 Task: Compose an email with the signature Haven Turner with the subject Confirmation of a call and the message We have identified an issue with the software and are working to fix it. from softage.8@softage.net to softage.4@softage.net Select the numbered list and change the font typography to strikethroughSelect the numbered list and remove the font typography strikethrough Send the email. Finally, move the email from Sent Items to the label Cycling
Action: Mouse moved to (577, 104)
Screenshot: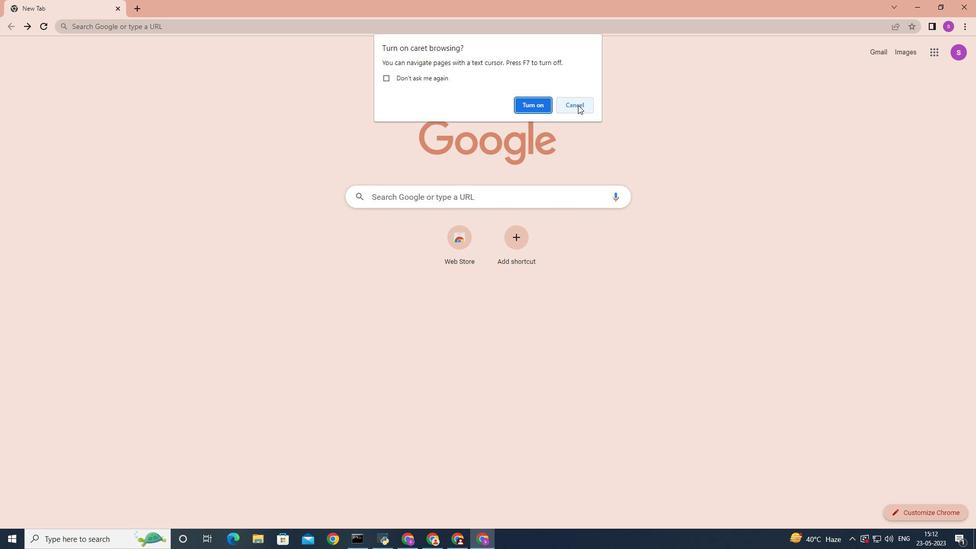 
Action: Mouse pressed left at (577, 104)
Screenshot: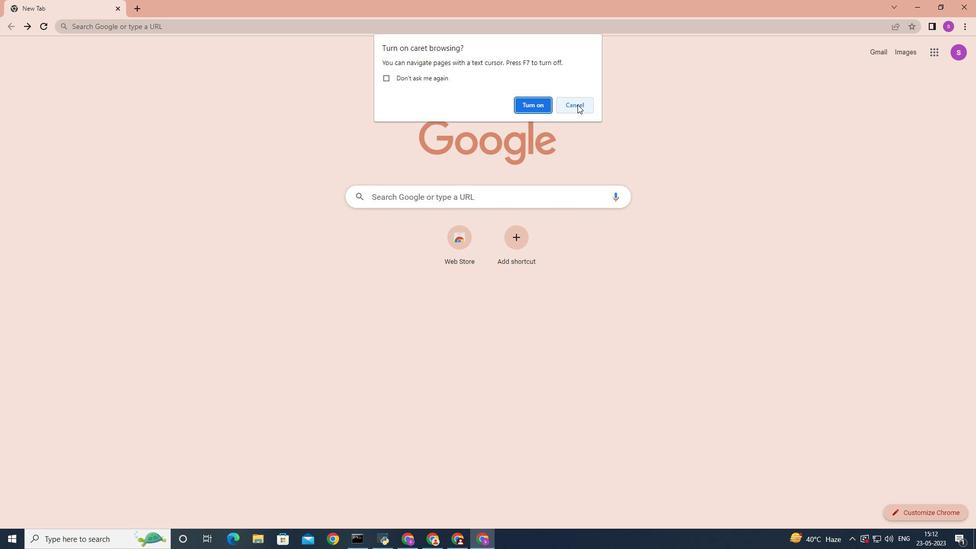 
Action: Mouse moved to (929, 50)
Screenshot: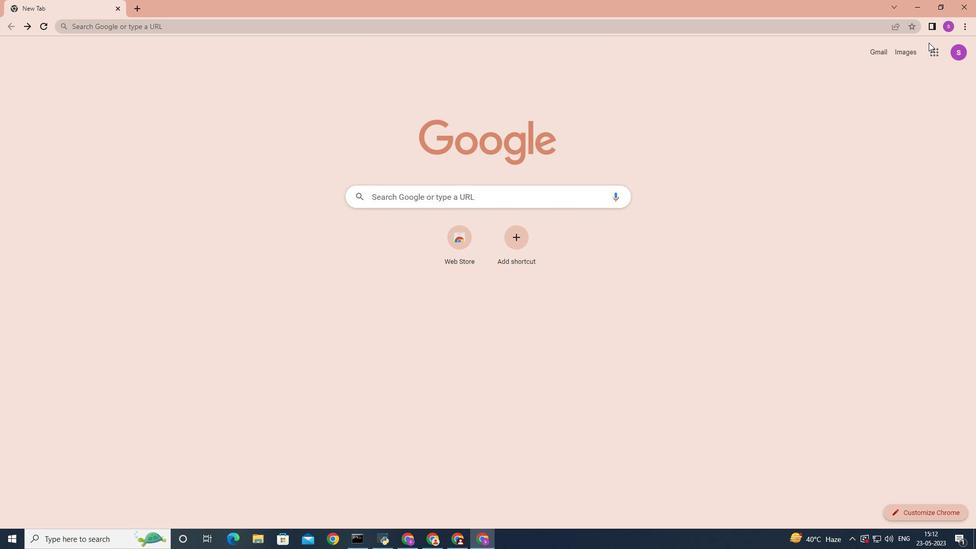 
Action: Mouse pressed left at (929, 50)
Screenshot: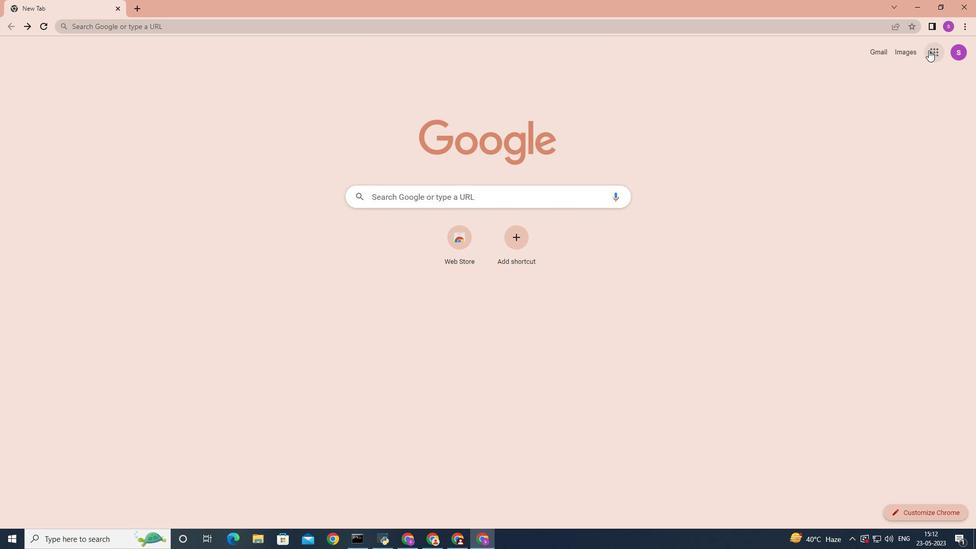 
Action: Mouse moved to (883, 99)
Screenshot: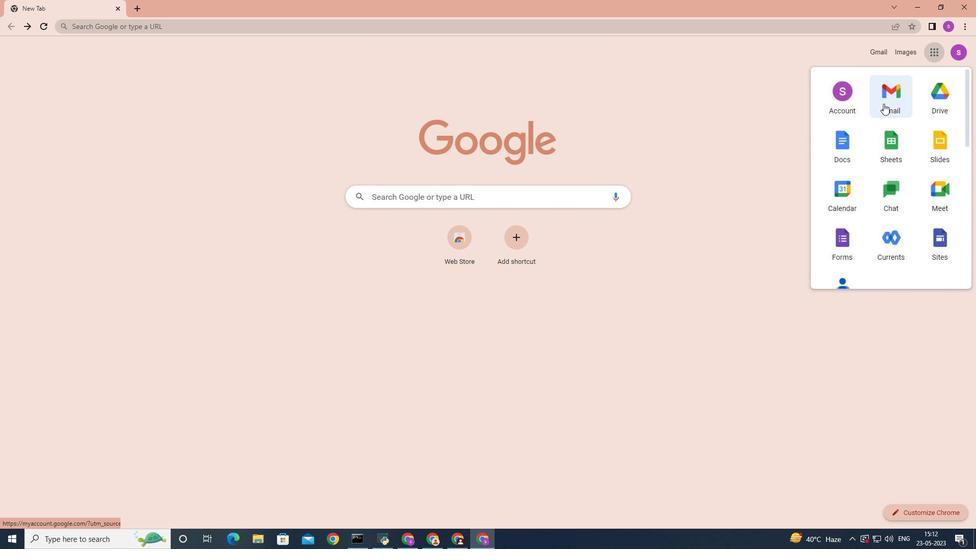 
Action: Mouse pressed left at (883, 99)
Screenshot: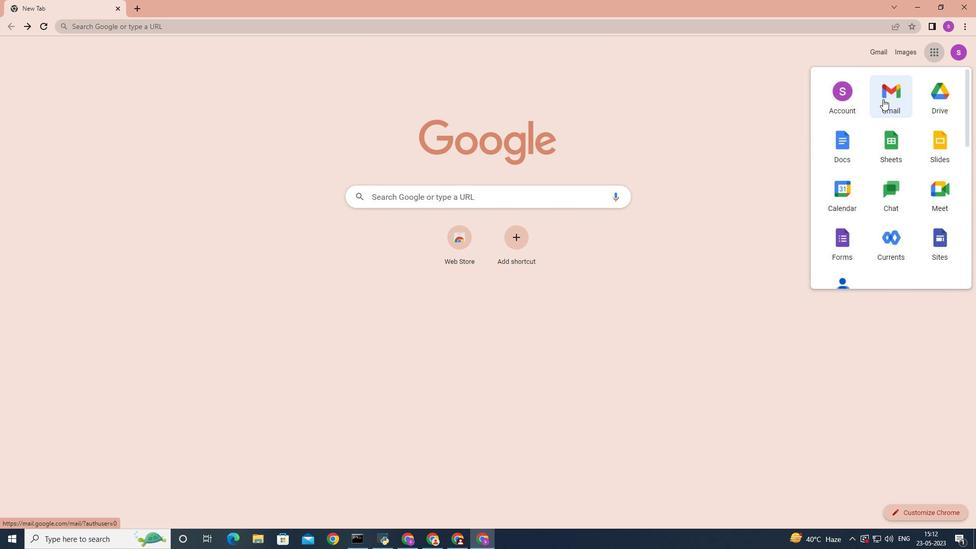 
Action: Mouse moved to (859, 54)
Screenshot: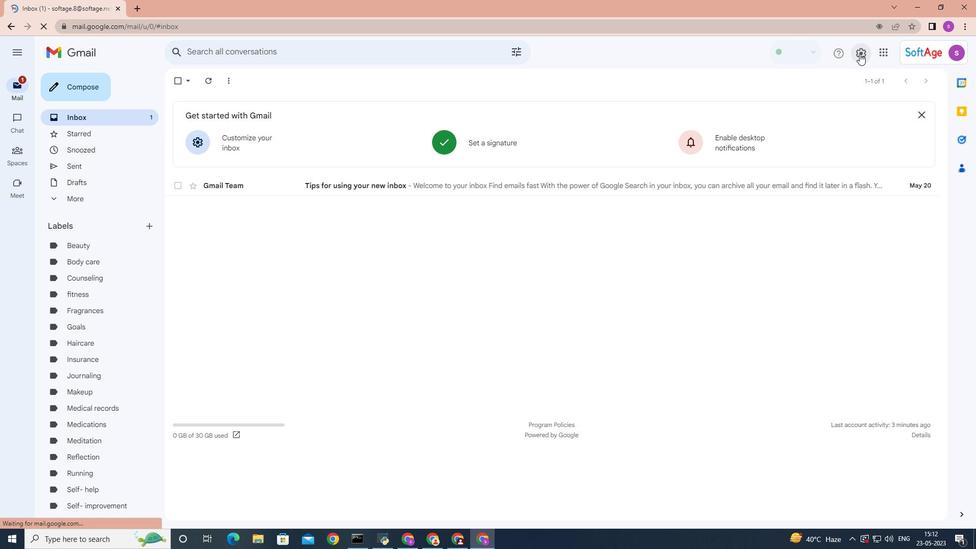 
Action: Mouse pressed left at (859, 54)
Screenshot: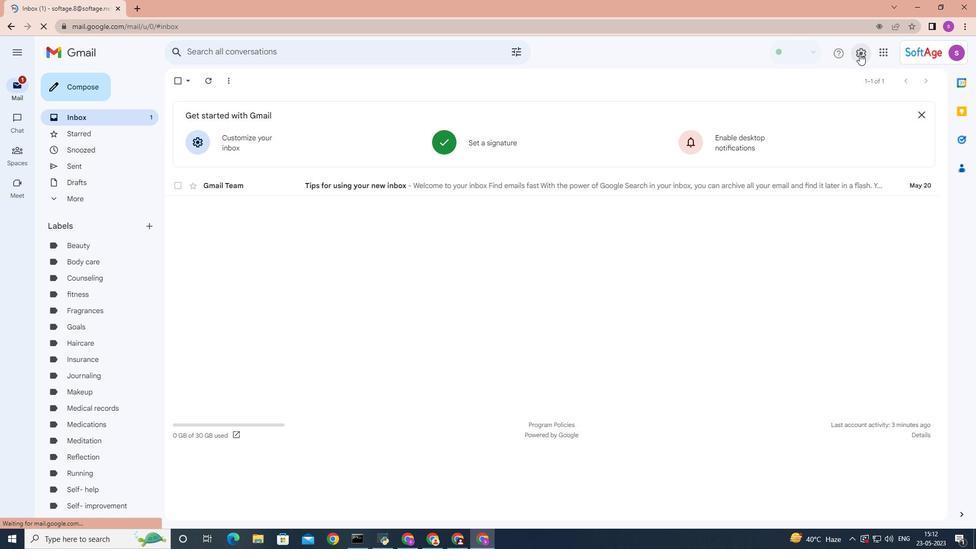 
Action: Mouse moved to (891, 100)
Screenshot: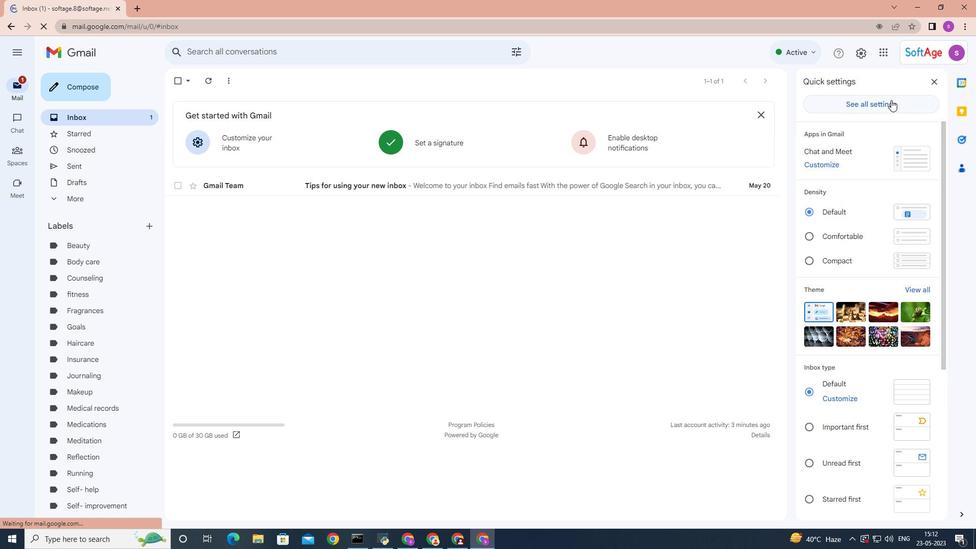
Action: Mouse pressed left at (891, 100)
Screenshot: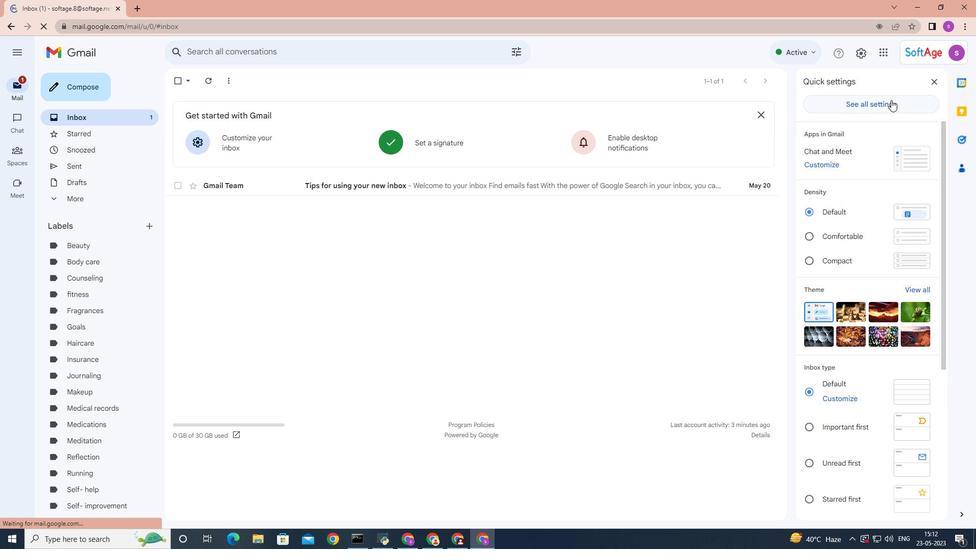 
Action: Mouse moved to (723, 198)
Screenshot: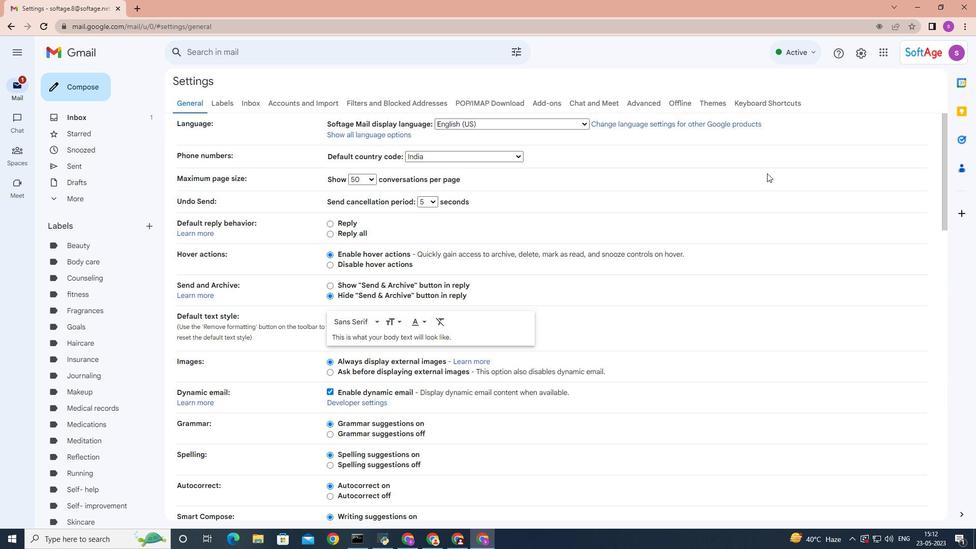 
Action: Mouse scrolled (723, 198) with delta (0, 0)
Screenshot: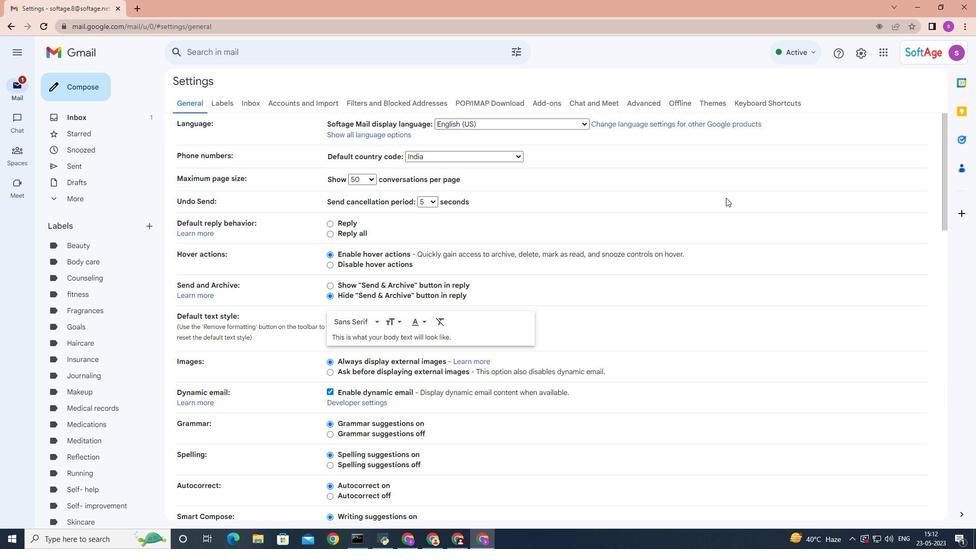 
Action: Mouse scrolled (723, 198) with delta (0, 0)
Screenshot: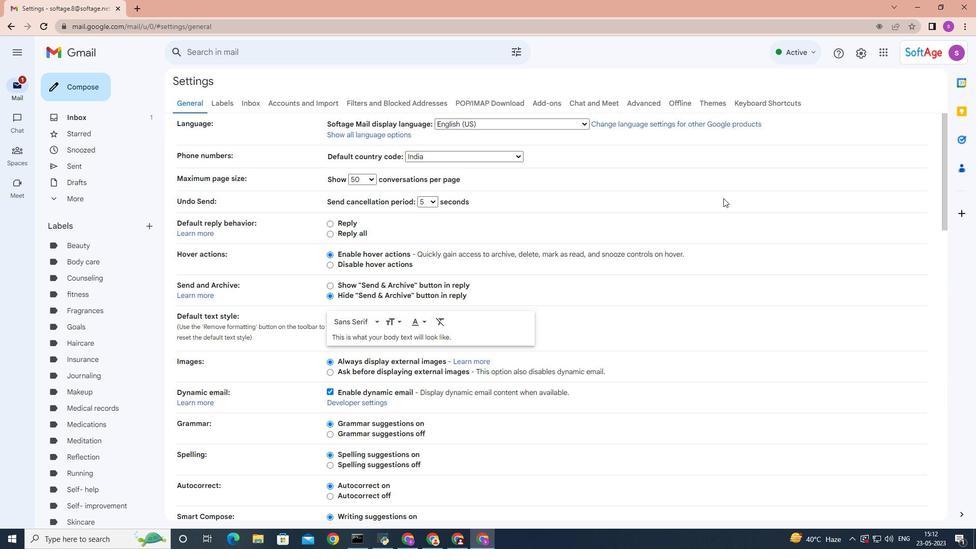 
Action: Mouse moved to (723, 198)
Screenshot: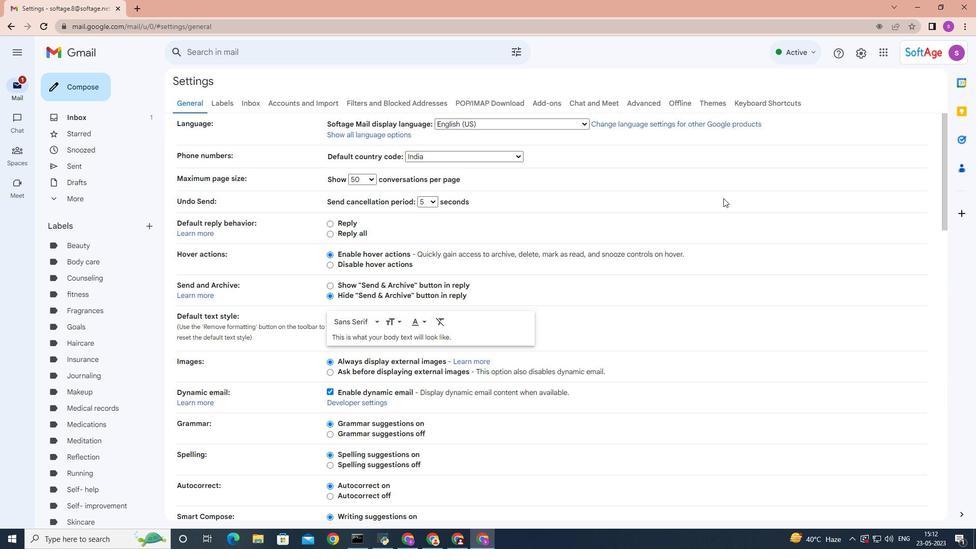 
Action: Mouse scrolled (723, 198) with delta (0, 0)
Screenshot: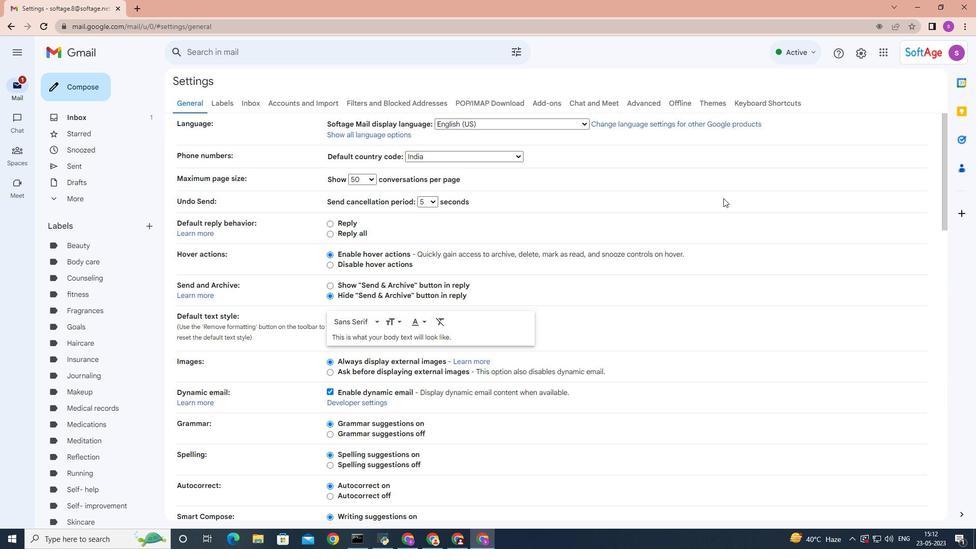 
Action: Mouse moved to (722, 198)
Screenshot: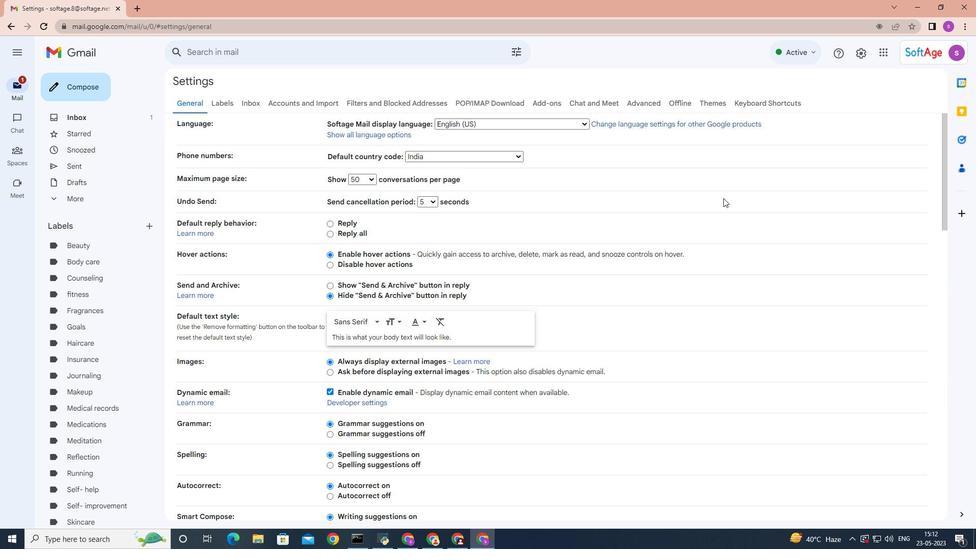 
Action: Mouse scrolled (722, 198) with delta (0, 0)
Screenshot: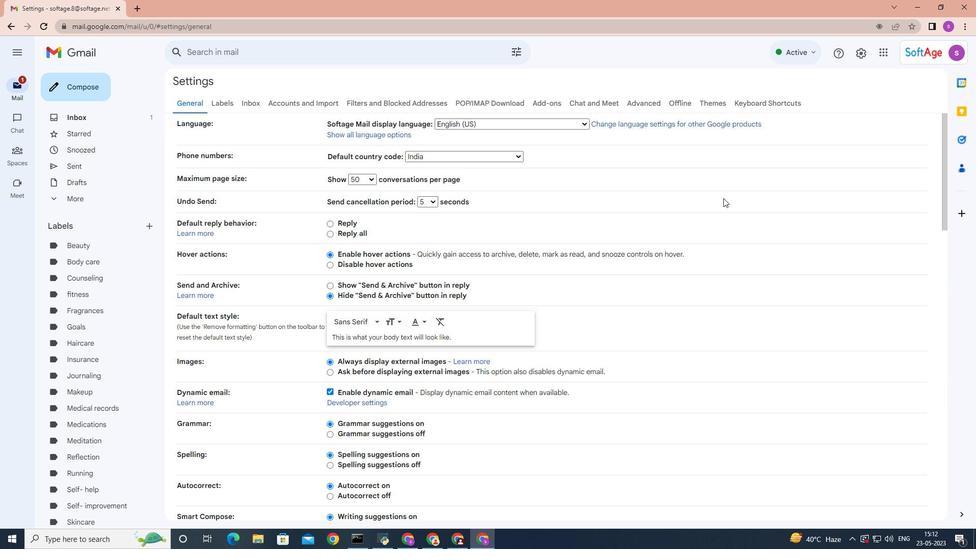 
Action: Mouse moved to (721, 198)
Screenshot: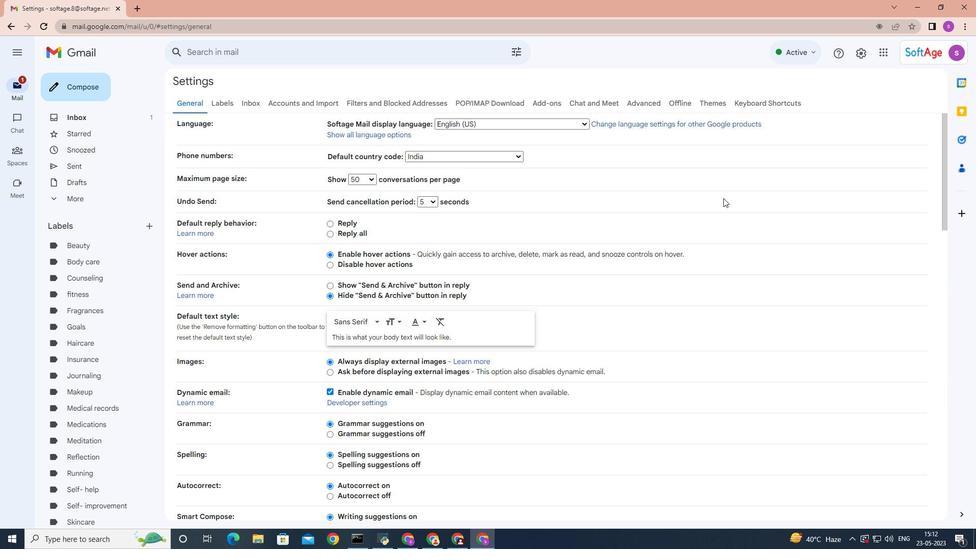 
Action: Mouse scrolled (722, 198) with delta (0, 0)
Screenshot: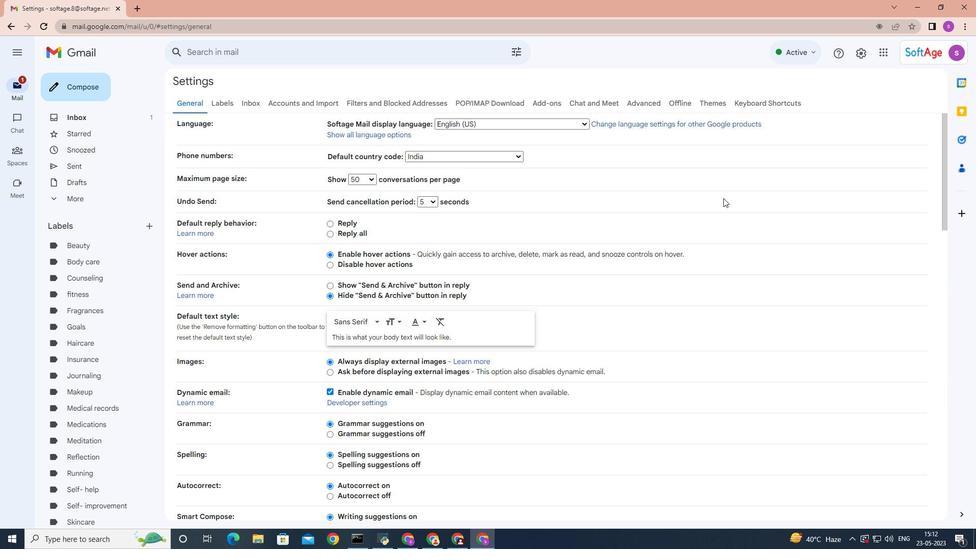 
Action: Mouse moved to (717, 198)
Screenshot: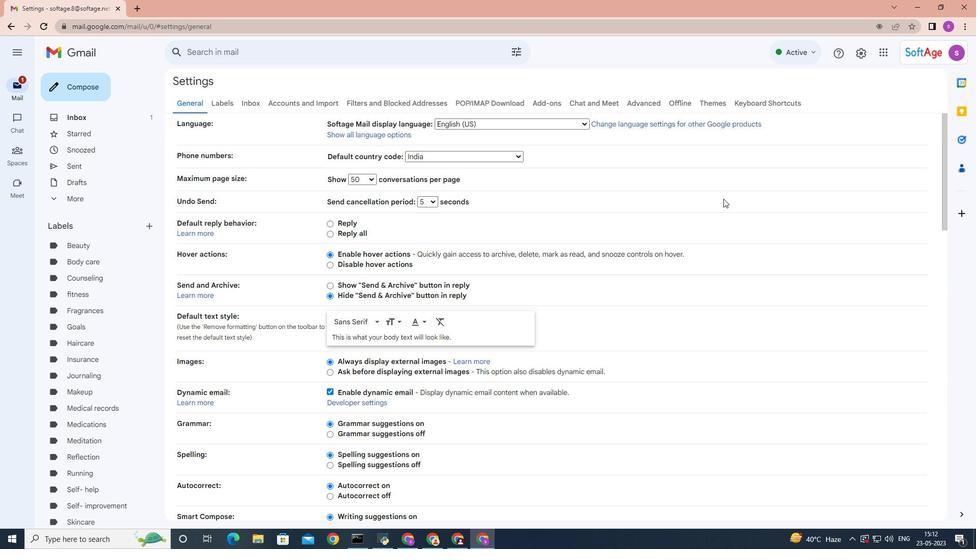 
Action: Mouse scrolled (717, 197) with delta (0, 0)
Screenshot: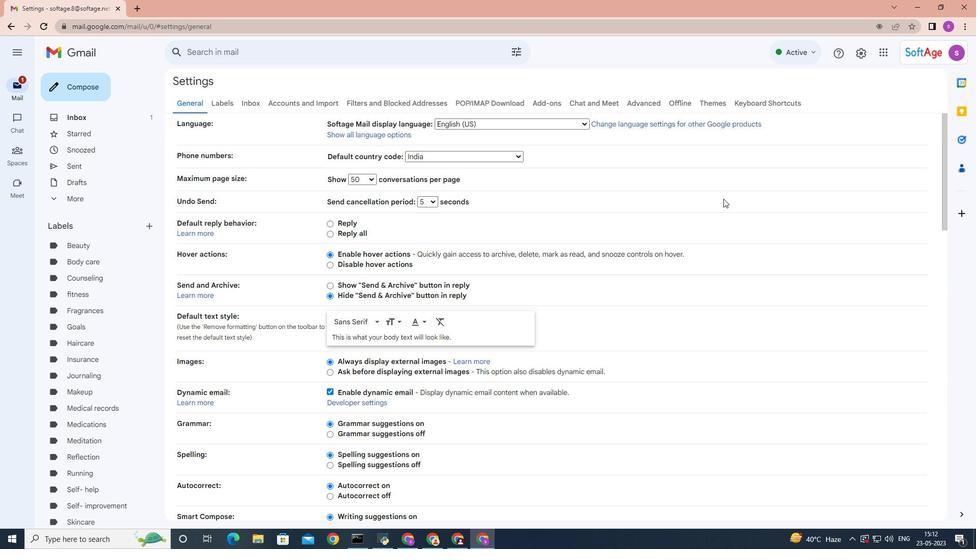 
Action: Mouse moved to (712, 196)
Screenshot: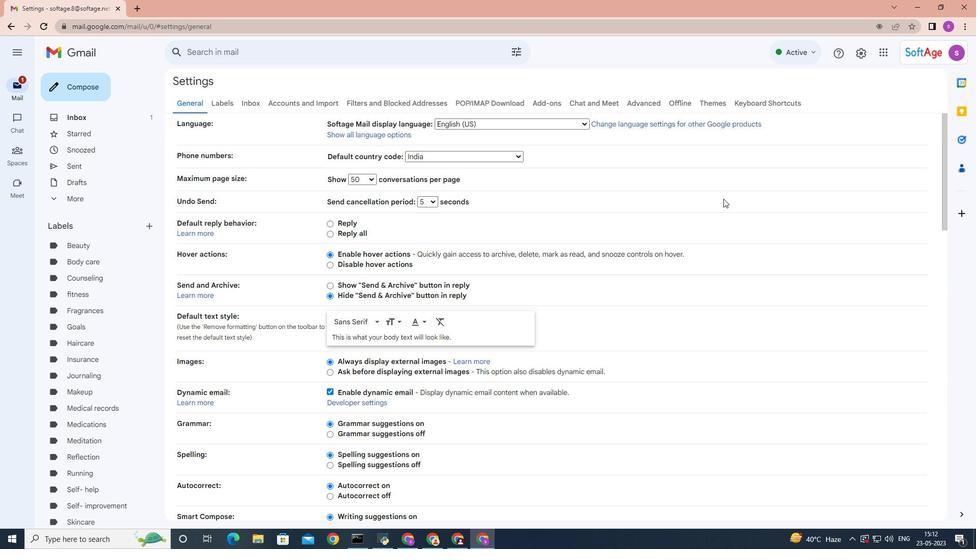 
Action: Mouse scrolled (712, 196) with delta (0, 0)
Screenshot: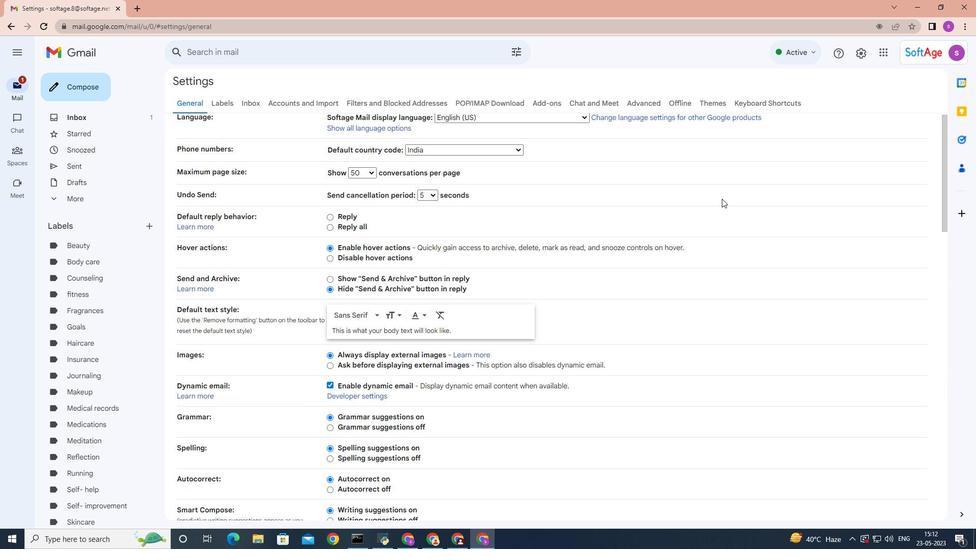 
Action: Mouse moved to (675, 194)
Screenshot: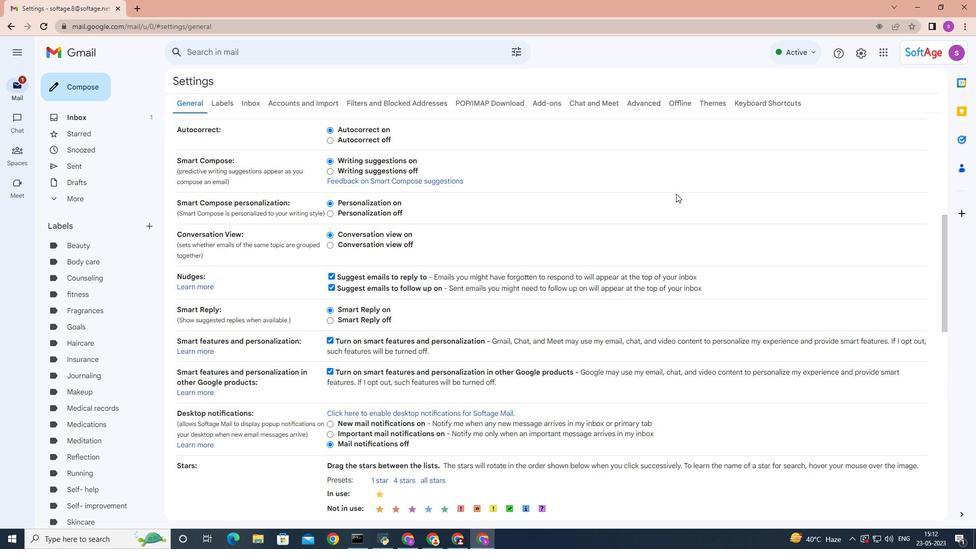 
Action: Mouse scrolled (675, 193) with delta (0, 0)
Screenshot: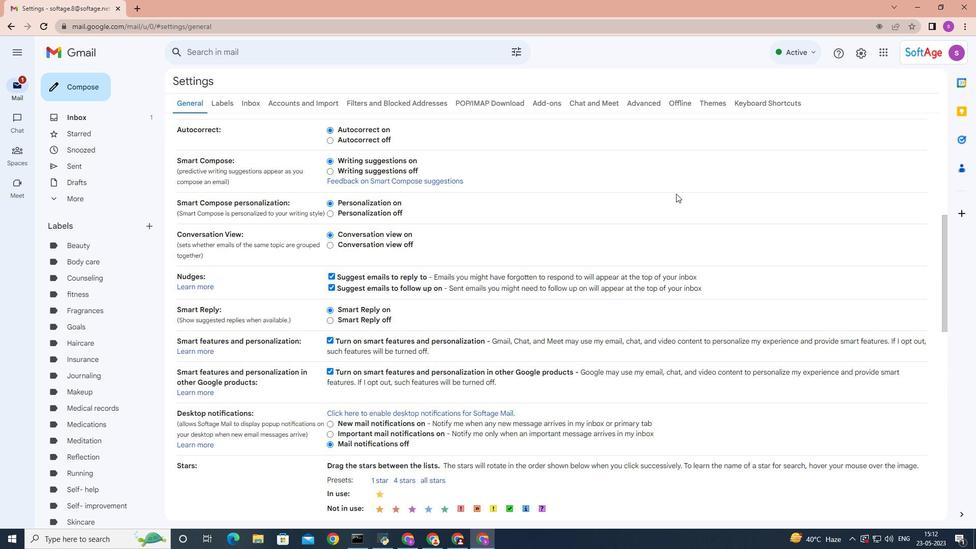 
Action: Mouse moved to (675, 194)
Screenshot: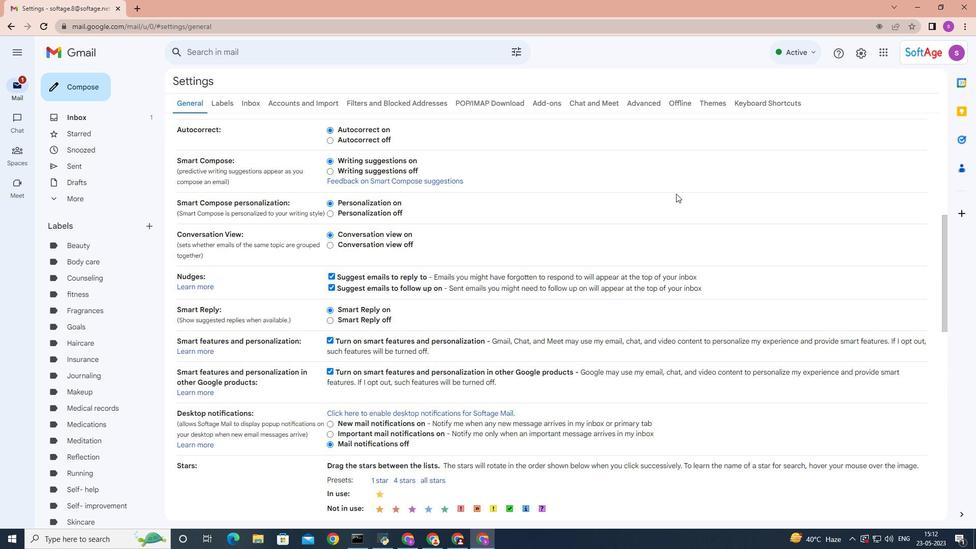 
Action: Mouse scrolled (675, 193) with delta (0, 0)
Screenshot: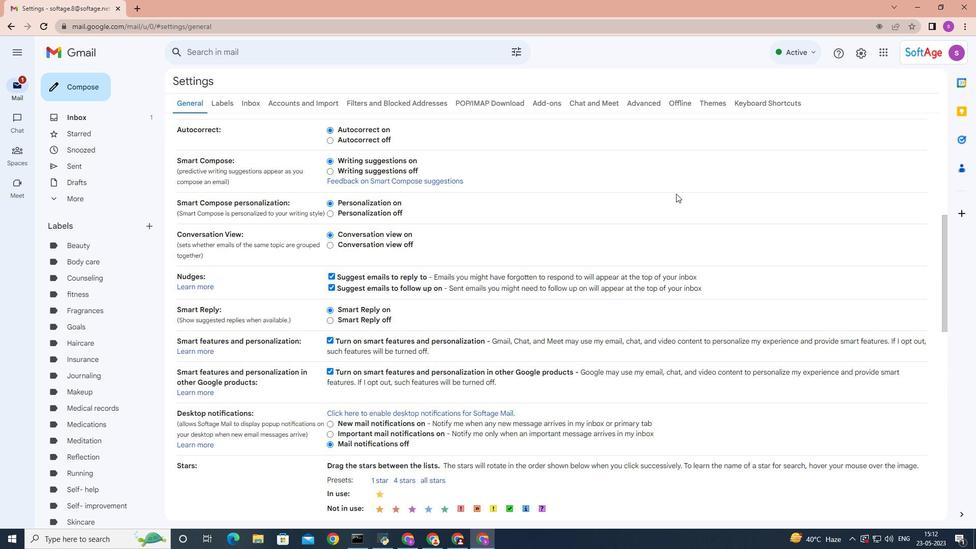 
Action: Mouse scrolled (675, 193) with delta (0, 0)
Screenshot: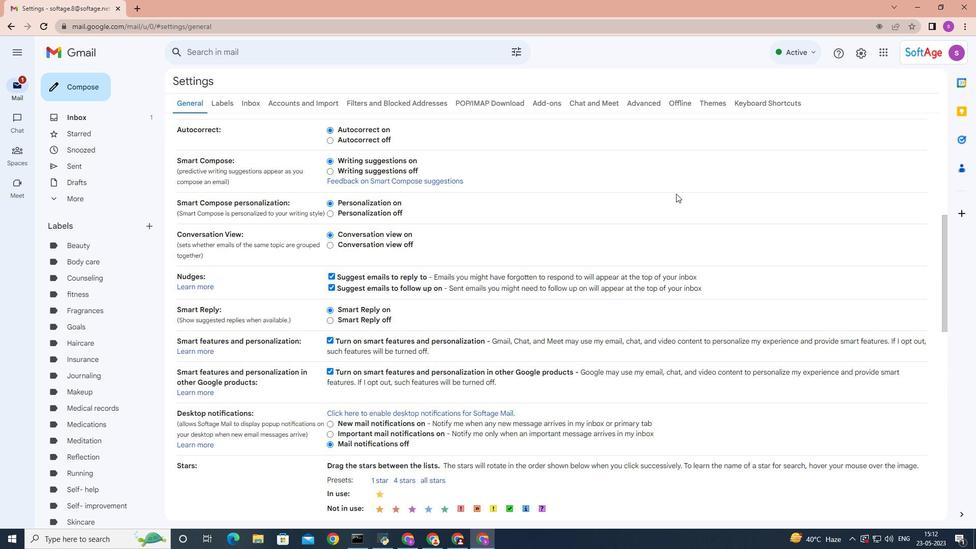 
Action: Mouse scrolled (675, 193) with delta (0, 0)
Screenshot: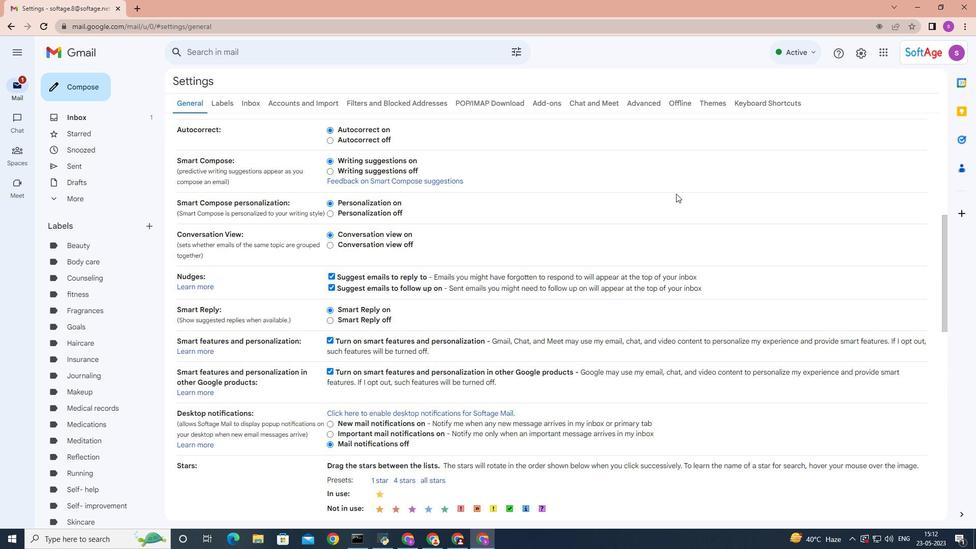 
Action: Mouse scrolled (675, 193) with delta (0, 0)
Screenshot: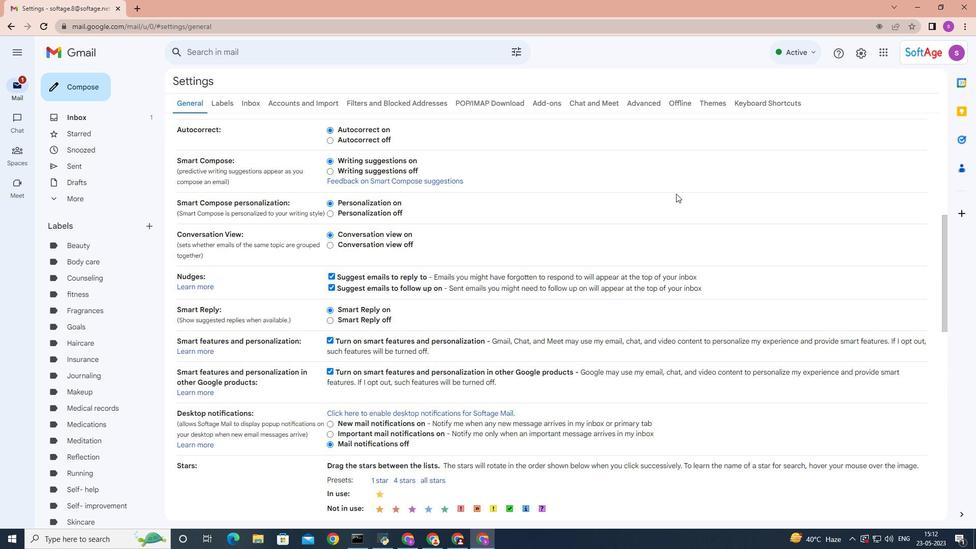 
Action: Mouse scrolled (675, 193) with delta (0, 0)
Screenshot: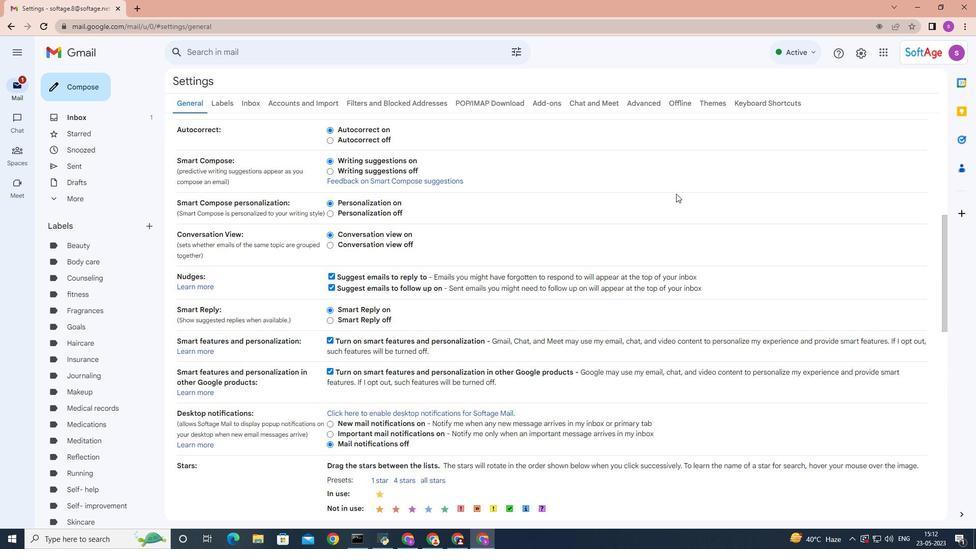 
Action: Mouse scrolled (675, 193) with delta (0, 0)
Screenshot: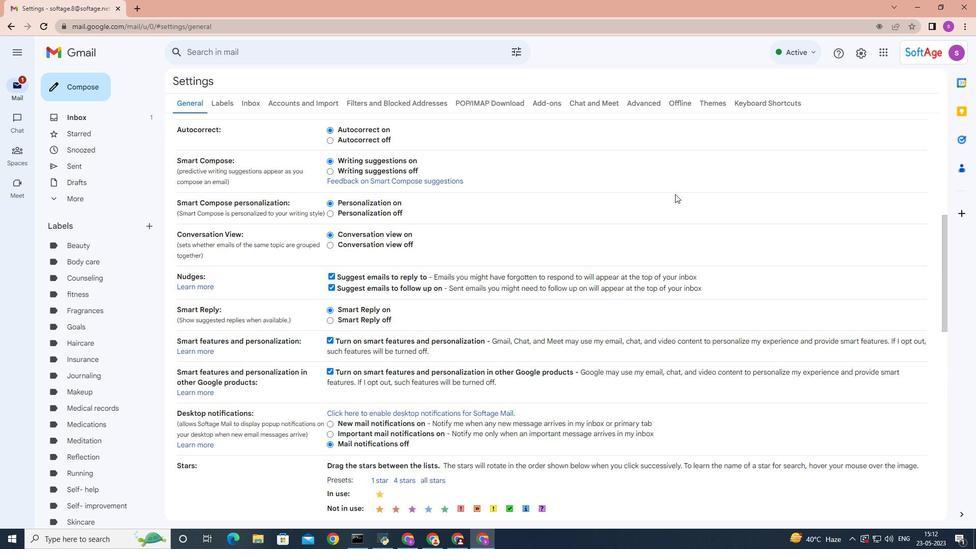 
Action: Mouse moved to (649, 209)
Screenshot: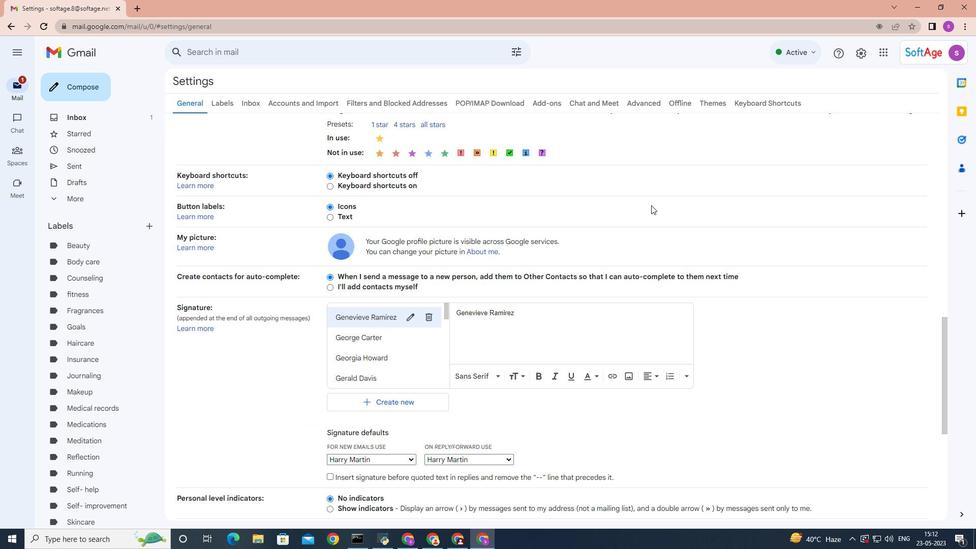 
Action: Mouse scrolled (649, 208) with delta (0, 0)
Screenshot: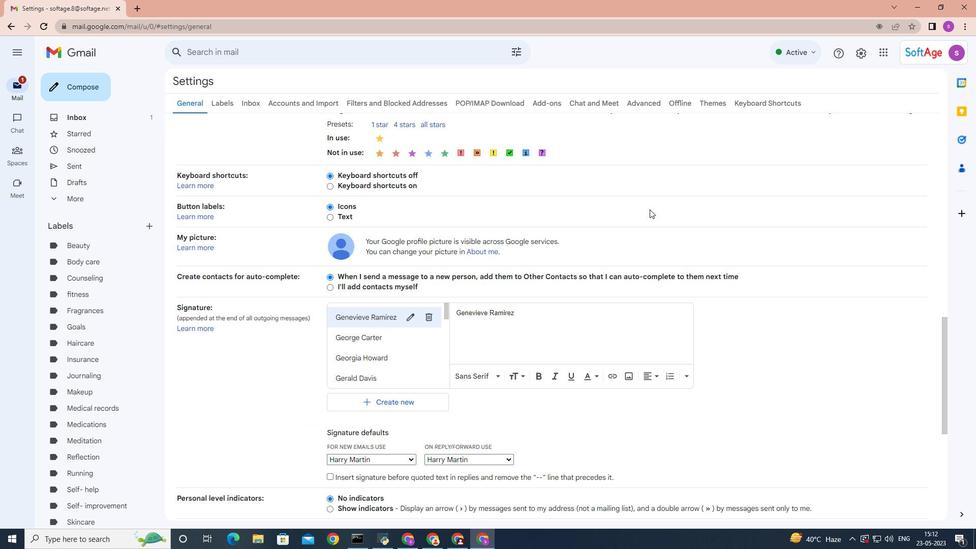 
Action: Mouse scrolled (649, 208) with delta (0, 0)
Screenshot: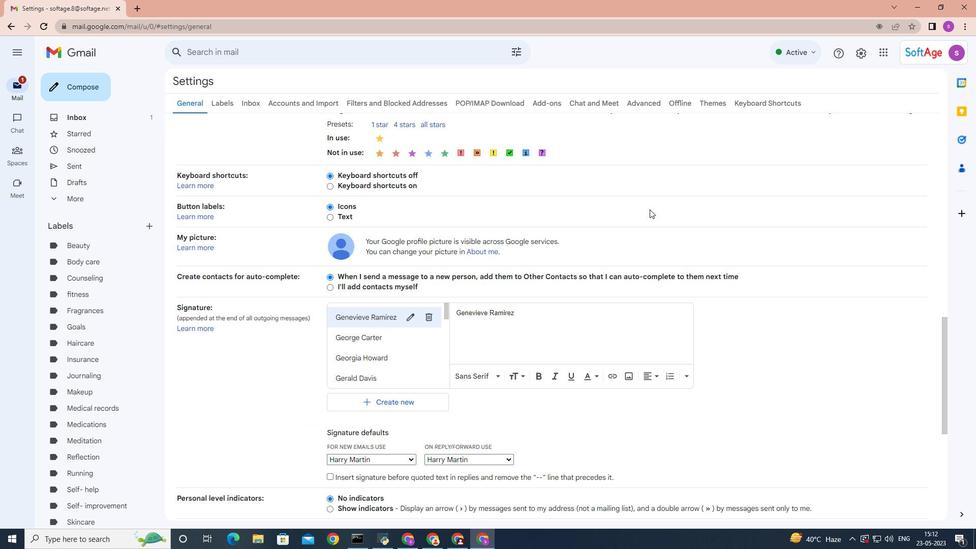 
Action: Mouse scrolled (649, 208) with delta (0, 0)
Screenshot: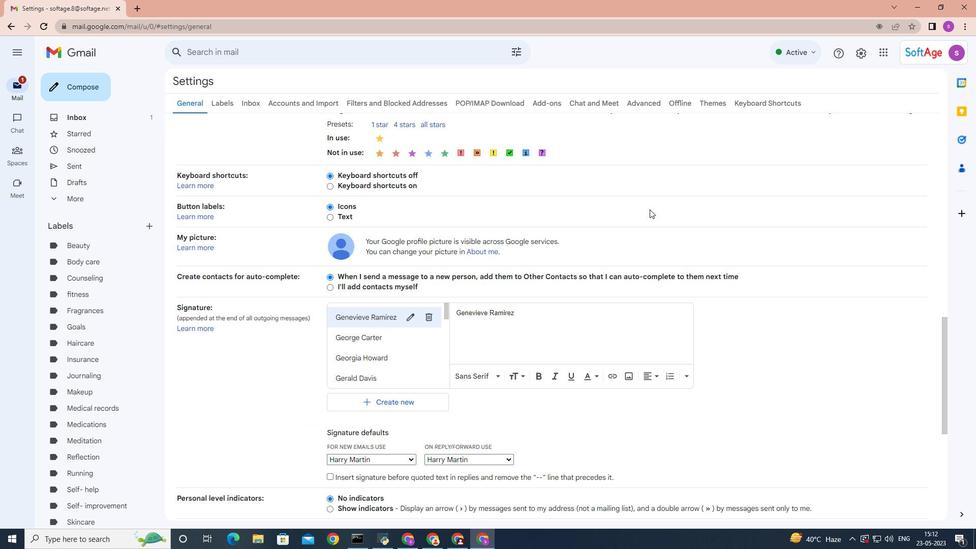 
Action: Mouse moved to (384, 250)
Screenshot: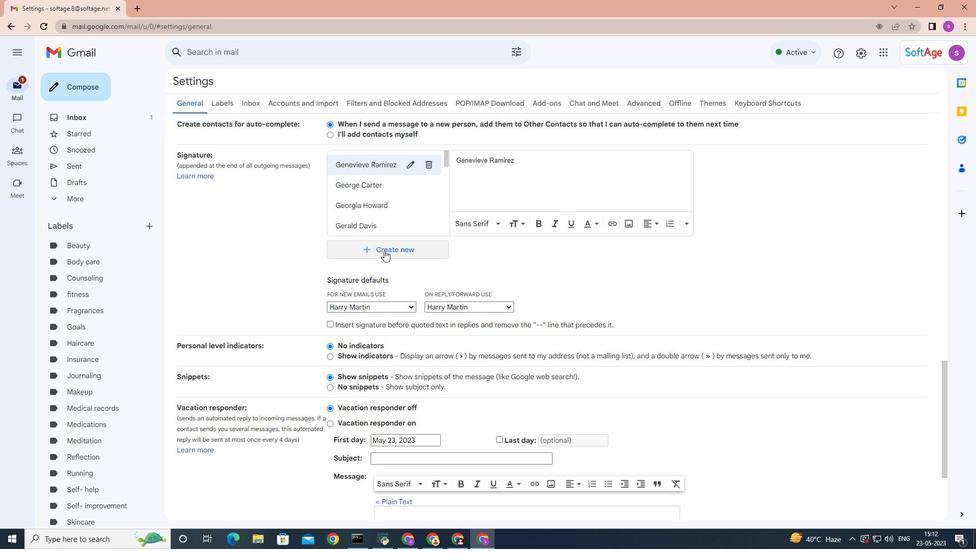 
Action: Mouse pressed left at (384, 250)
Screenshot: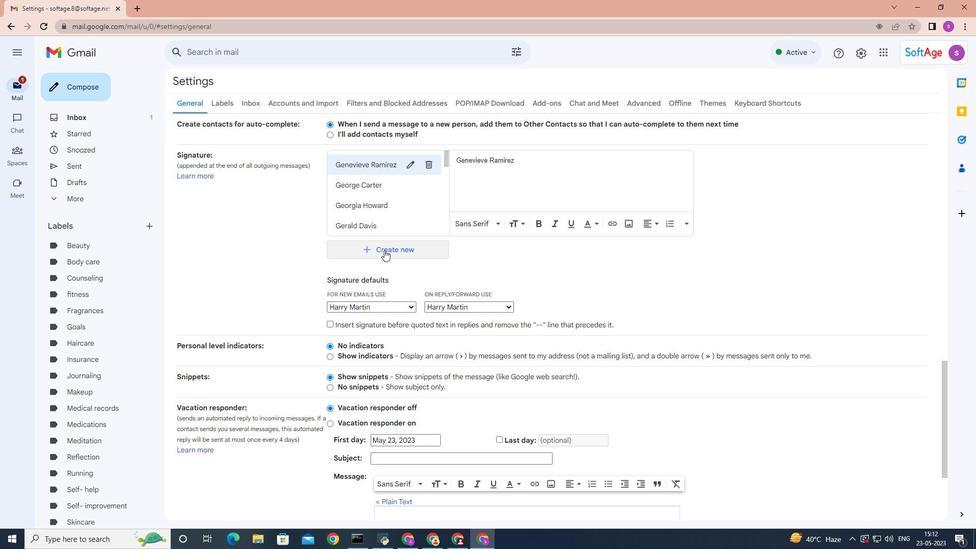 
Action: Mouse moved to (427, 270)
Screenshot: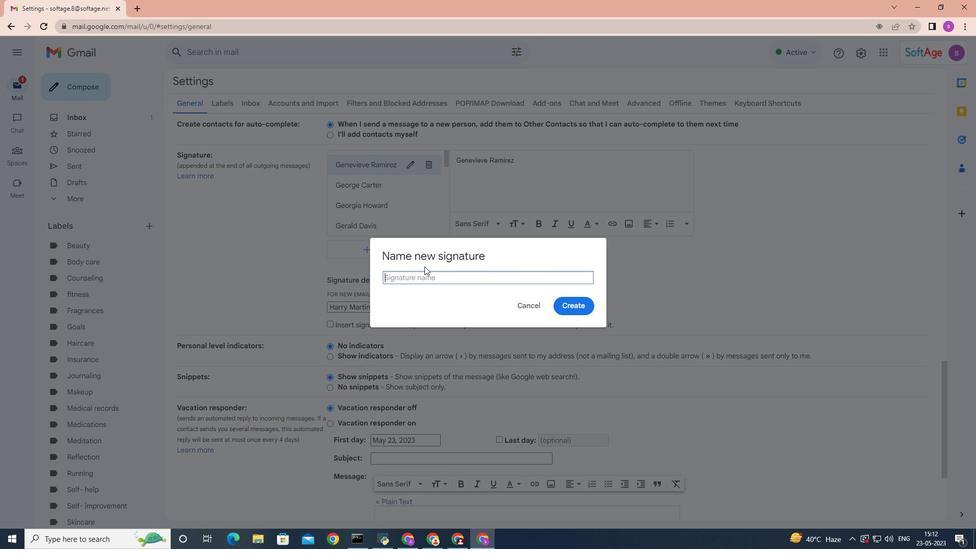 
Action: Key pressed <Key.shift>Haven<Key.space><Key.shift>Turner
Screenshot: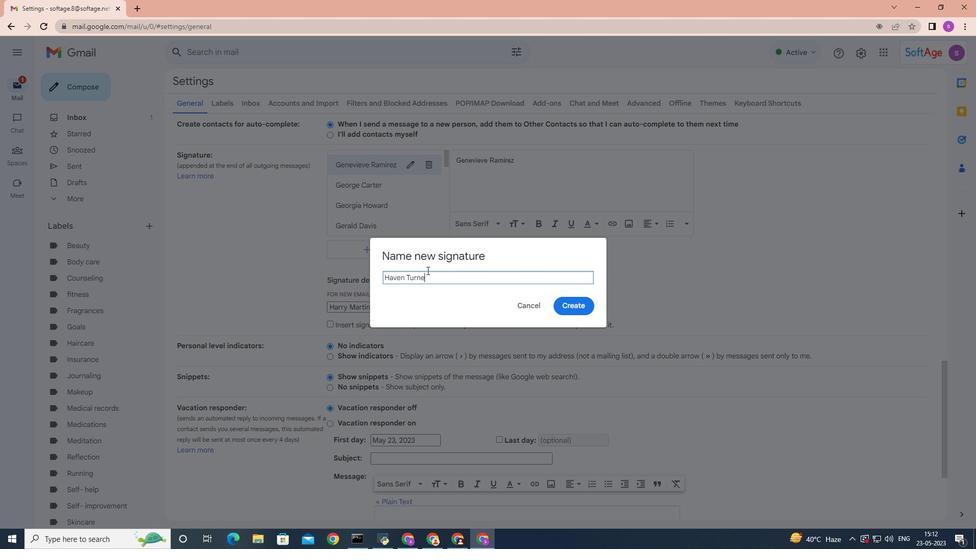 
Action: Mouse moved to (571, 298)
Screenshot: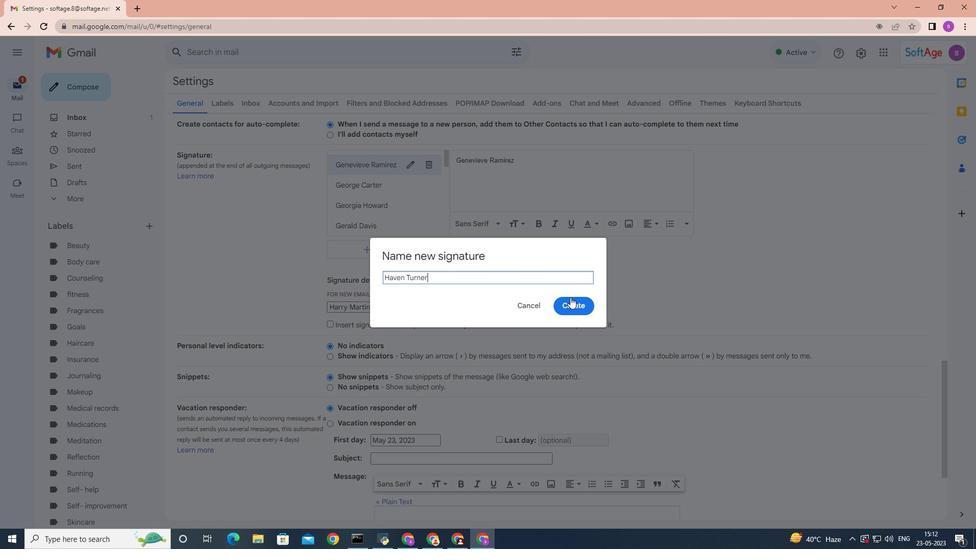 
Action: Mouse pressed left at (571, 298)
Screenshot: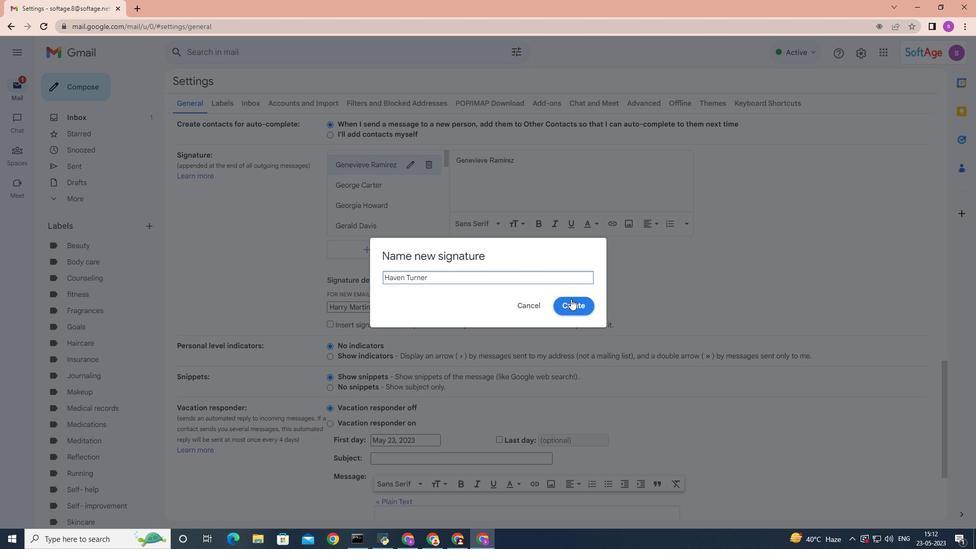 
Action: Mouse moved to (492, 180)
Screenshot: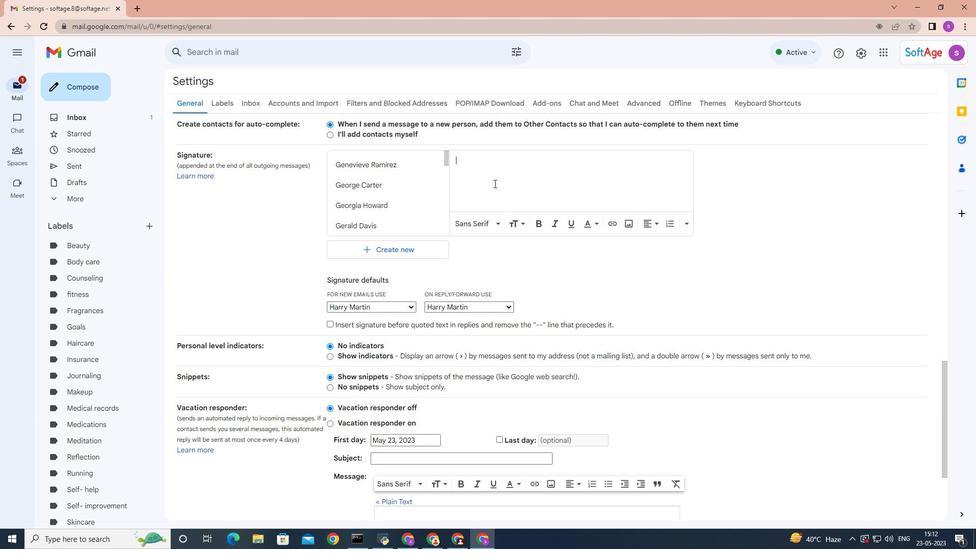 
Action: Key pressed <Key.shift>Haven<Key.space><Key.shift>Turner
Screenshot: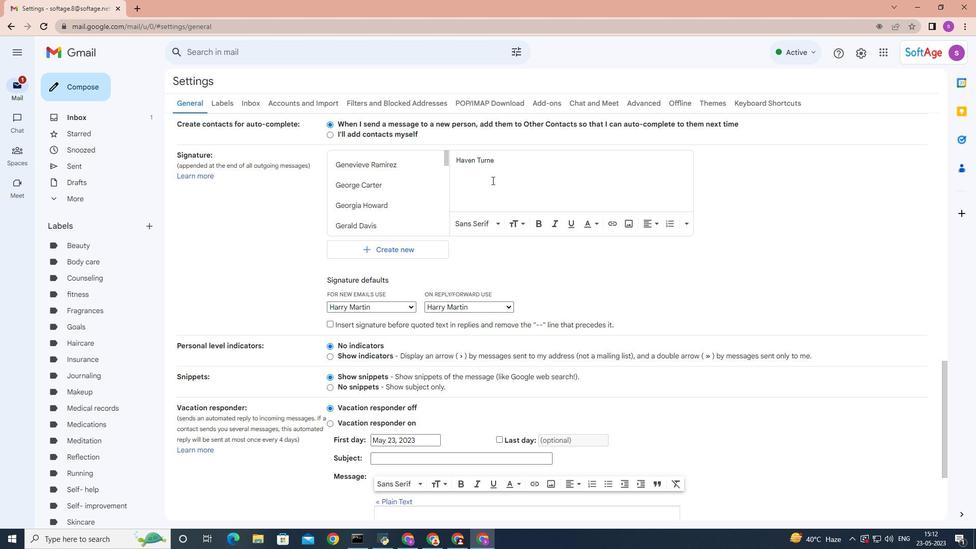
Action: Mouse moved to (410, 308)
Screenshot: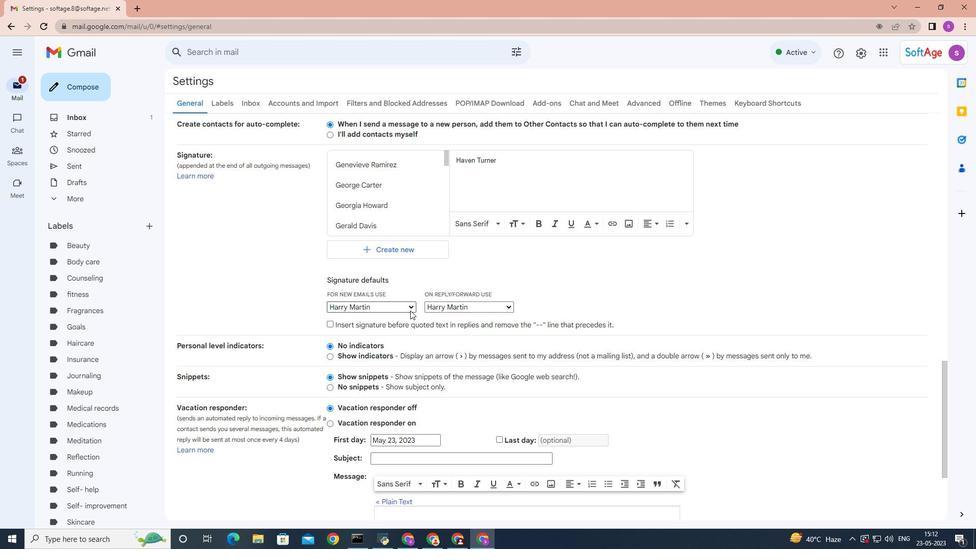 
Action: Mouse pressed left at (410, 308)
Screenshot: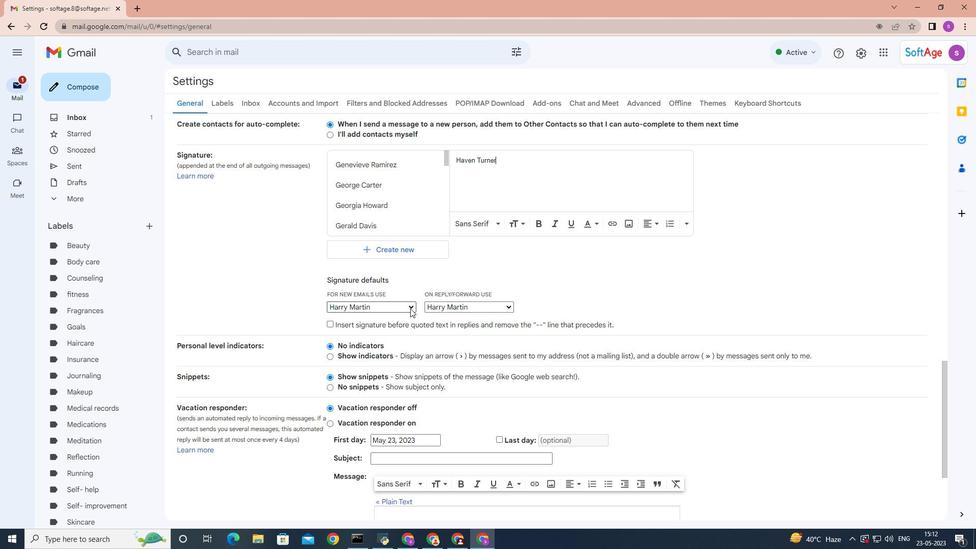 
Action: Mouse moved to (410, 308)
Screenshot: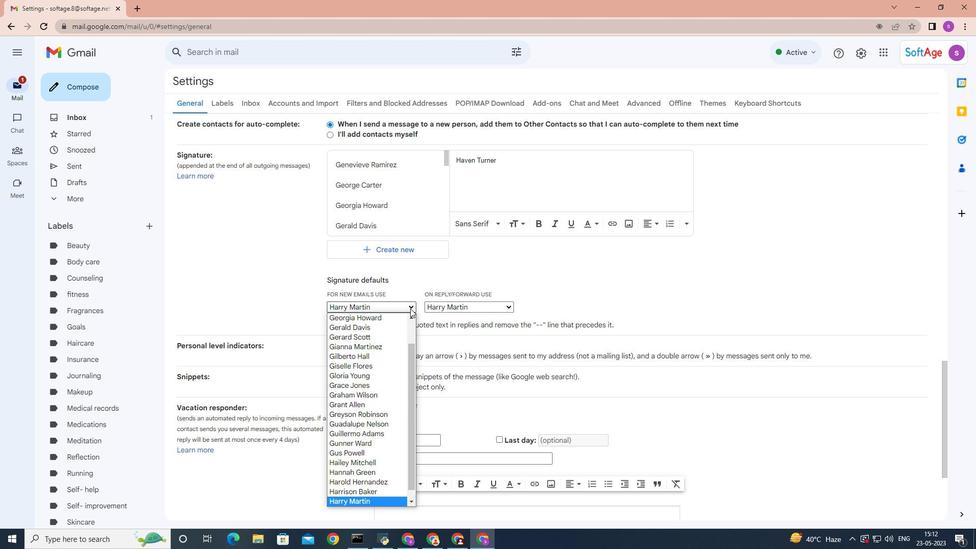 
Action: Mouse scrolled (410, 308) with delta (0, 0)
Screenshot: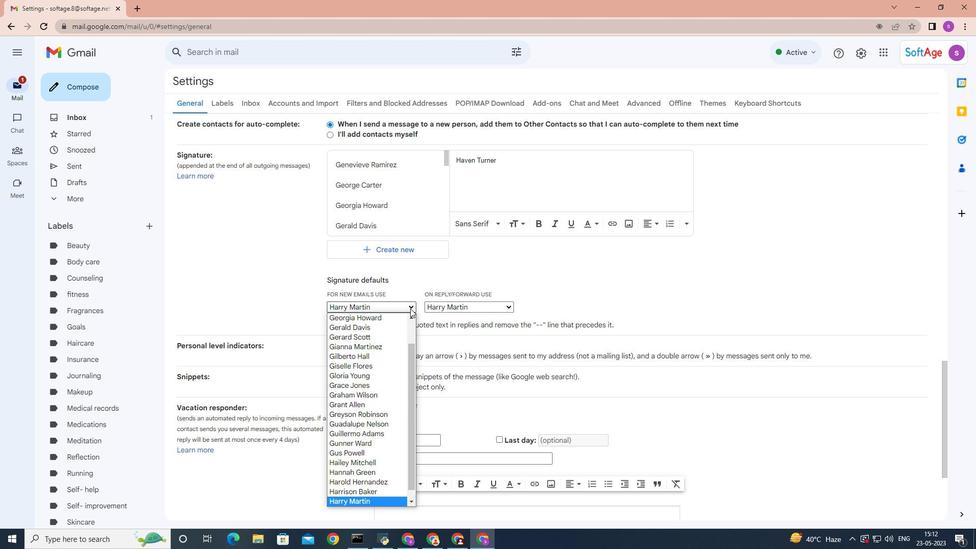 
Action: Mouse moved to (409, 310)
Screenshot: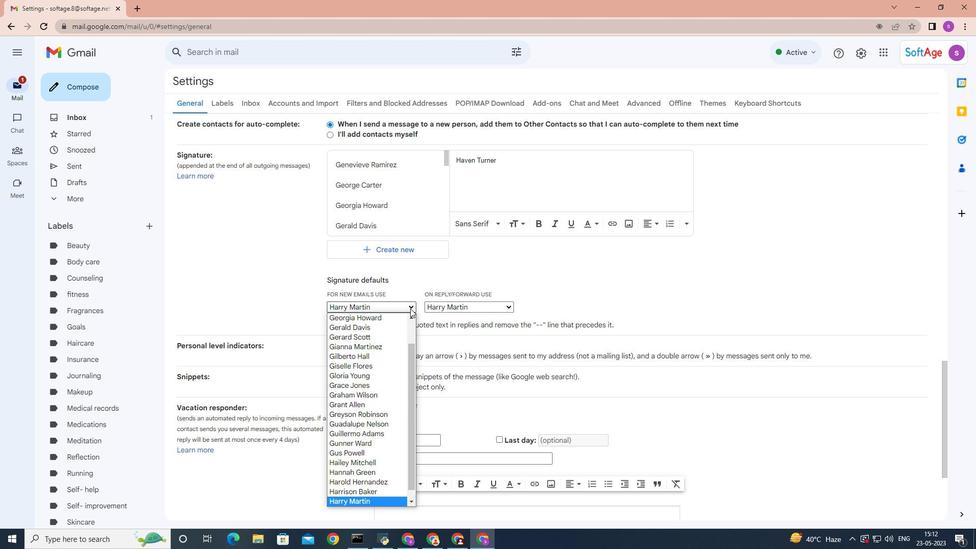 
Action: Mouse scrolled (409, 309) with delta (0, 0)
Screenshot: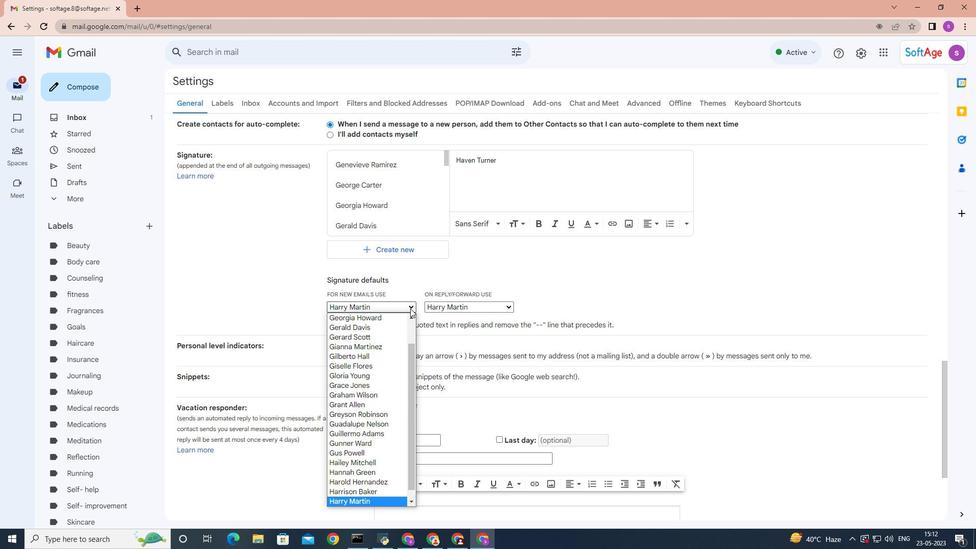 
Action: Mouse moved to (409, 311)
Screenshot: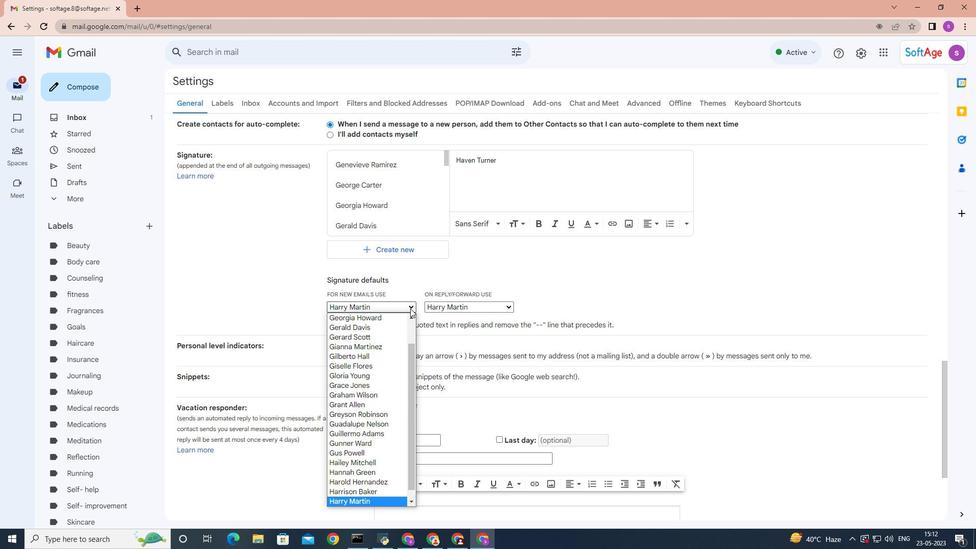 
Action: Mouse scrolled (409, 311) with delta (0, 0)
Screenshot: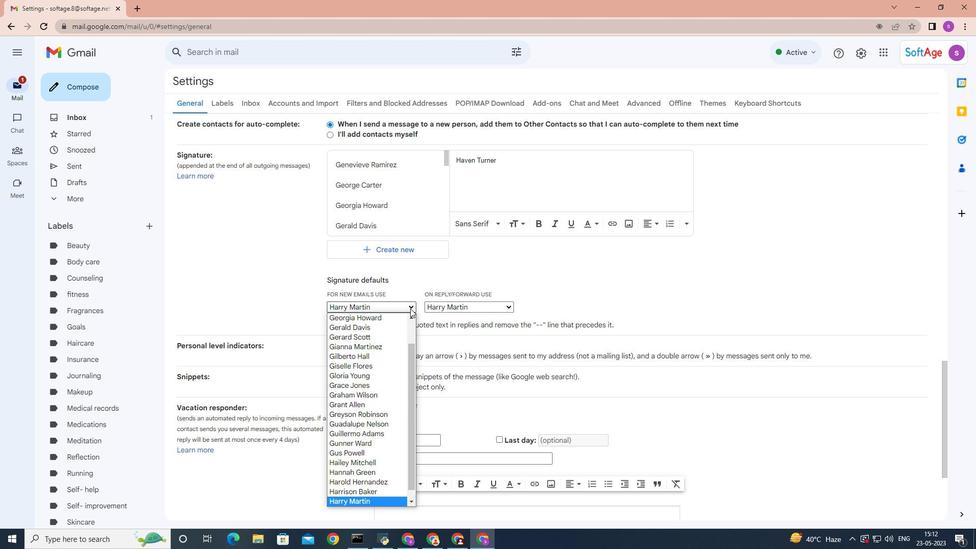 
Action: Mouse moved to (409, 312)
Screenshot: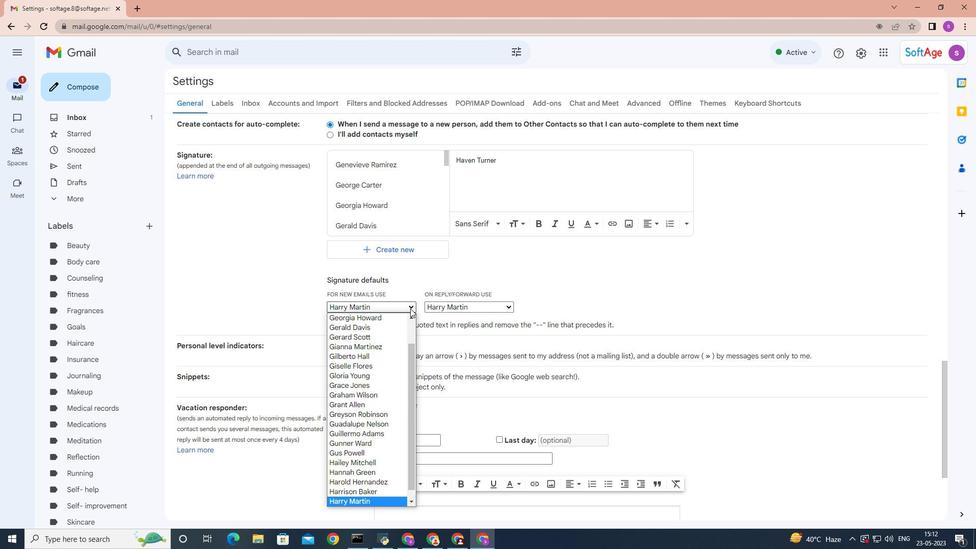 
Action: Mouse scrolled (409, 311) with delta (0, 0)
Screenshot: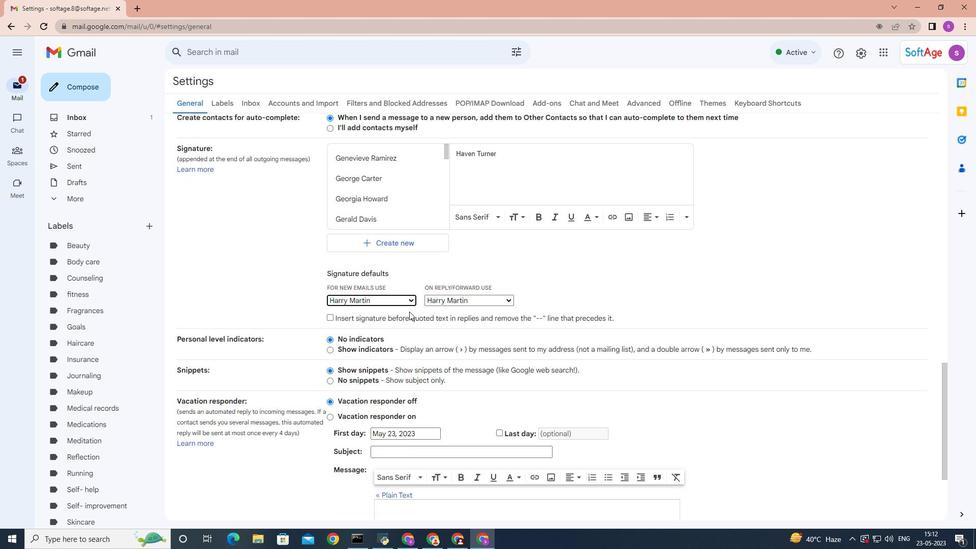 
Action: Mouse moved to (407, 314)
Screenshot: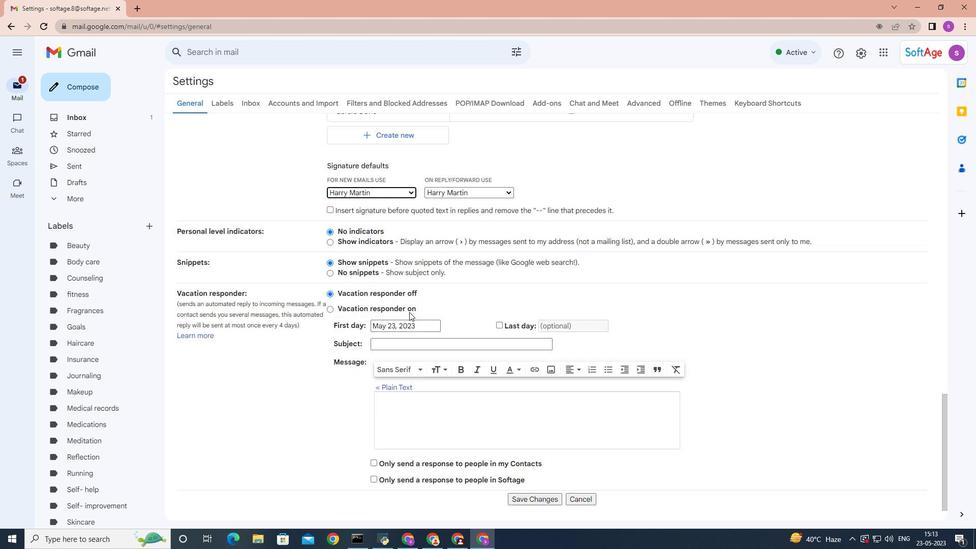 
Action: Mouse scrolled (408, 312) with delta (0, 0)
Screenshot: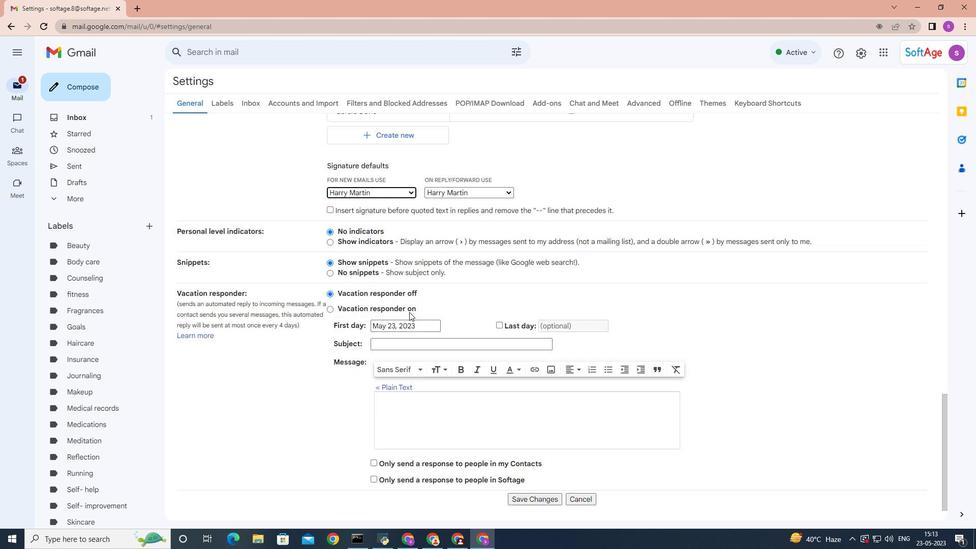 
Action: Mouse scrolled (407, 313) with delta (0, 0)
Screenshot: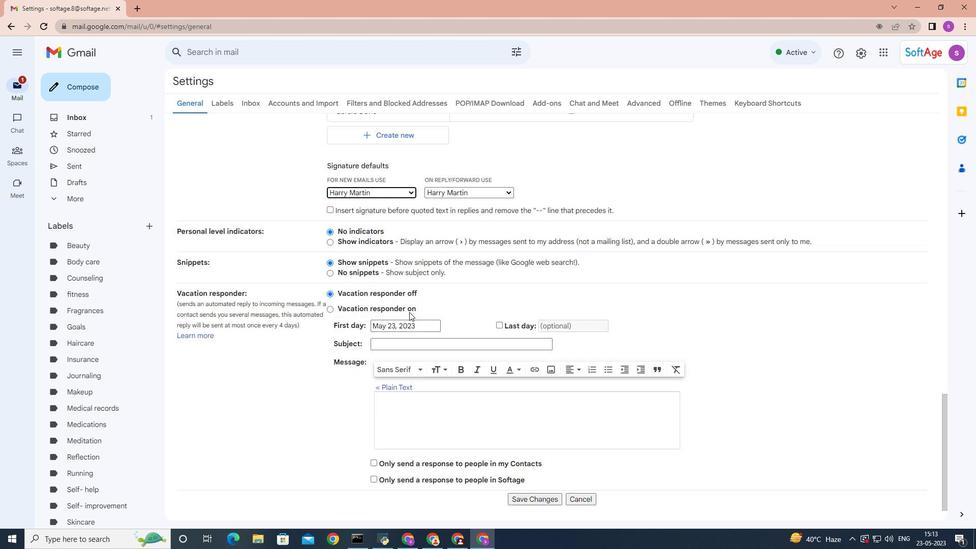 
Action: Mouse scrolled (407, 313) with delta (0, 0)
Screenshot: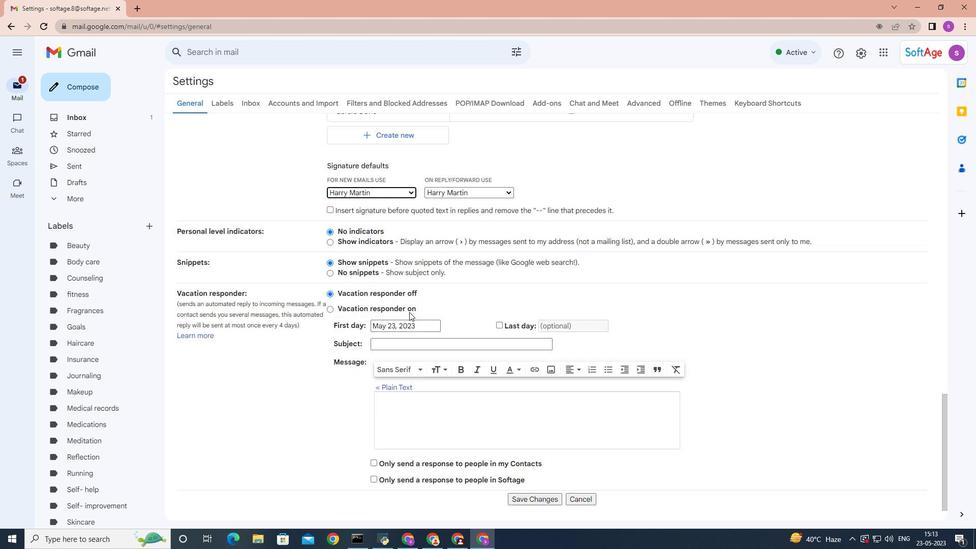 
Action: Mouse moved to (401, 161)
Screenshot: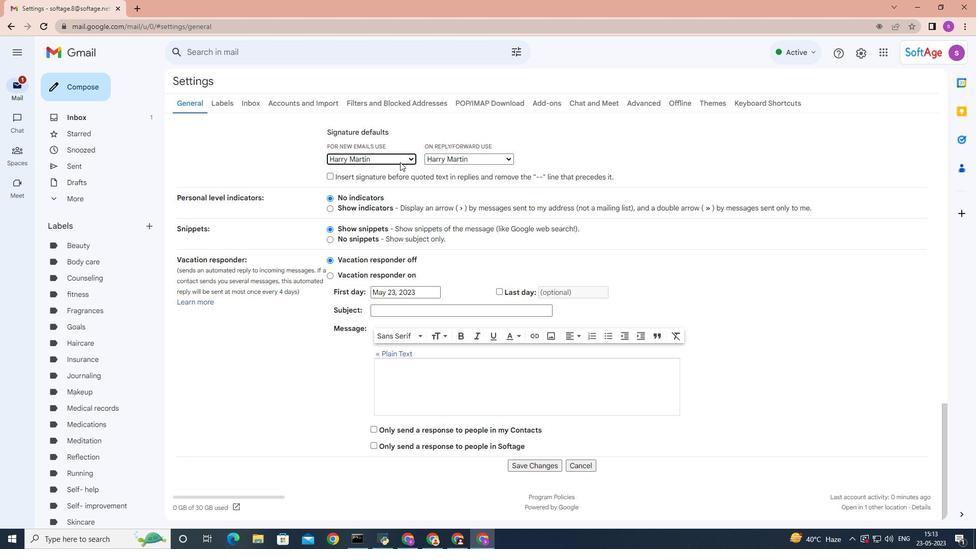 
Action: Mouse pressed left at (401, 161)
Screenshot: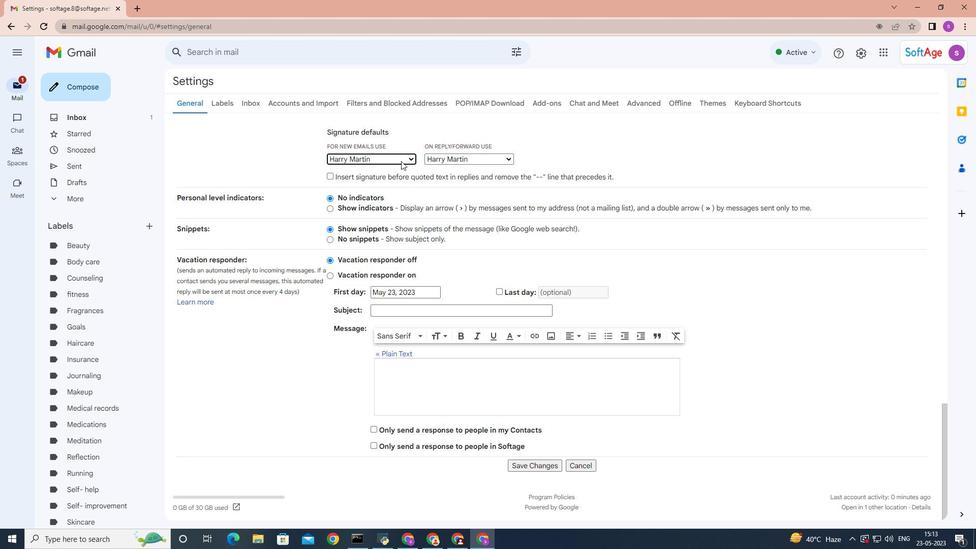 
Action: Mouse moved to (391, 254)
Screenshot: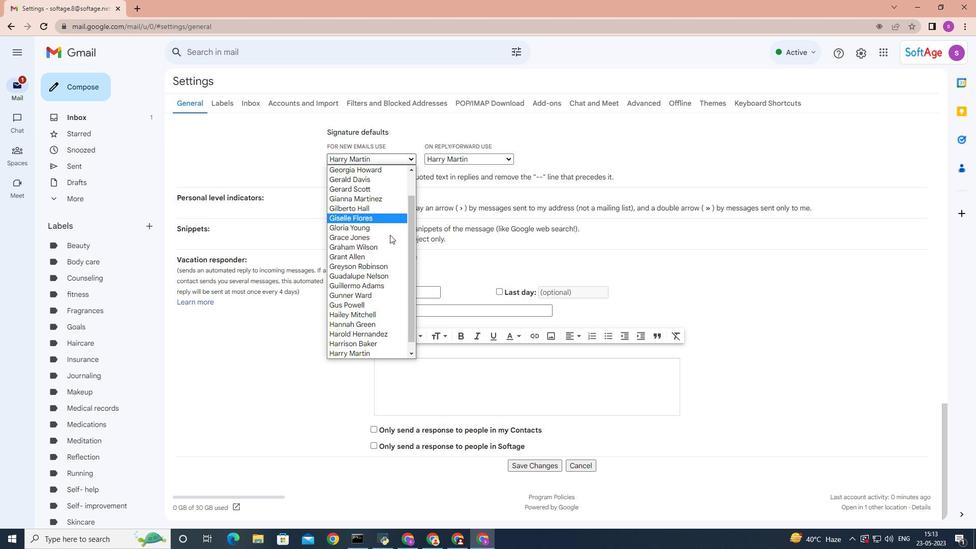 
Action: Mouse scrolled (391, 254) with delta (0, 0)
Screenshot: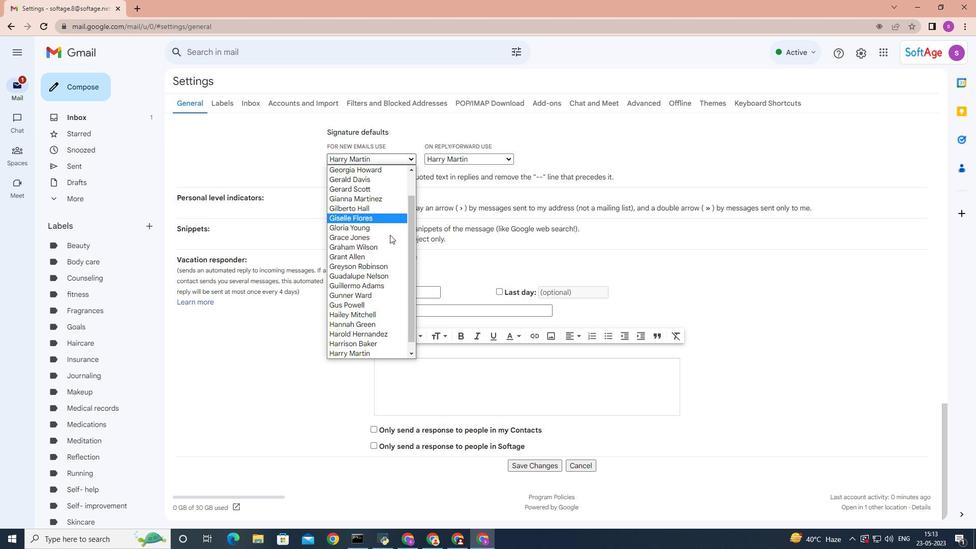 
Action: Mouse moved to (392, 273)
Screenshot: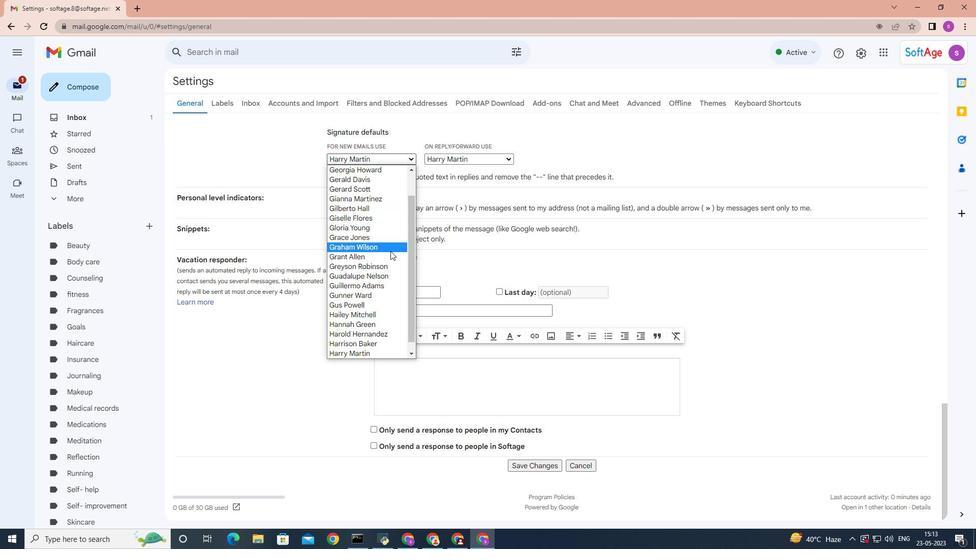 
Action: Mouse scrolled (392, 272) with delta (0, 0)
Screenshot: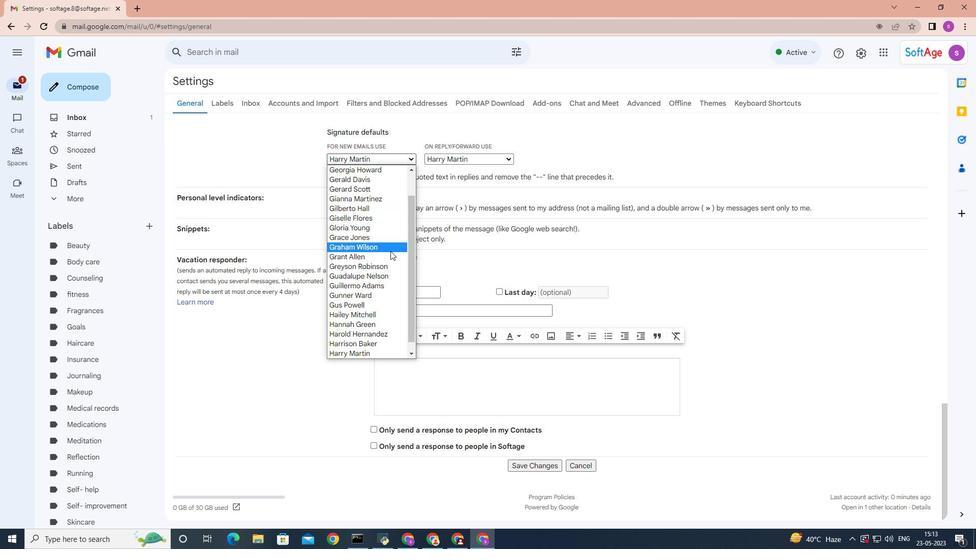 
Action: Mouse moved to (393, 341)
Screenshot: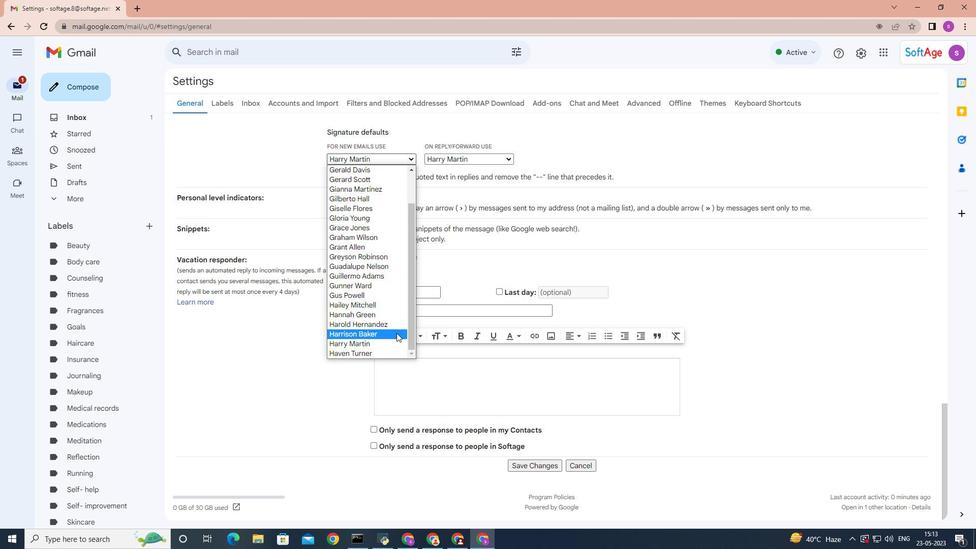 
Action: Mouse scrolled (393, 341) with delta (0, 0)
Screenshot: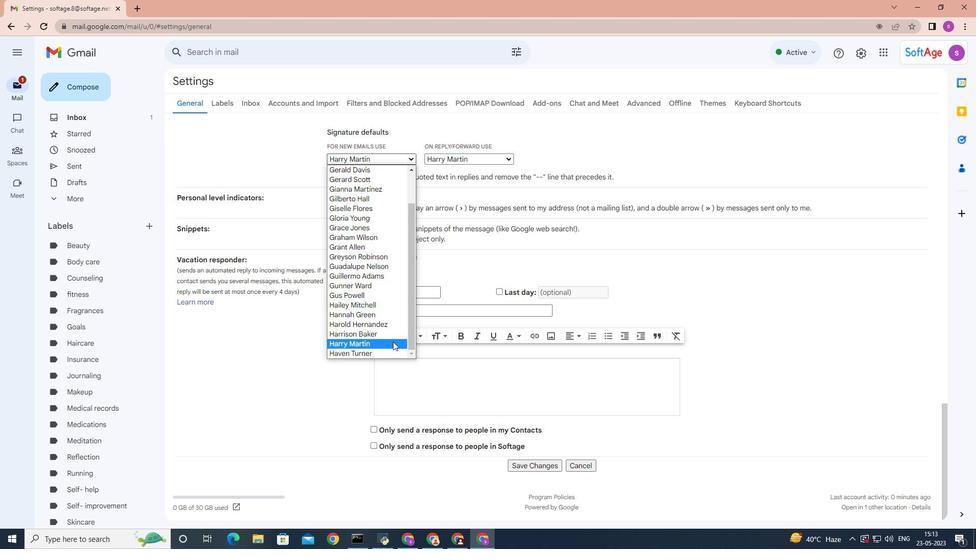 
Action: Mouse moved to (383, 351)
Screenshot: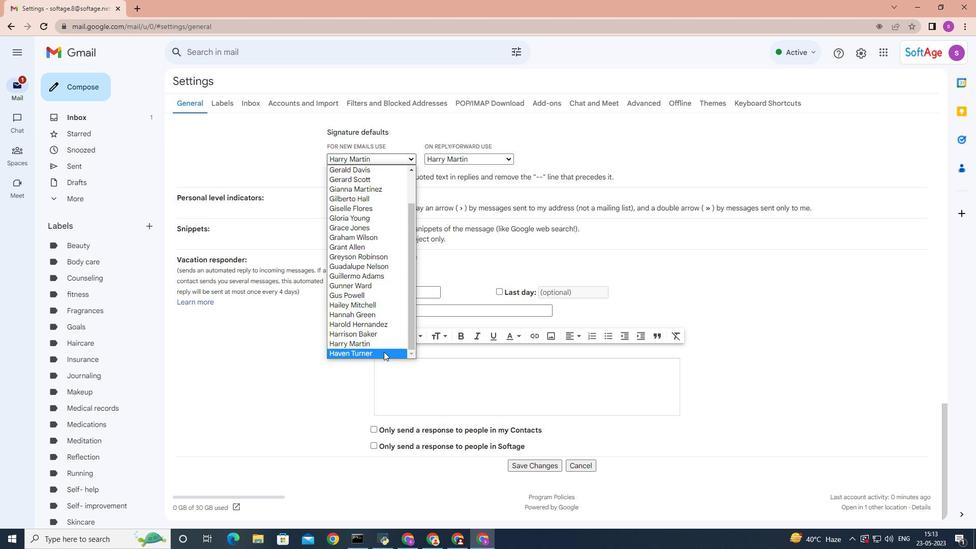 
Action: Mouse pressed left at (383, 351)
Screenshot: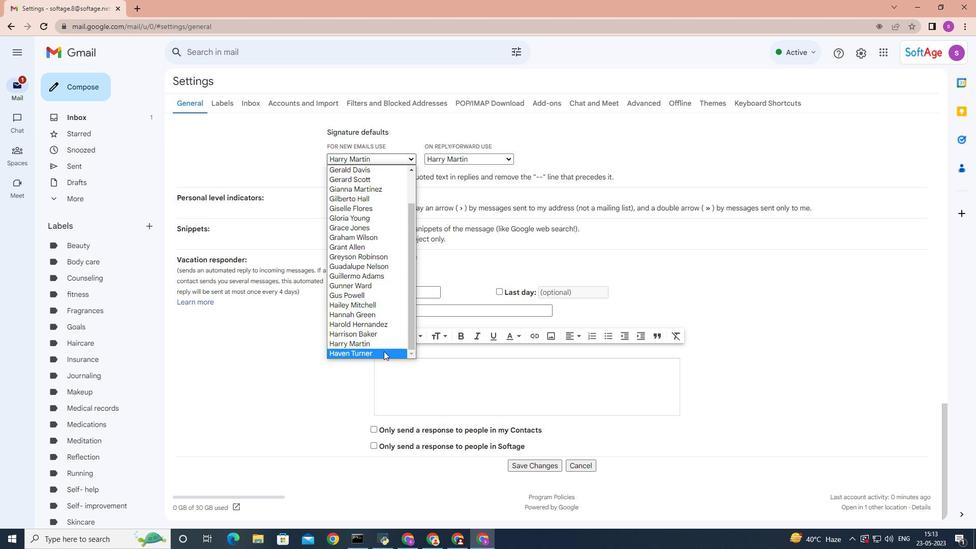 
Action: Mouse moved to (503, 161)
Screenshot: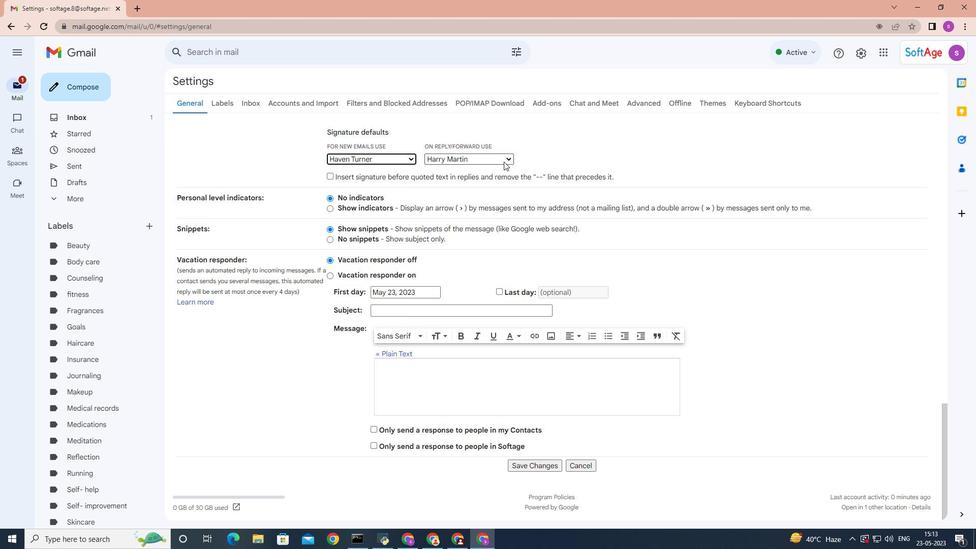 
Action: Mouse pressed left at (503, 161)
Screenshot: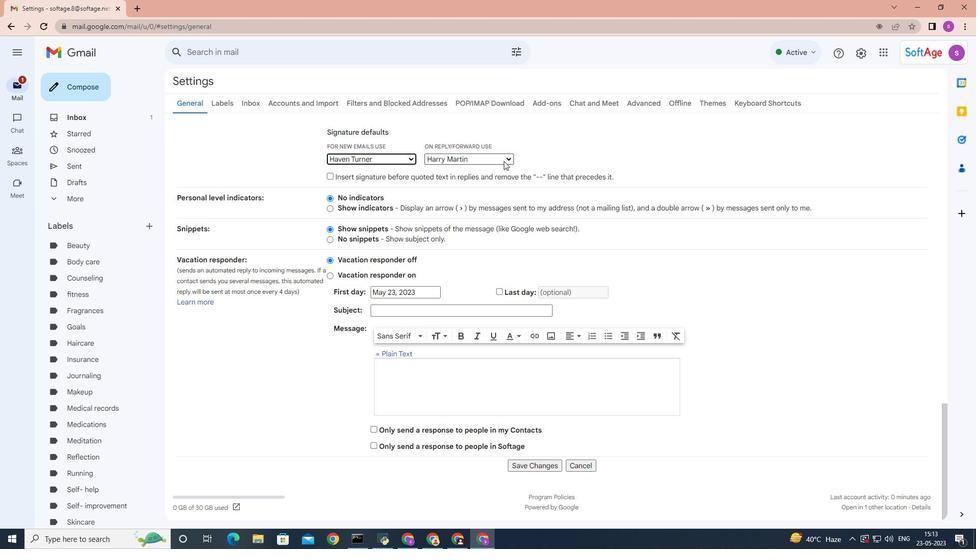 
Action: Mouse moved to (468, 284)
Screenshot: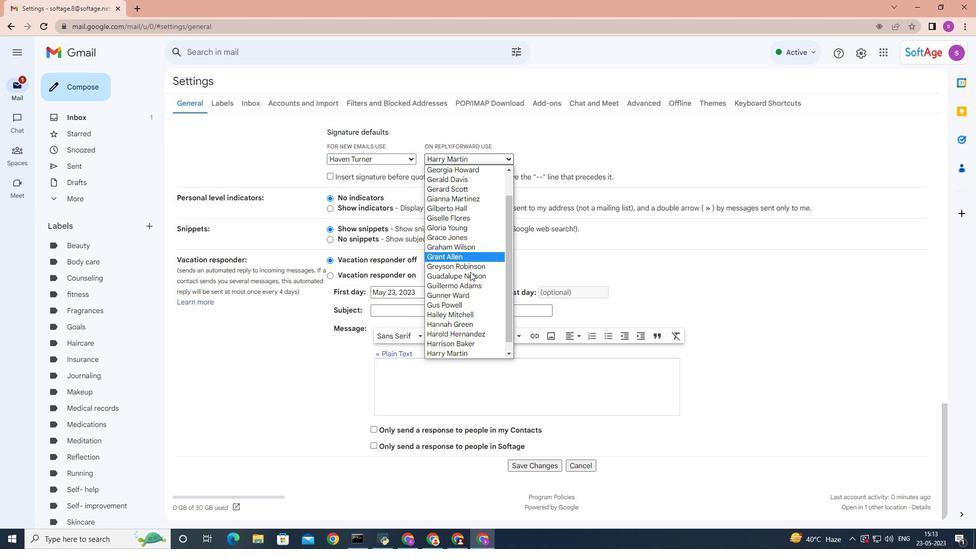 
Action: Mouse scrolled (468, 283) with delta (0, 0)
Screenshot: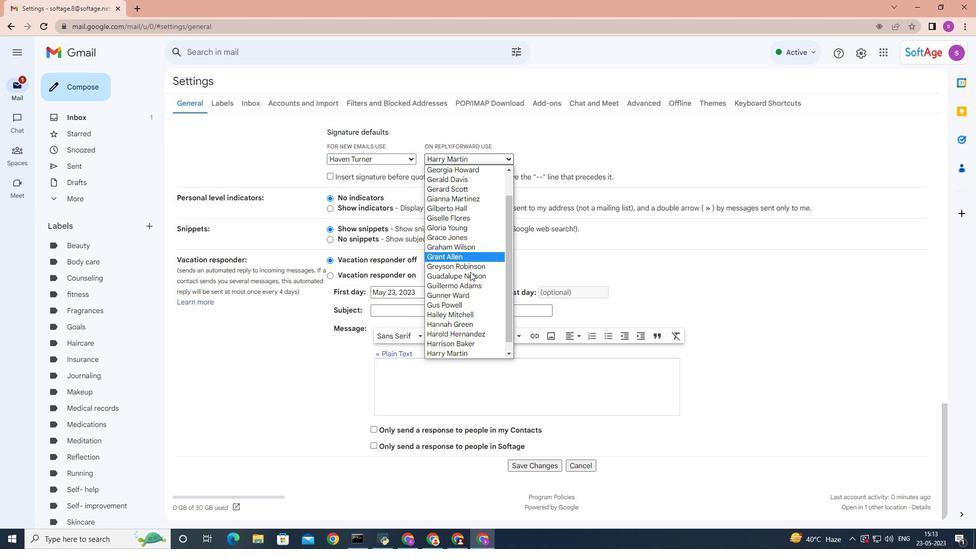 
Action: Mouse moved to (467, 290)
Screenshot: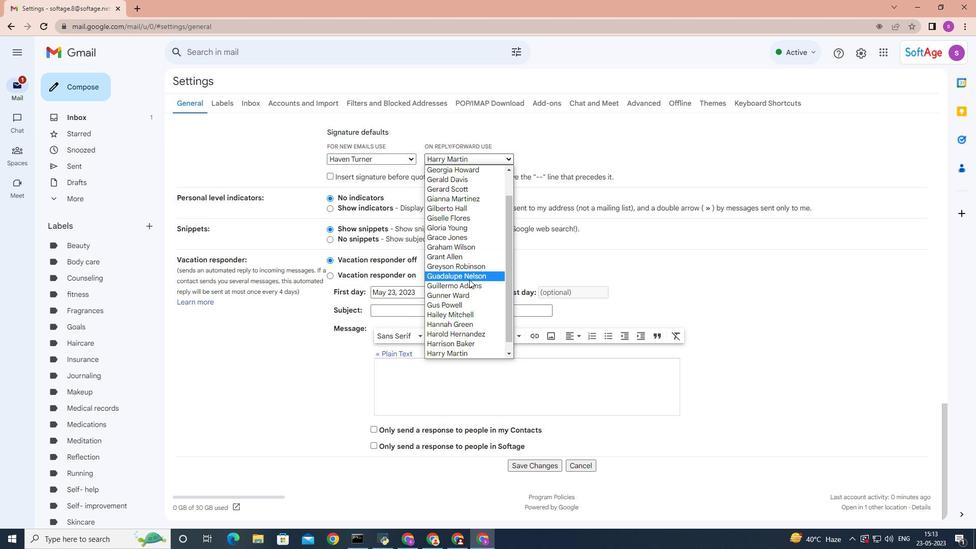 
Action: Mouse scrolled (467, 289) with delta (0, 0)
Screenshot: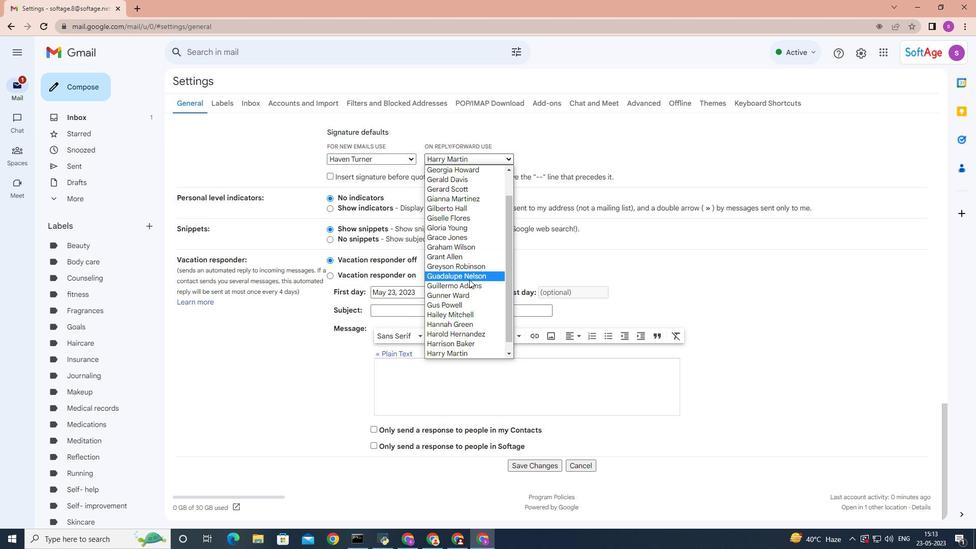 
Action: Mouse moved to (467, 291)
Screenshot: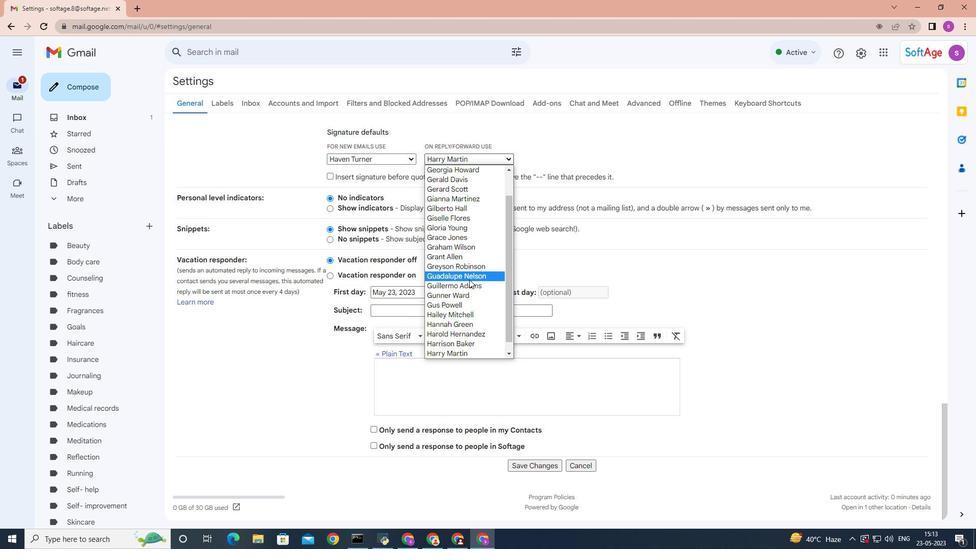 
Action: Mouse scrolled (467, 290) with delta (0, 0)
Screenshot: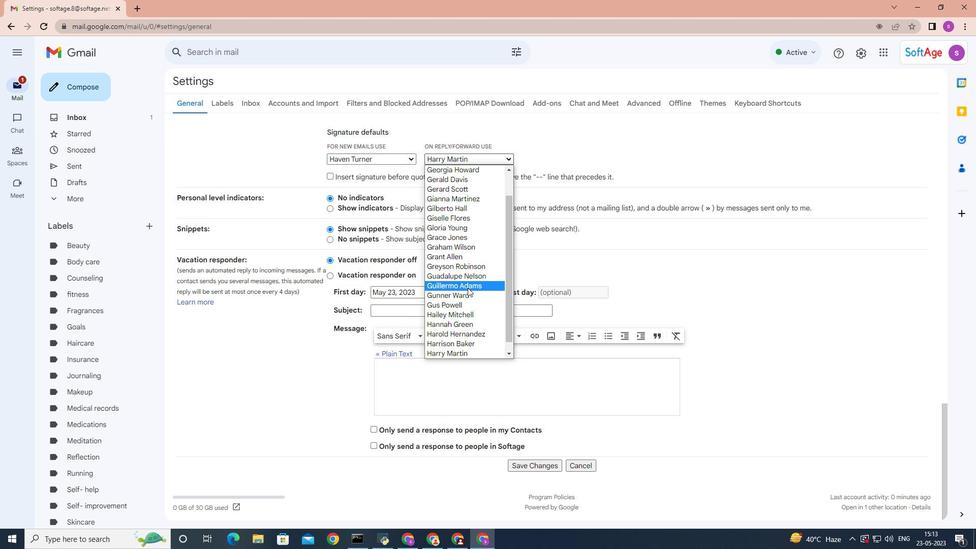 
Action: Mouse scrolled (467, 290) with delta (0, 0)
Screenshot: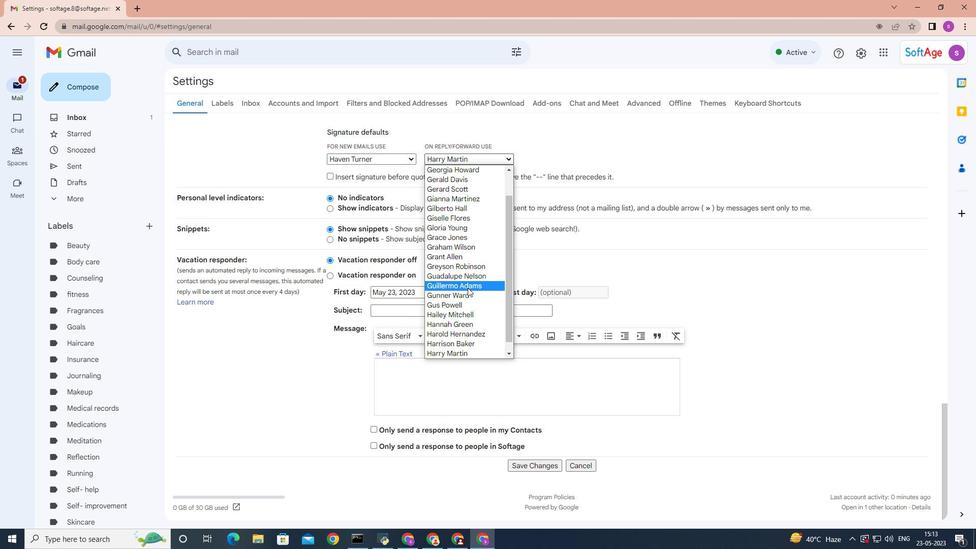 
Action: Mouse moved to (467, 291)
Screenshot: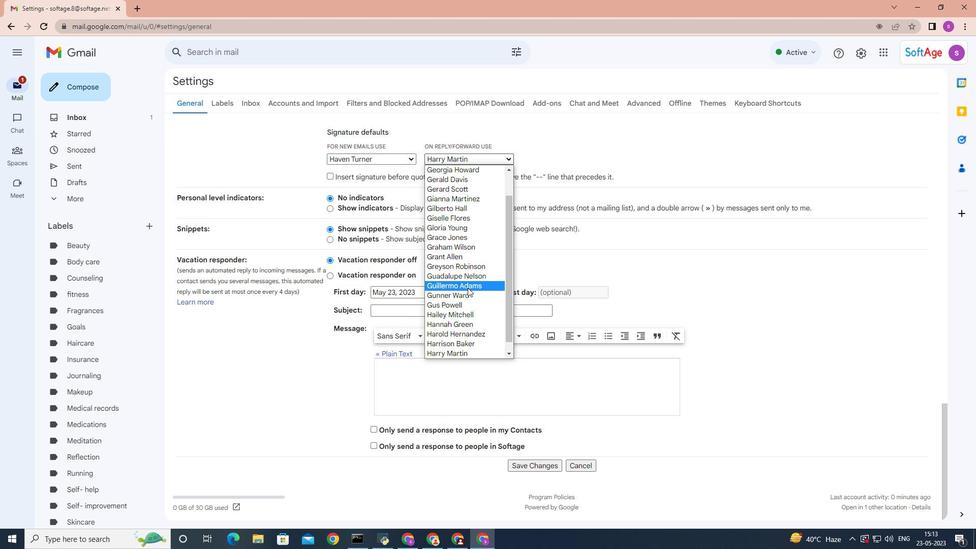 
Action: Mouse scrolled (467, 291) with delta (0, 0)
Screenshot: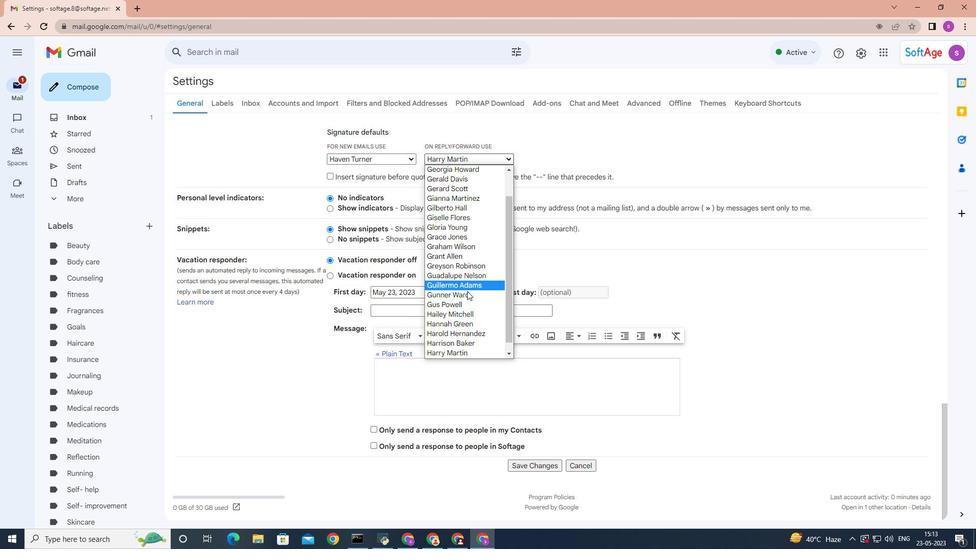 
Action: Mouse scrolled (467, 291) with delta (0, 0)
Screenshot: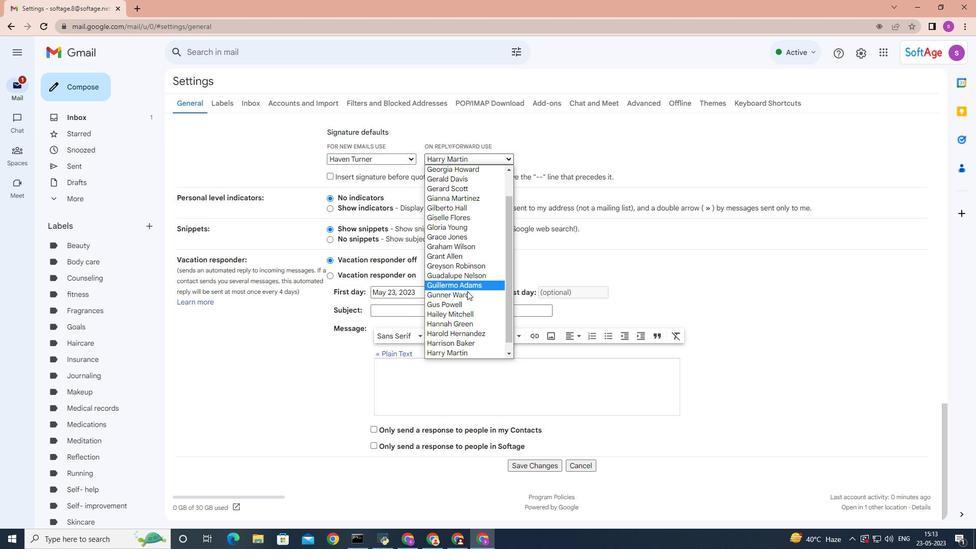 
Action: Mouse scrolled (467, 291) with delta (0, 0)
Screenshot: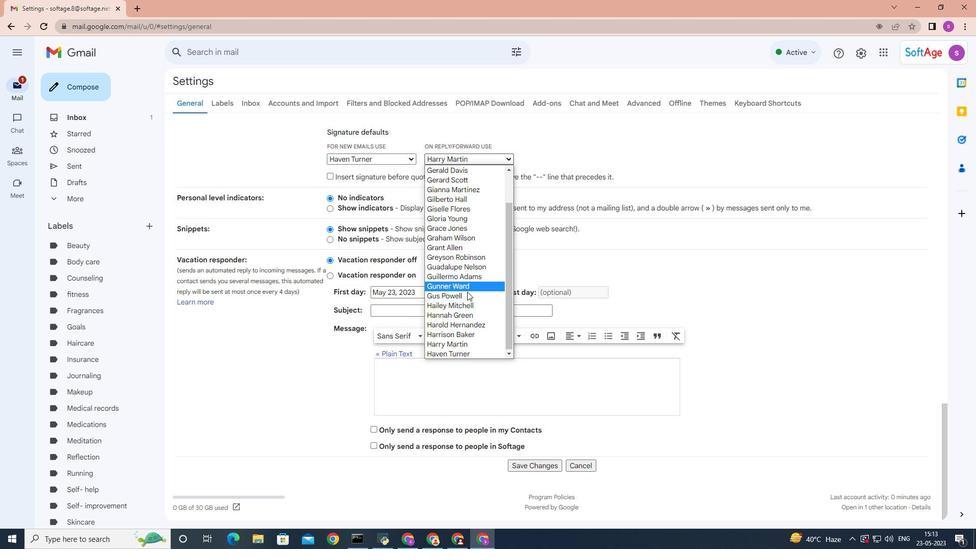 
Action: Mouse moved to (485, 348)
Screenshot: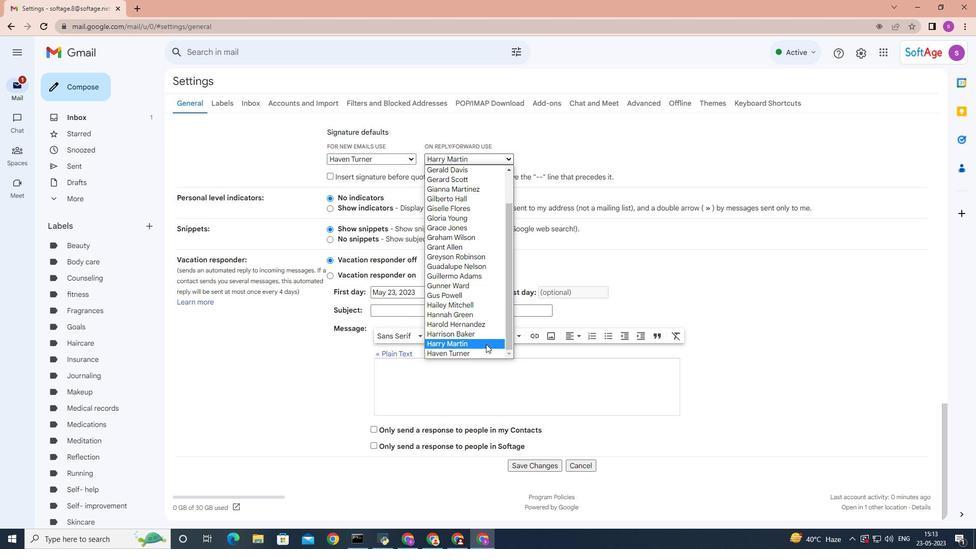
Action: Mouse pressed left at (485, 348)
Screenshot: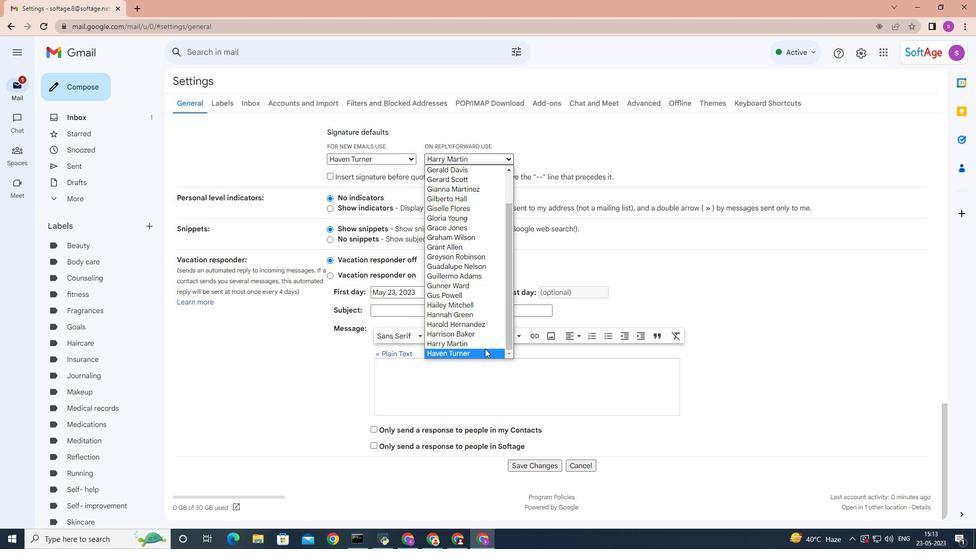 
Action: Mouse moved to (549, 287)
Screenshot: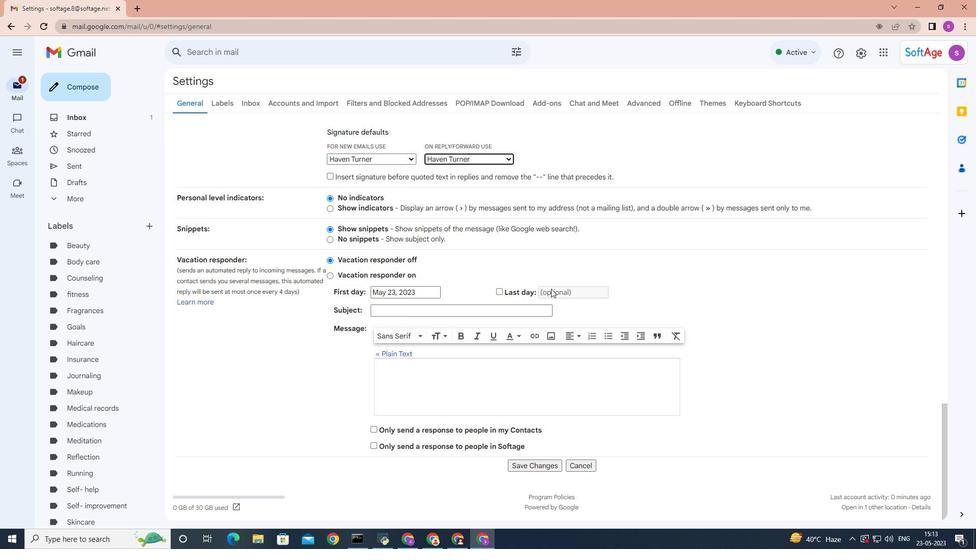 
Action: Mouse scrolled (549, 287) with delta (0, 0)
Screenshot: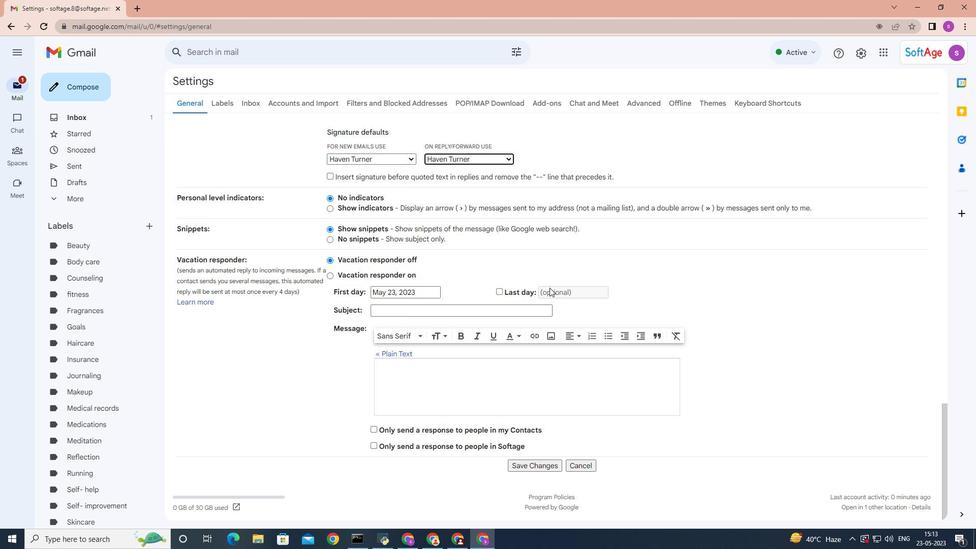 
Action: Mouse moved to (535, 465)
Screenshot: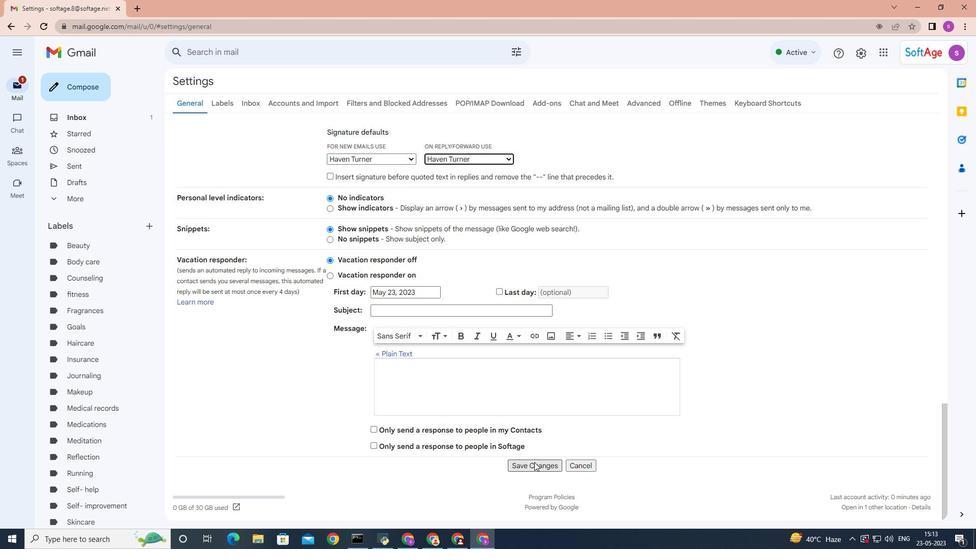 
Action: Mouse pressed left at (535, 465)
Screenshot: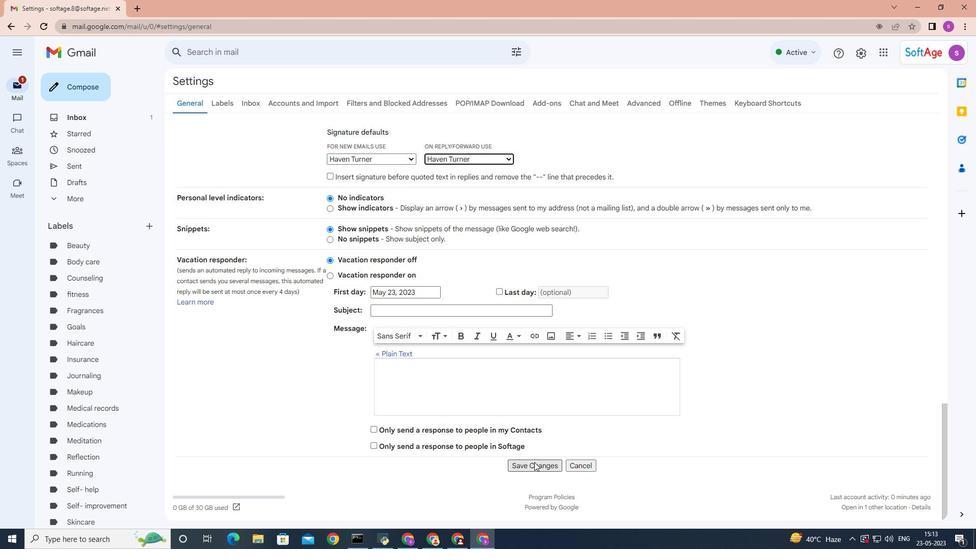 
Action: Mouse moved to (69, 82)
Screenshot: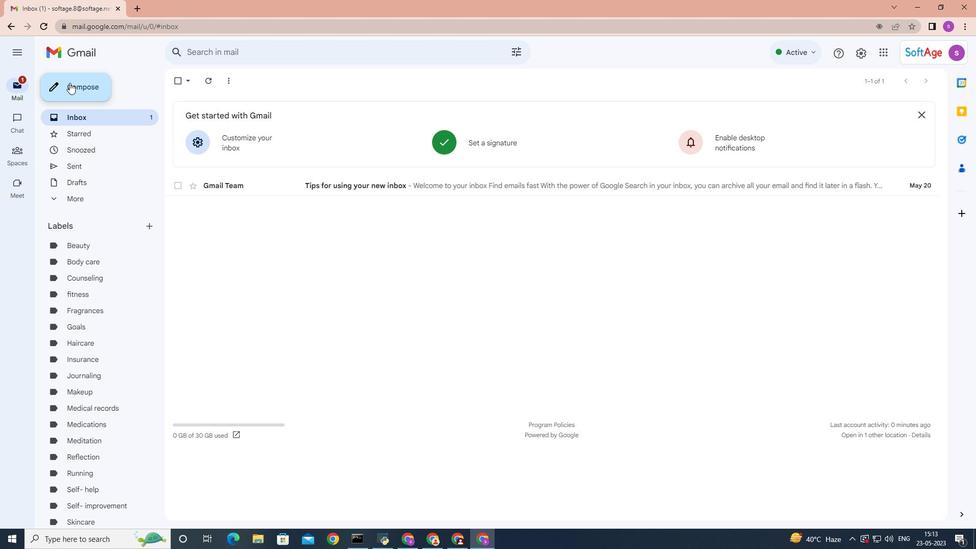 
Action: Mouse pressed left at (69, 82)
Screenshot: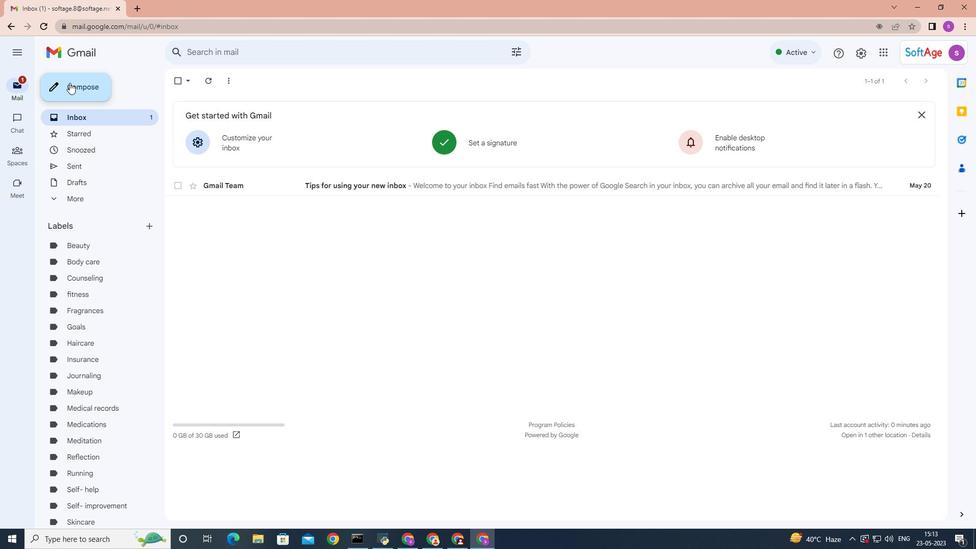 
Action: Mouse moved to (704, 266)
Screenshot: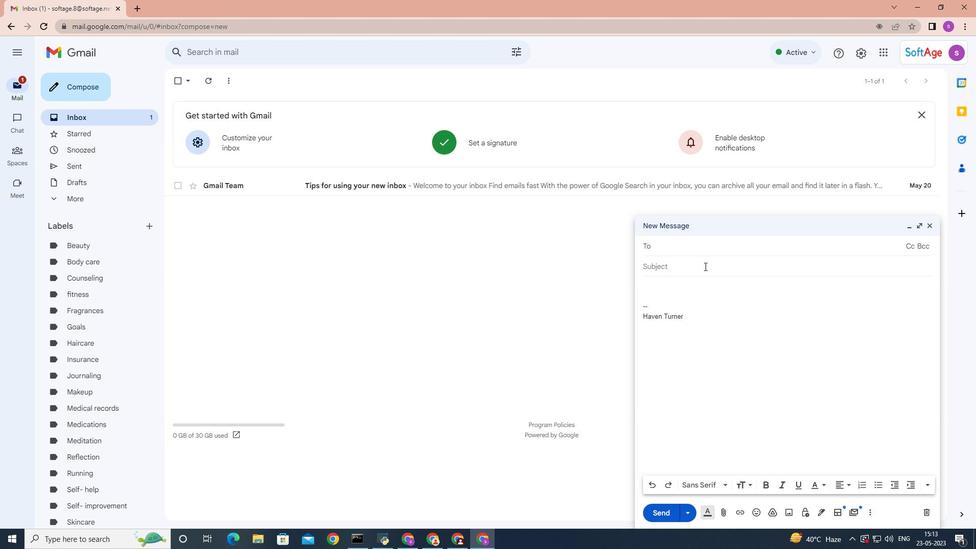 
Action: Mouse pressed left at (704, 266)
Screenshot: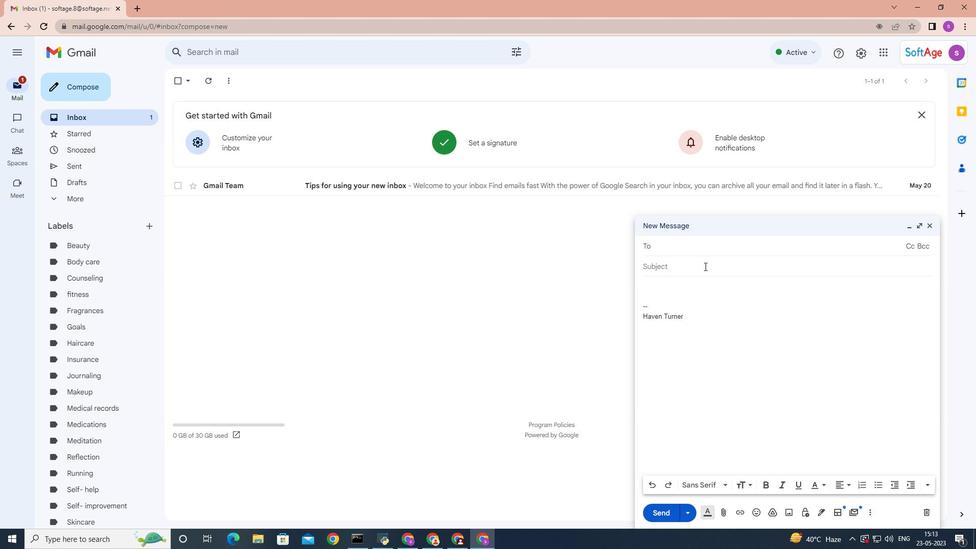 
Action: Mouse moved to (703, 266)
Screenshot: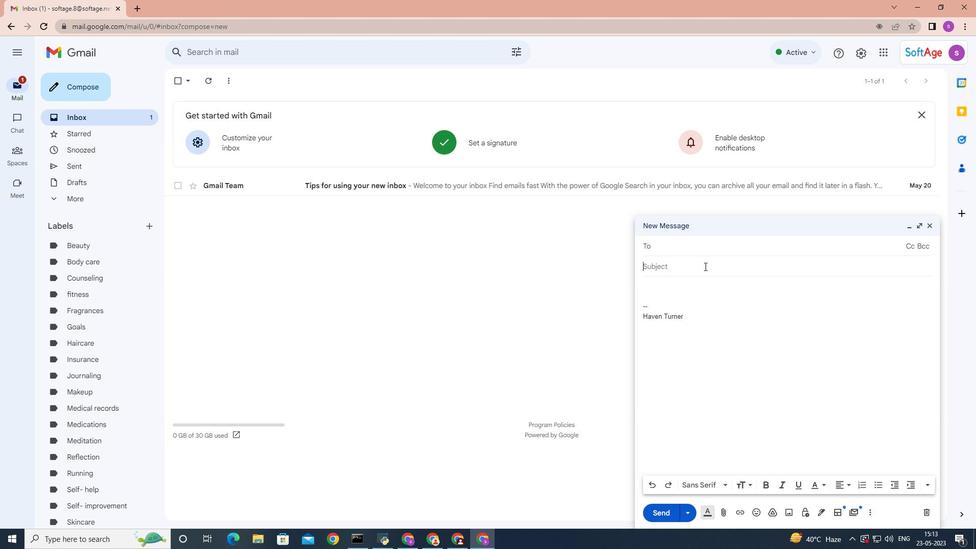 
Action: Key pressed <Key.shift>Confirmation<Key.space>of<Key.space>a<Key.space>call<Key.space>
Screenshot: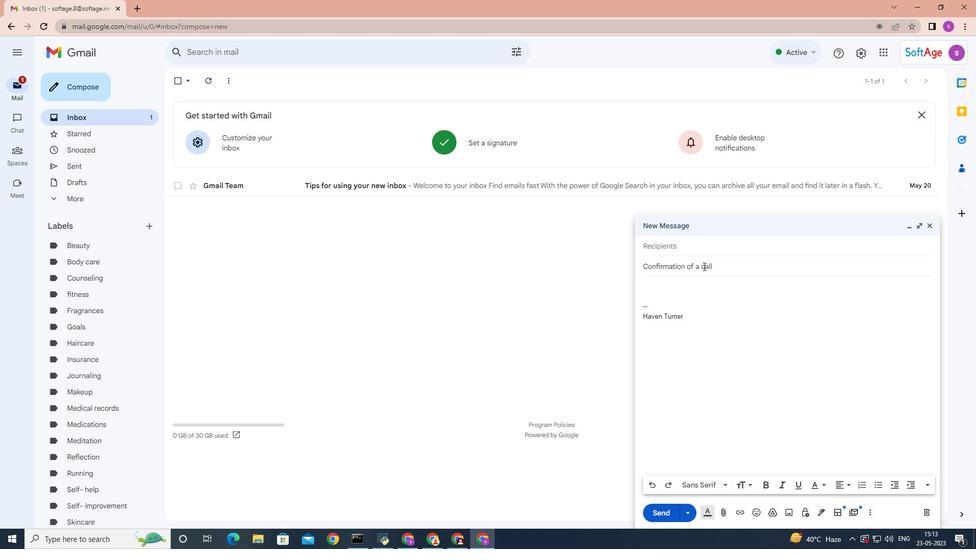 
Action: Mouse moved to (648, 287)
Screenshot: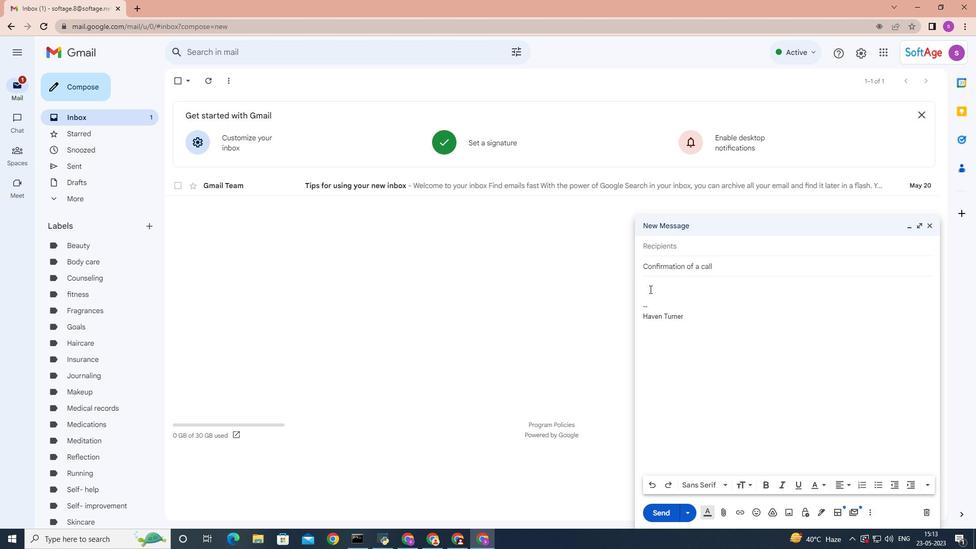 
Action: Mouse pressed left at (648, 287)
Screenshot: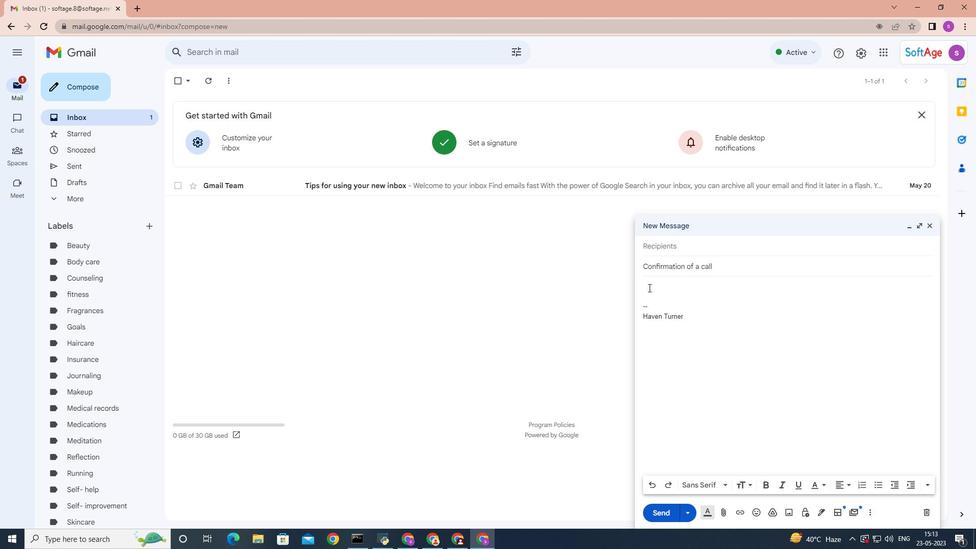 
Action: Key pressed <Key.shift>We<Key.space>have<Key.space>identified<Key.space>an<Key.space>issue<Key.space>with<Key.space>the<Key.space>software<Key.space>and<Key.space>are<Key.space>working<Key.space>to<Key.space>fix<Key.space>it.
Screenshot: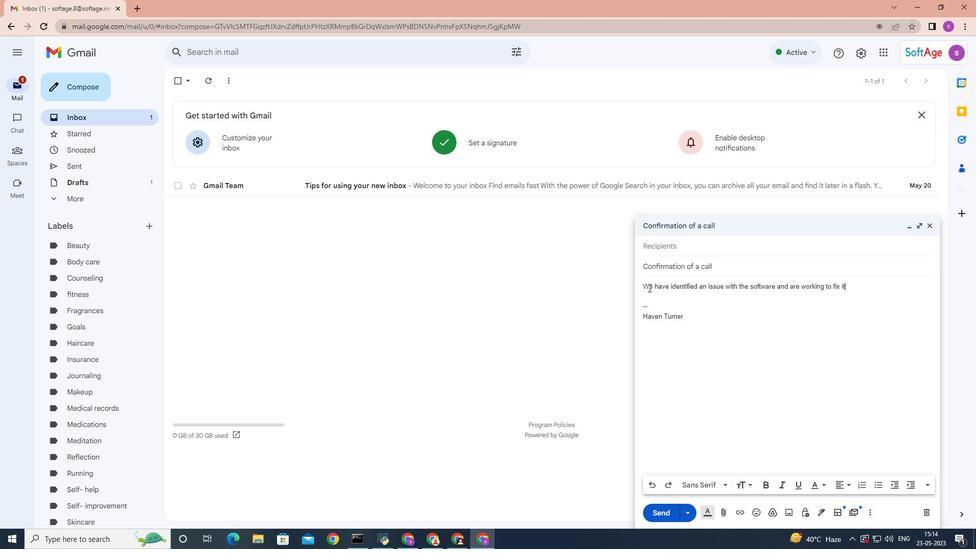 
Action: Mouse moved to (695, 249)
Screenshot: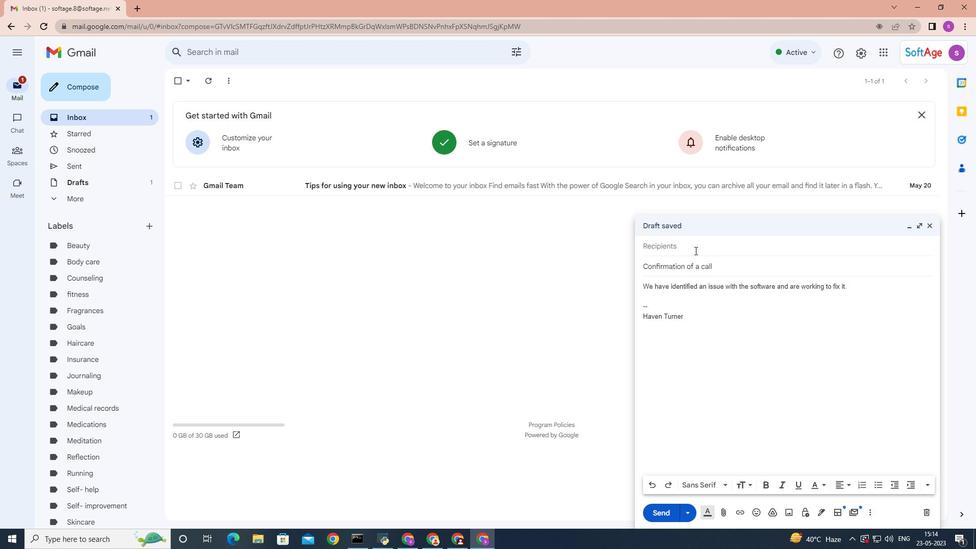 
Action: Mouse pressed left at (695, 249)
Screenshot: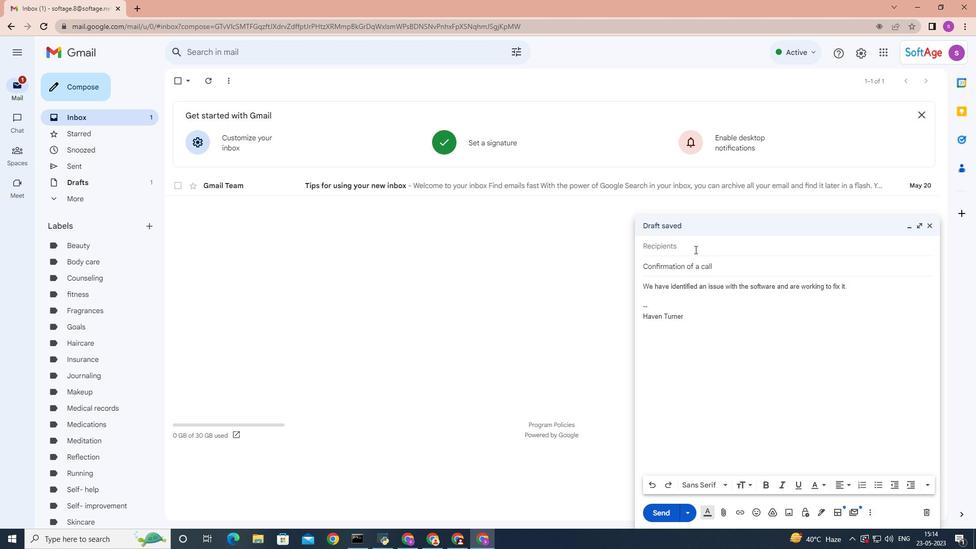 
Action: Key pressed softage.4
Screenshot: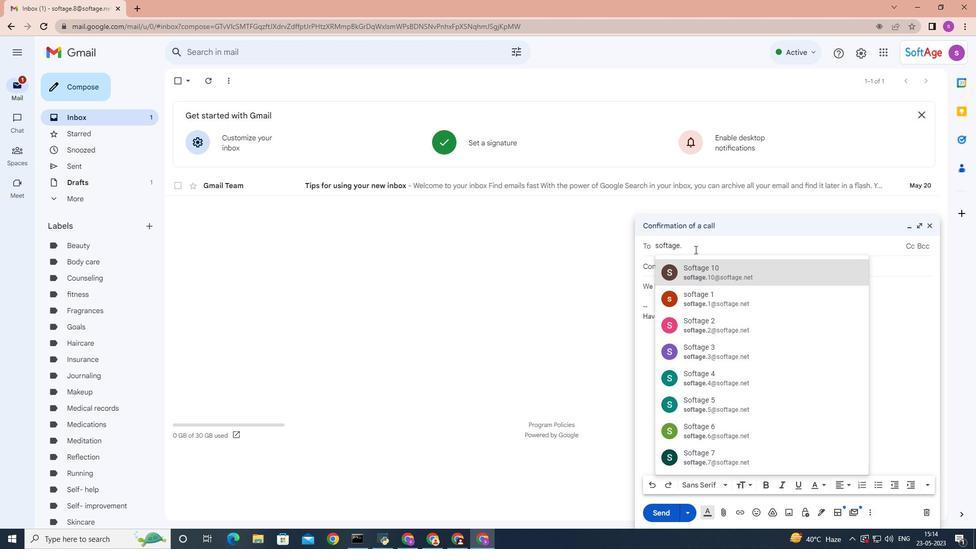 
Action: Mouse moved to (715, 273)
Screenshot: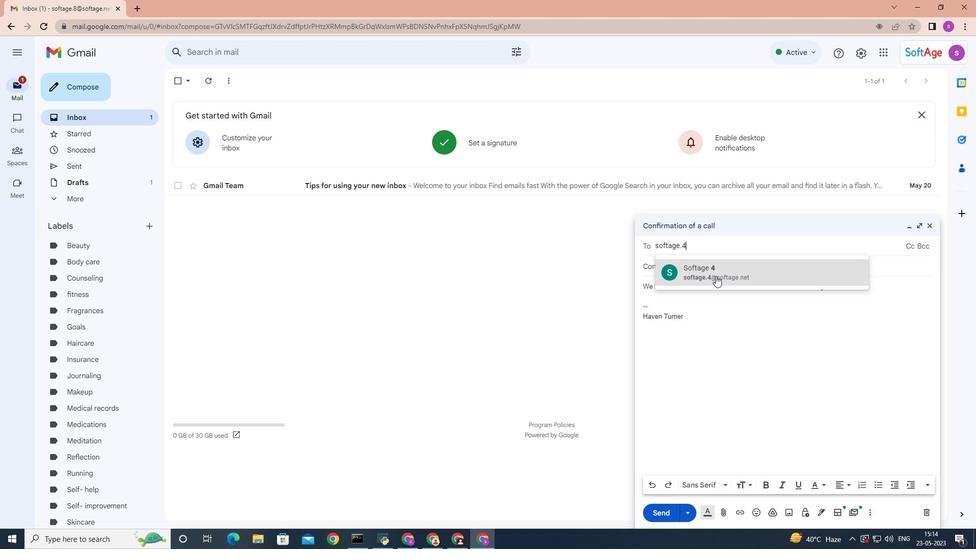 
Action: Mouse pressed left at (715, 273)
Screenshot: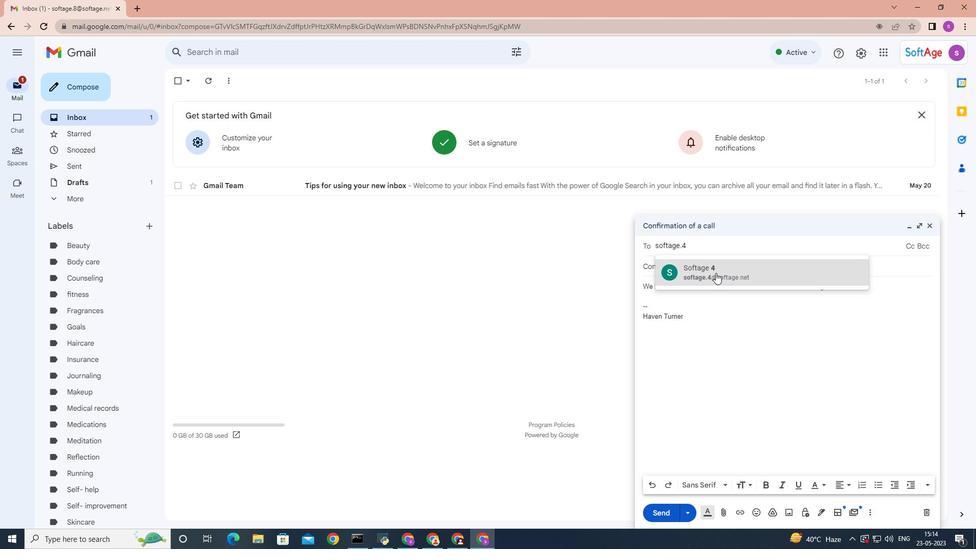 
Action: Mouse moved to (853, 296)
Screenshot: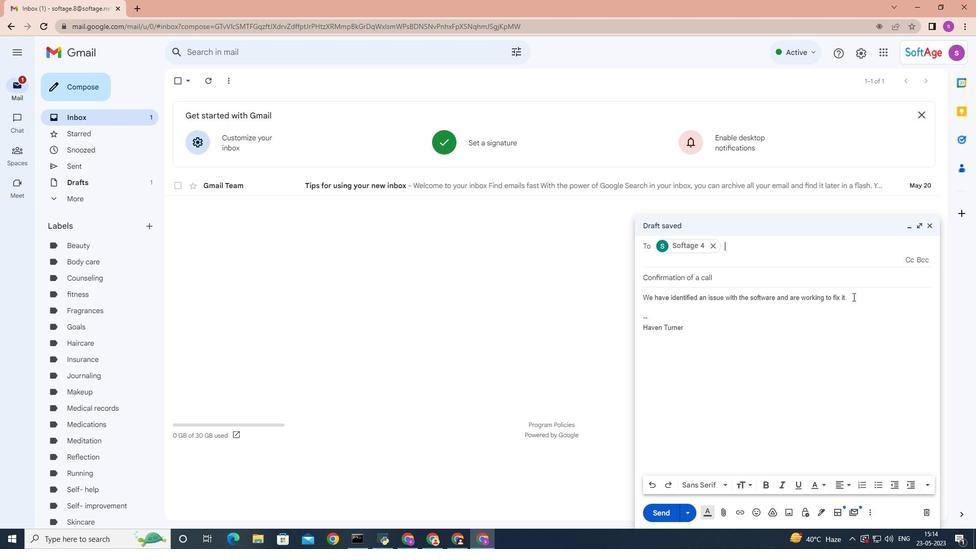 
Action: Mouse pressed left at (853, 296)
Screenshot: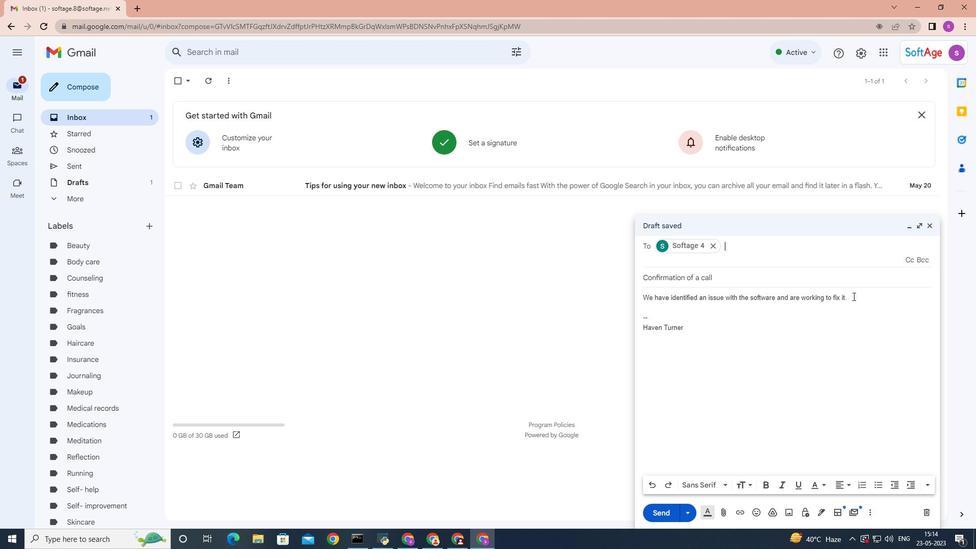 
Action: Mouse moved to (851, 340)
Screenshot: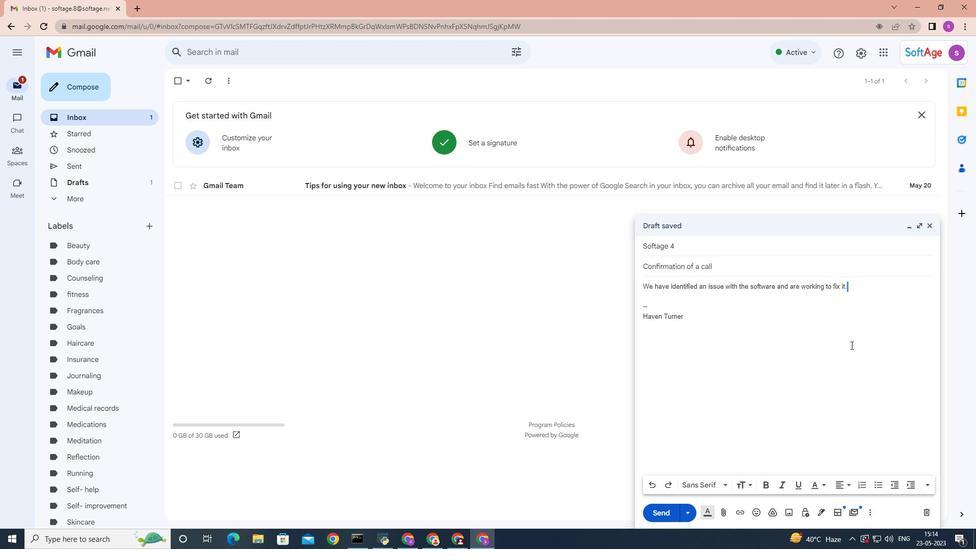 
Action: Mouse pressed left at (851, 340)
Screenshot: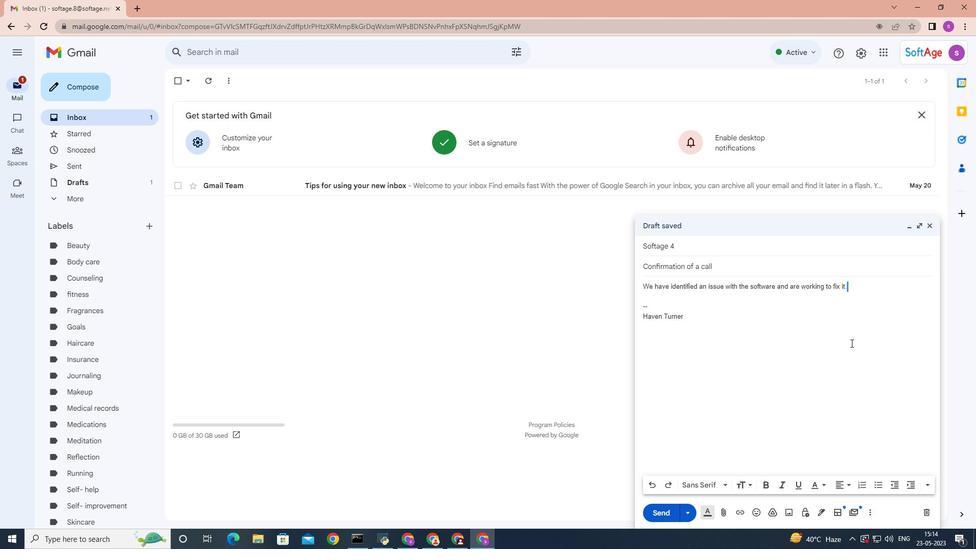 
Action: Mouse moved to (847, 285)
Screenshot: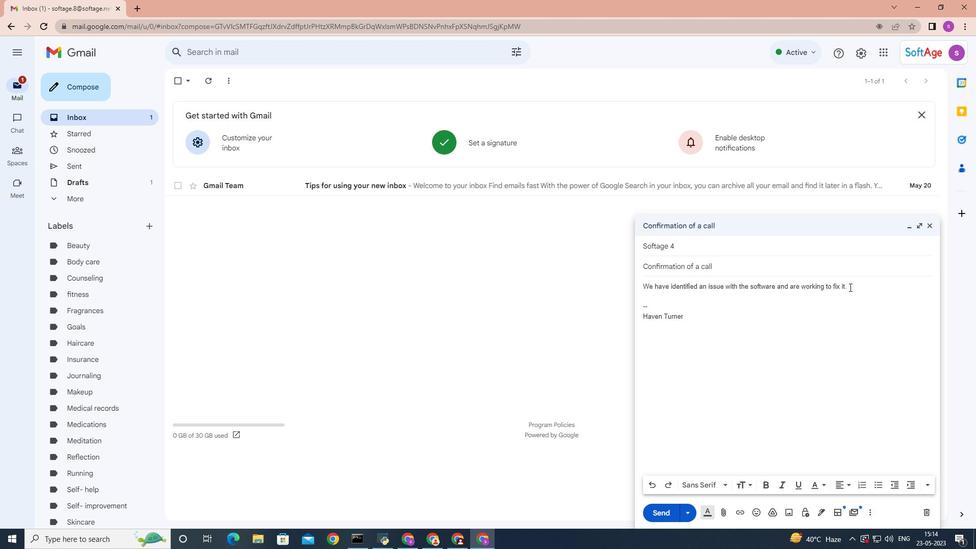 
Action: Mouse pressed left at (847, 285)
Screenshot: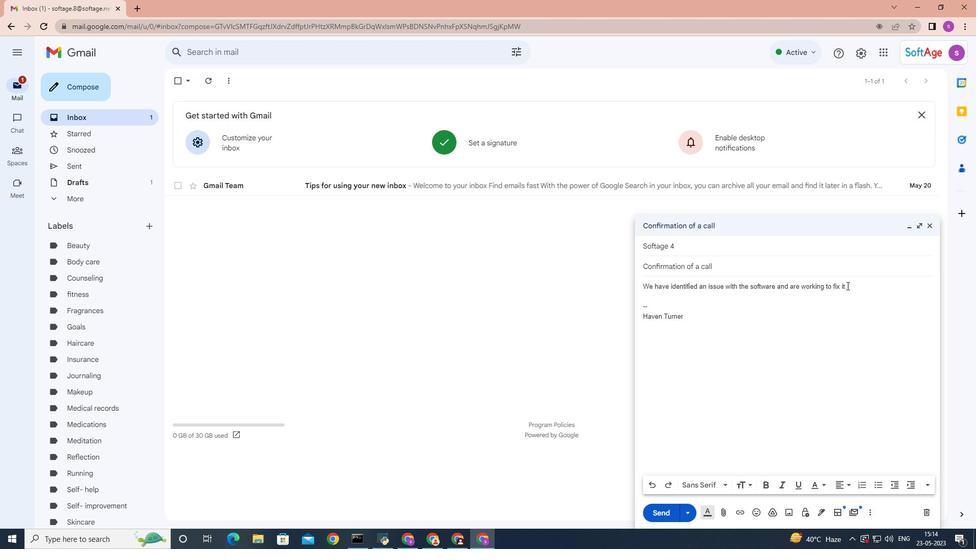 
Action: Mouse moved to (861, 482)
Screenshot: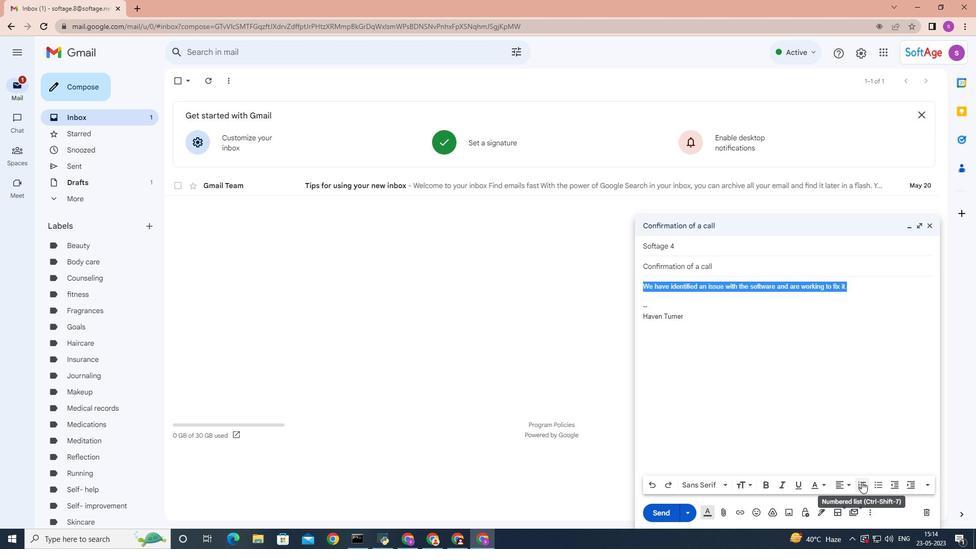 
Action: Mouse pressed left at (861, 482)
Screenshot: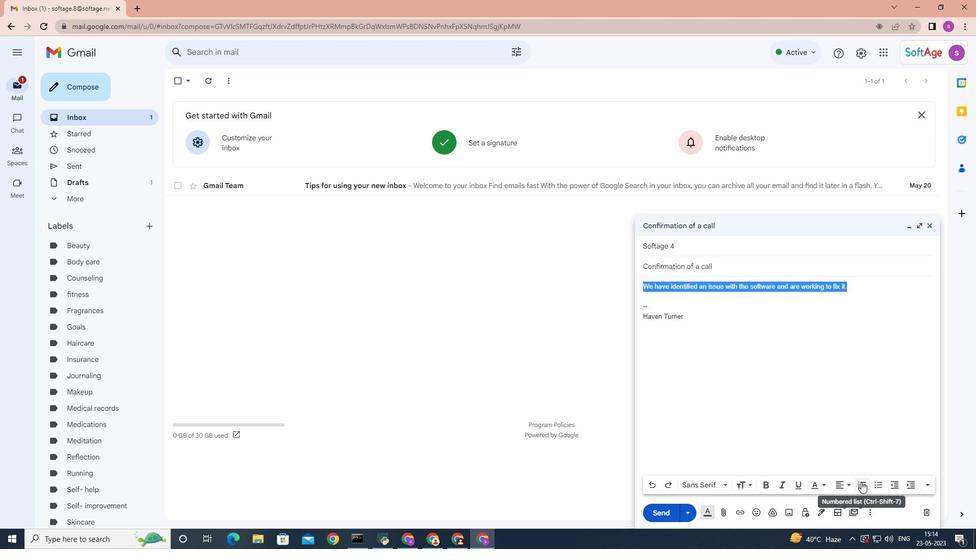 
Action: Mouse moved to (721, 486)
Screenshot: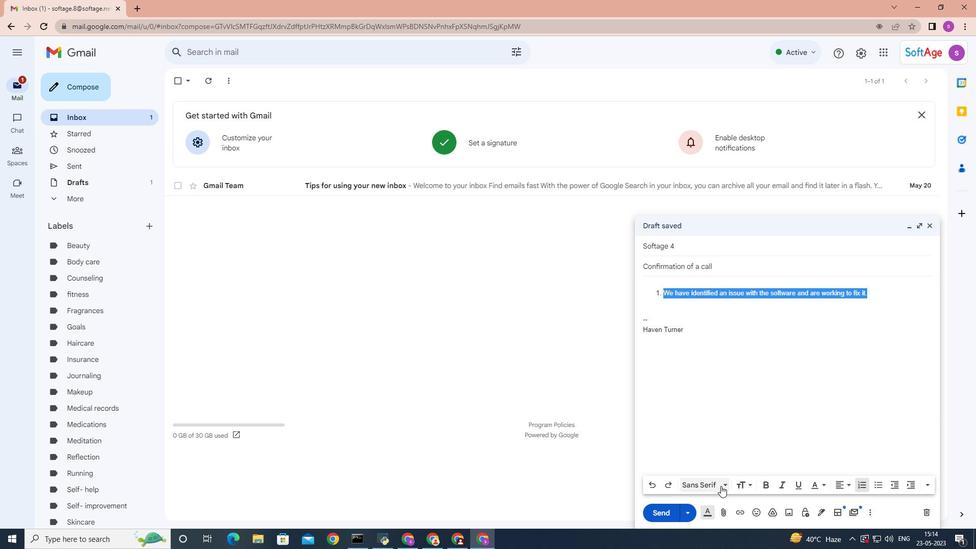 
Action: Mouse pressed left at (721, 486)
Screenshot: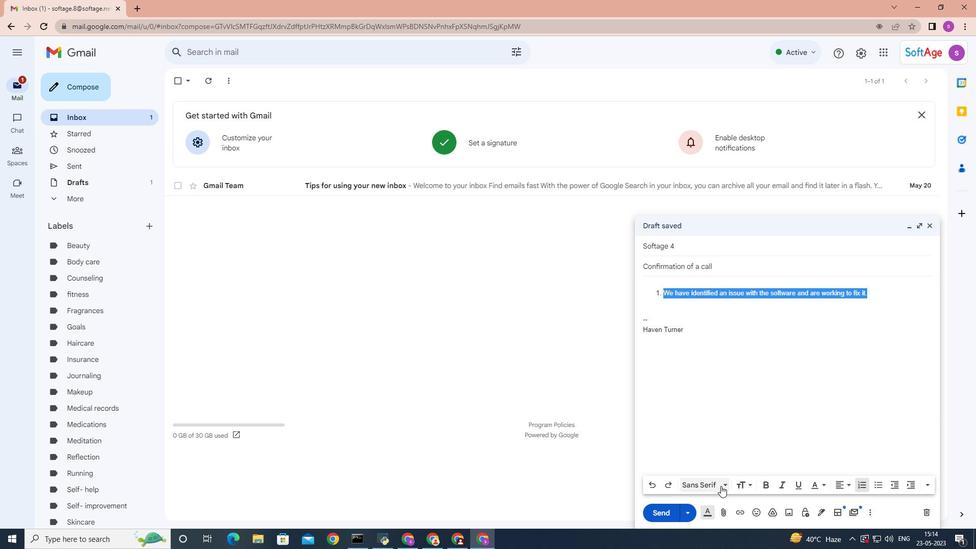 
Action: Mouse moved to (721, 355)
Screenshot: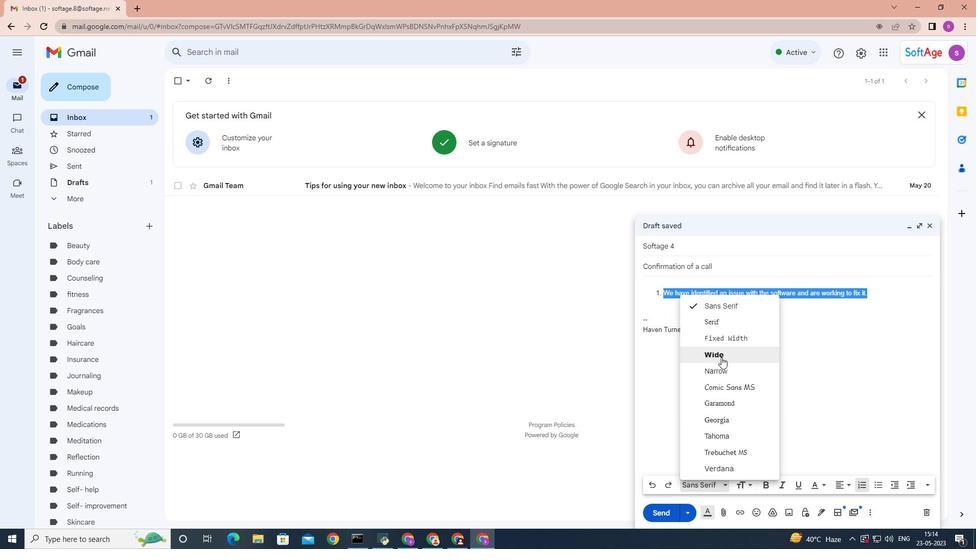 
Action: Mouse pressed left at (721, 355)
Screenshot: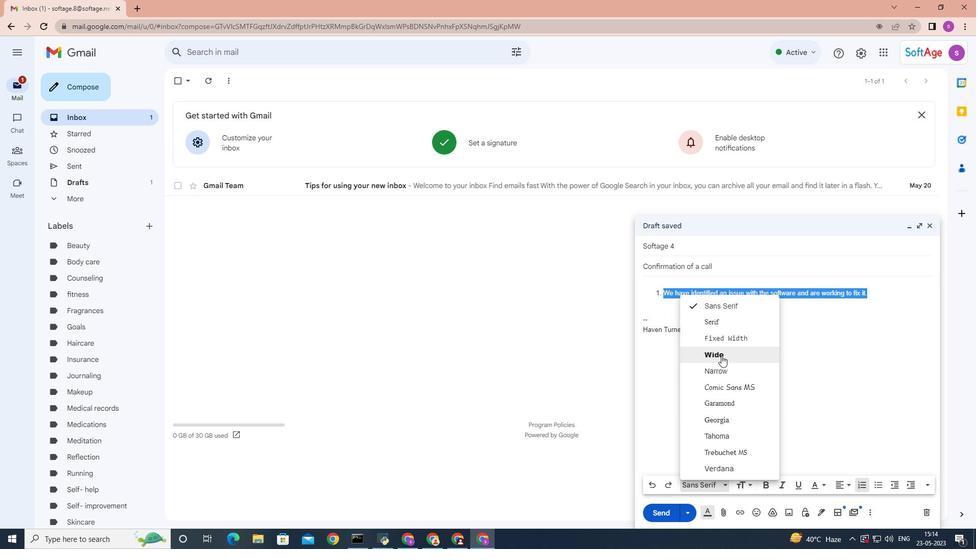 
Action: Mouse moved to (929, 492)
Screenshot: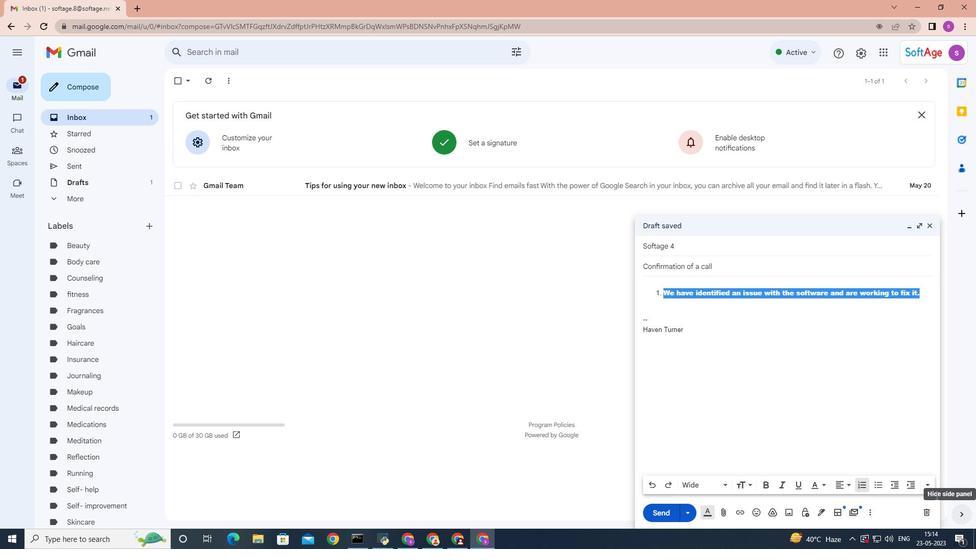 
Action: Mouse pressed left at (929, 492)
Screenshot: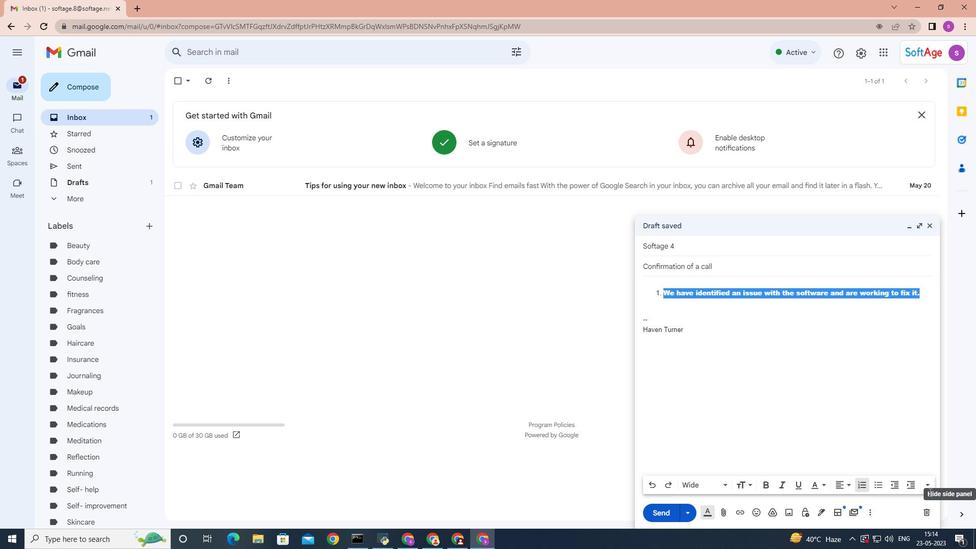 
Action: Mouse moved to (925, 487)
Screenshot: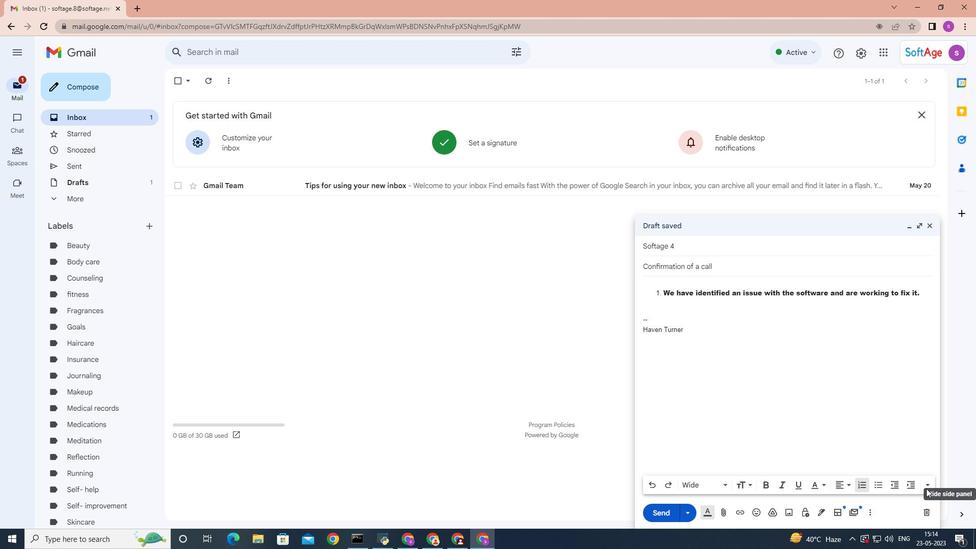 
Action: Mouse pressed left at (925, 487)
Screenshot: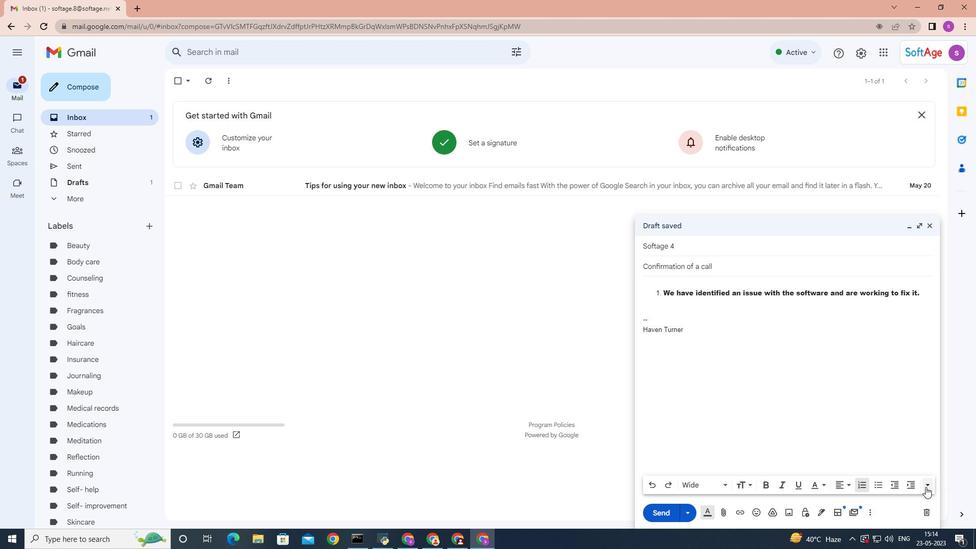 
Action: Mouse moved to (926, 457)
Screenshot: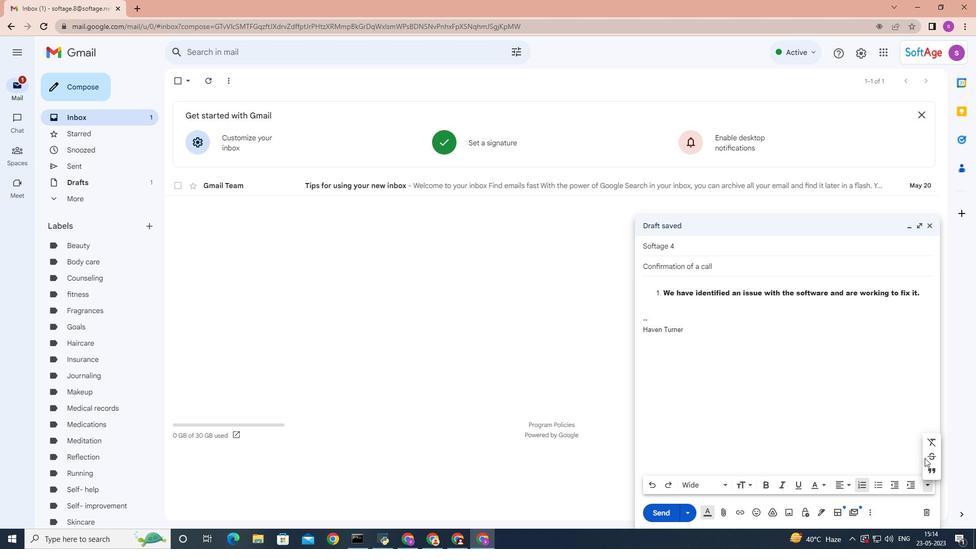 
Action: Mouse pressed left at (926, 457)
Screenshot: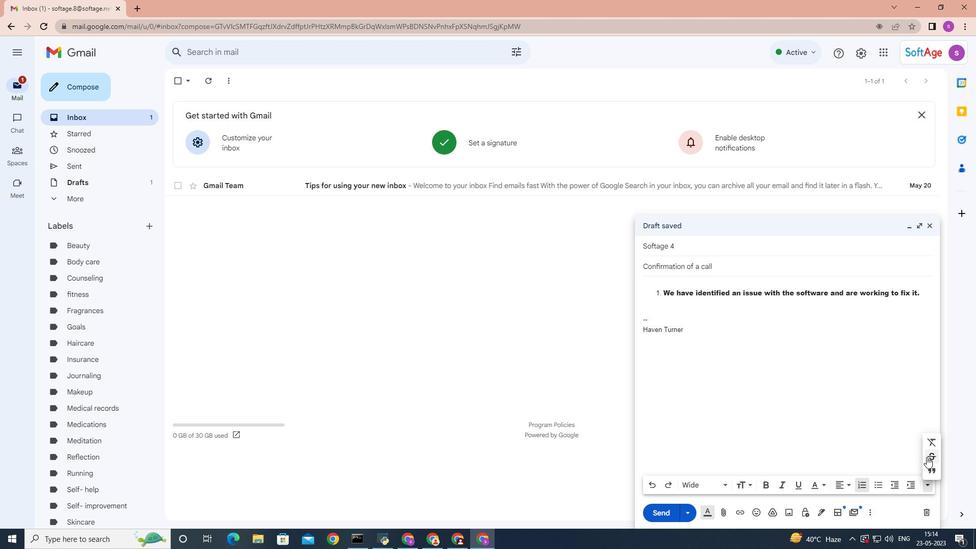 
Action: Mouse moved to (858, 483)
Screenshot: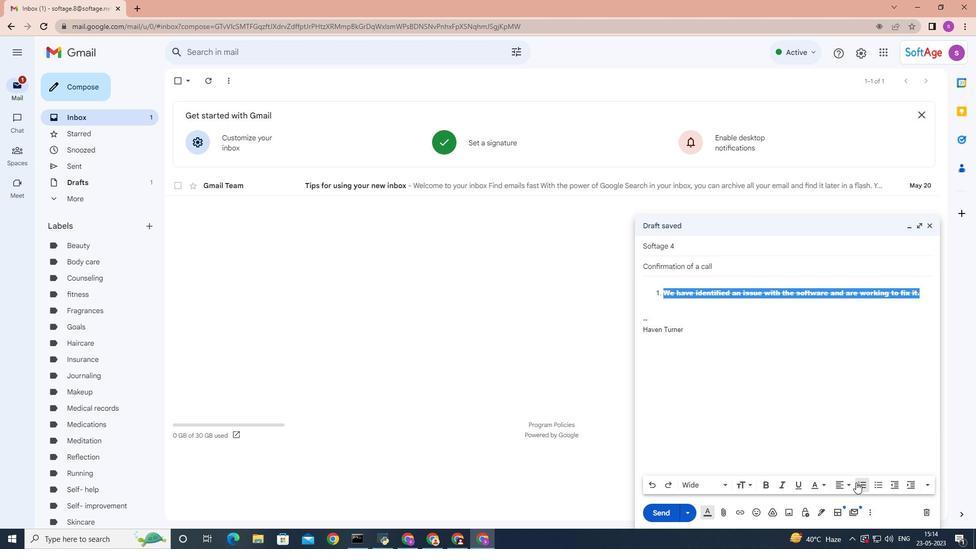 
Action: Mouse pressed left at (858, 483)
Screenshot: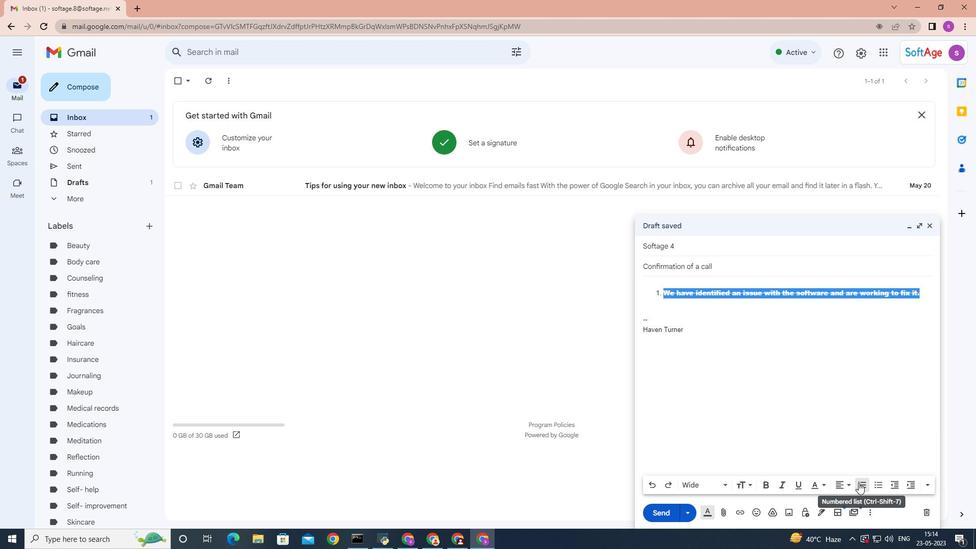 
Action: Mouse moved to (722, 485)
Screenshot: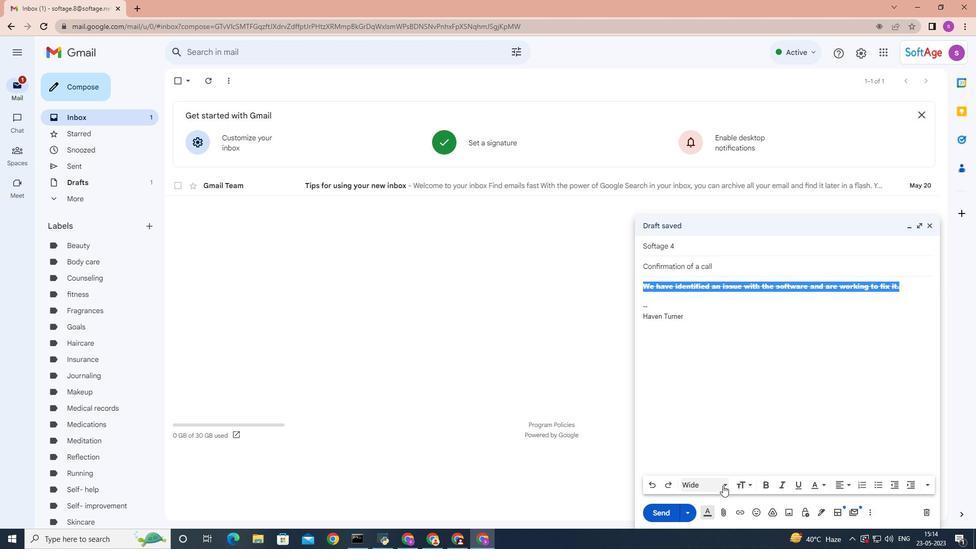 
Action: Mouse pressed left at (722, 485)
Screenshot: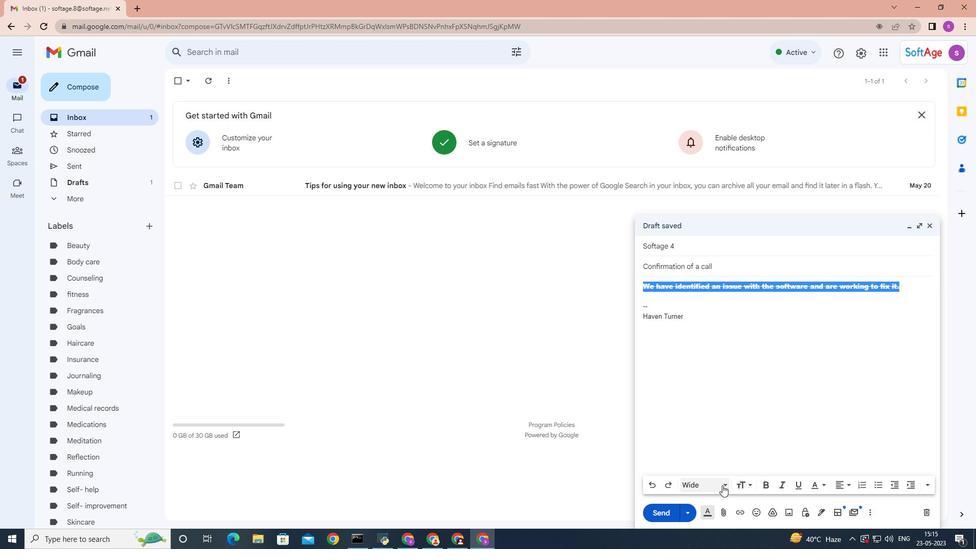 
Action: Mouse moved to (726, 304)
Screenshot: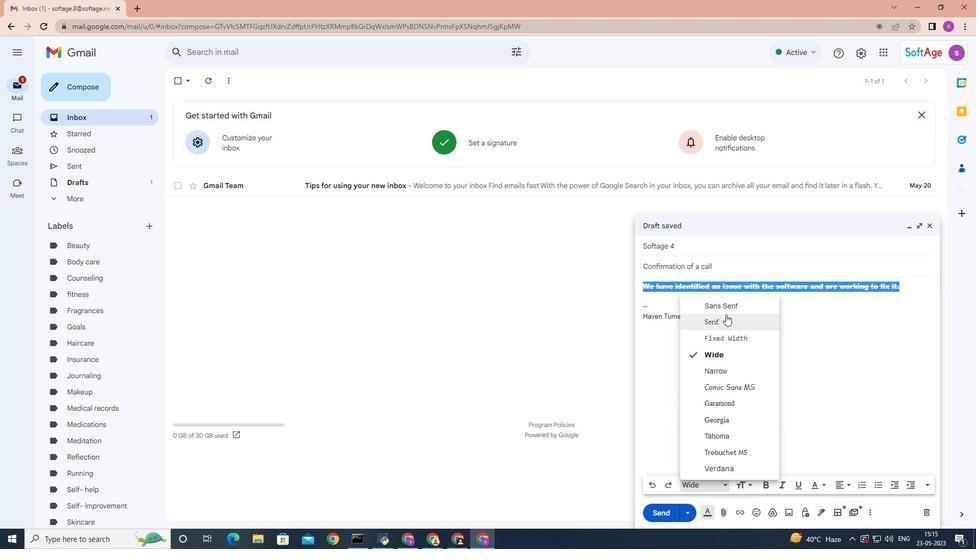 
Action: Mouse pressed left at (726, 304)
Screenshot: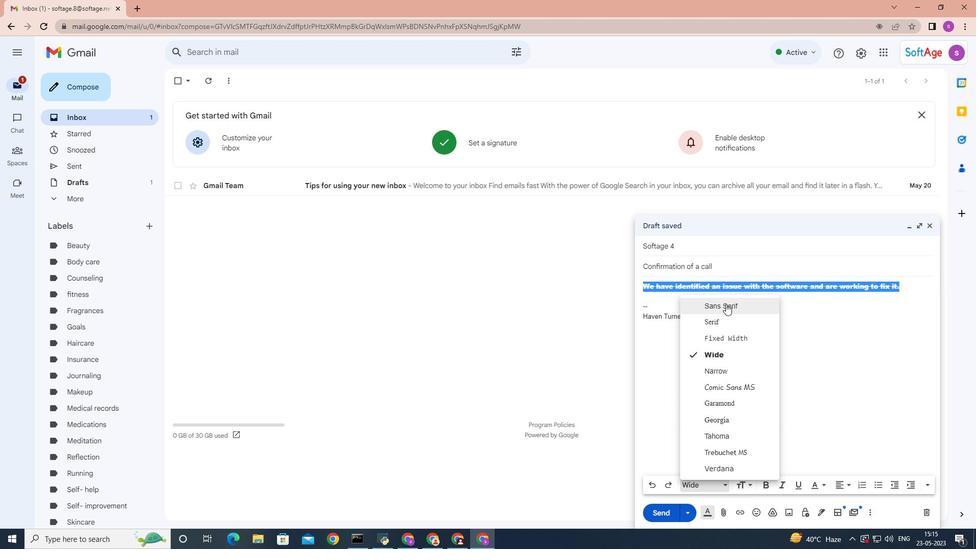 
Action: Mouse moved to (655, 511)
Screenshot: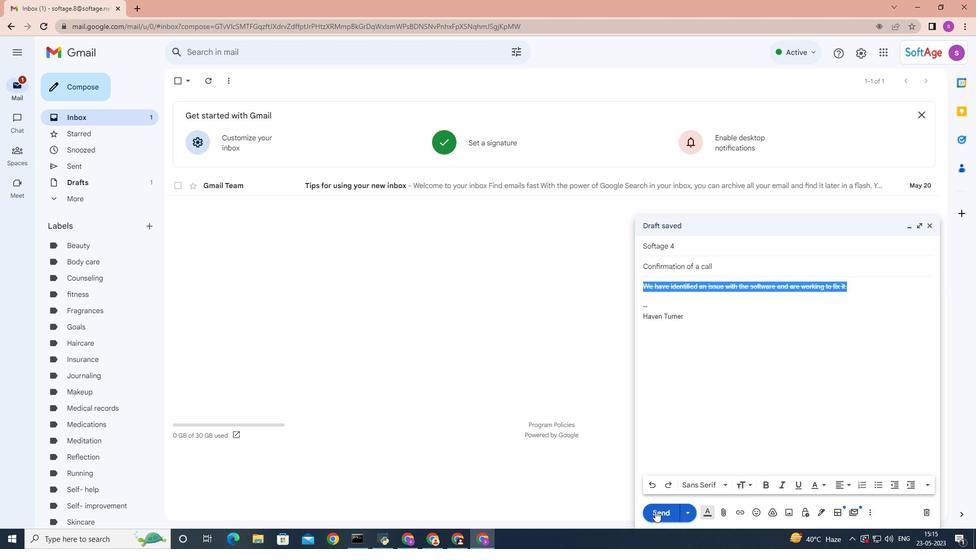 
Action: Mouse pressed left at (655, 511)
Screenshot: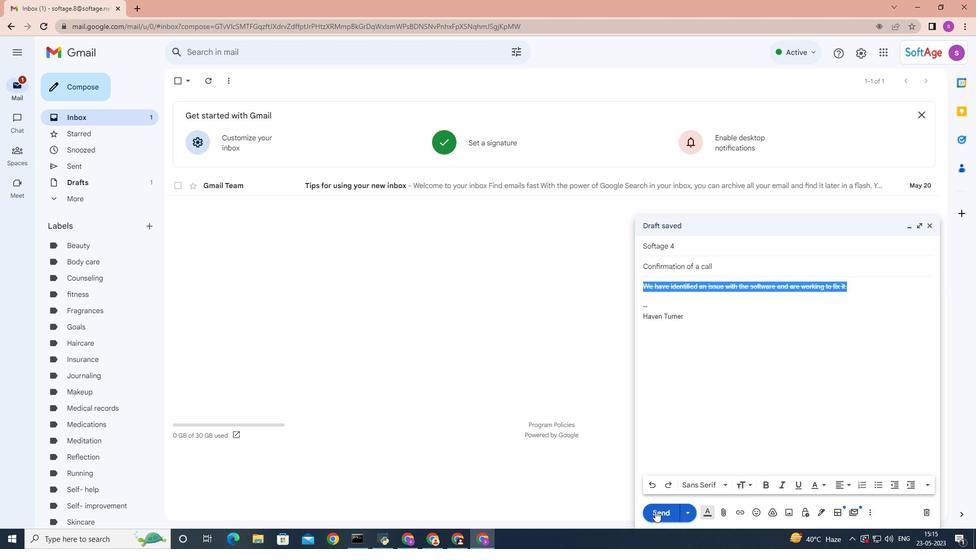 
Action: Mouse moved to (125, 170)
Screenshot: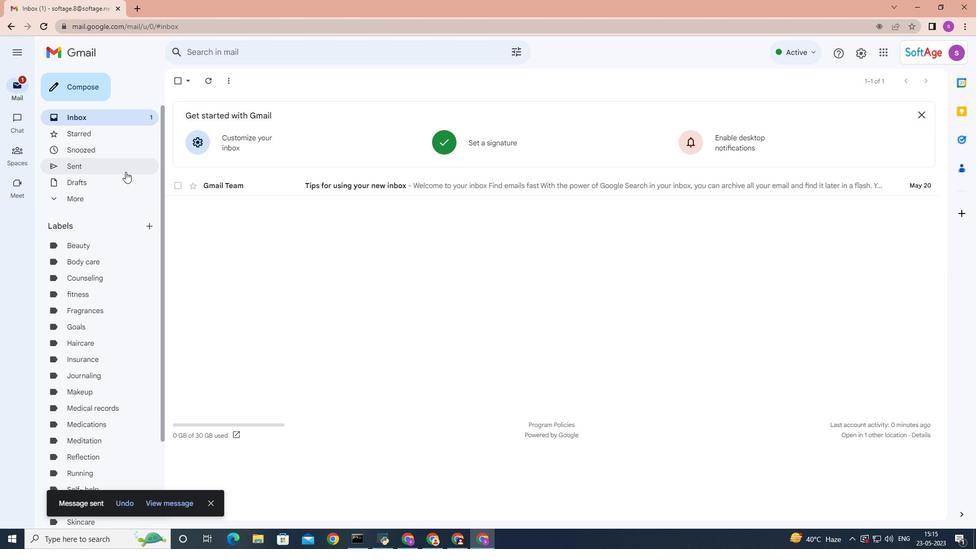 
Action: Mouse pressed left at (125, 170)
Screenshot: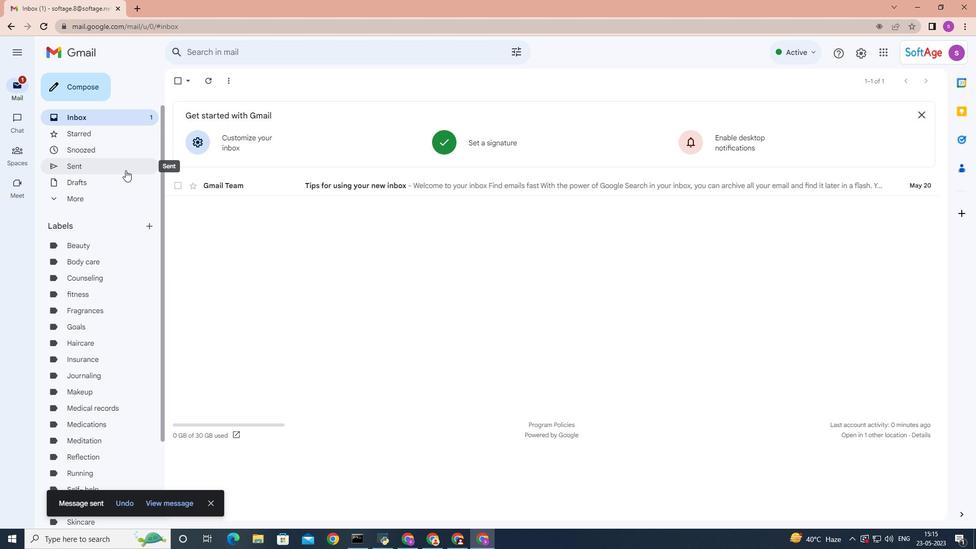 
Action: Mouse moved to (321, 127)
Screenshot: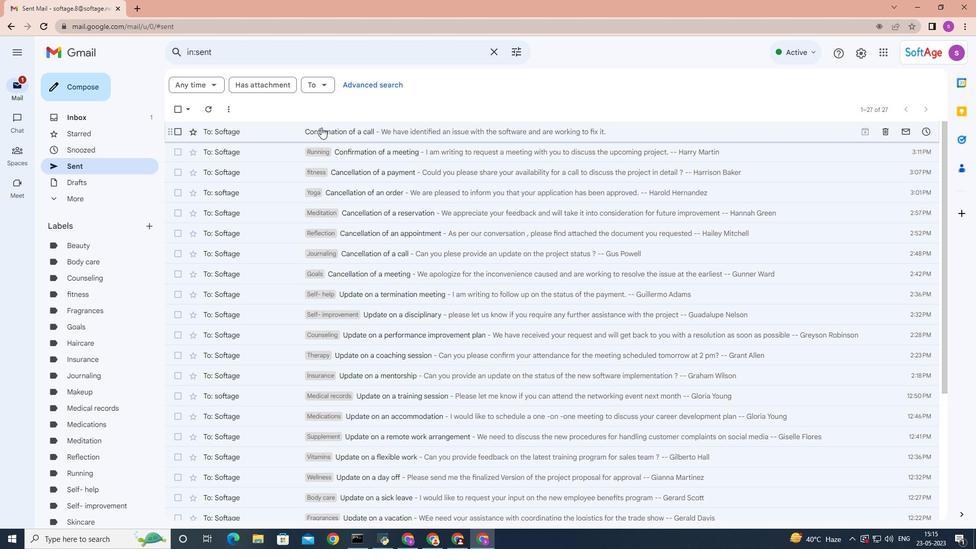 
Action: Mouse pressed right at (321, 127)
Screenshot: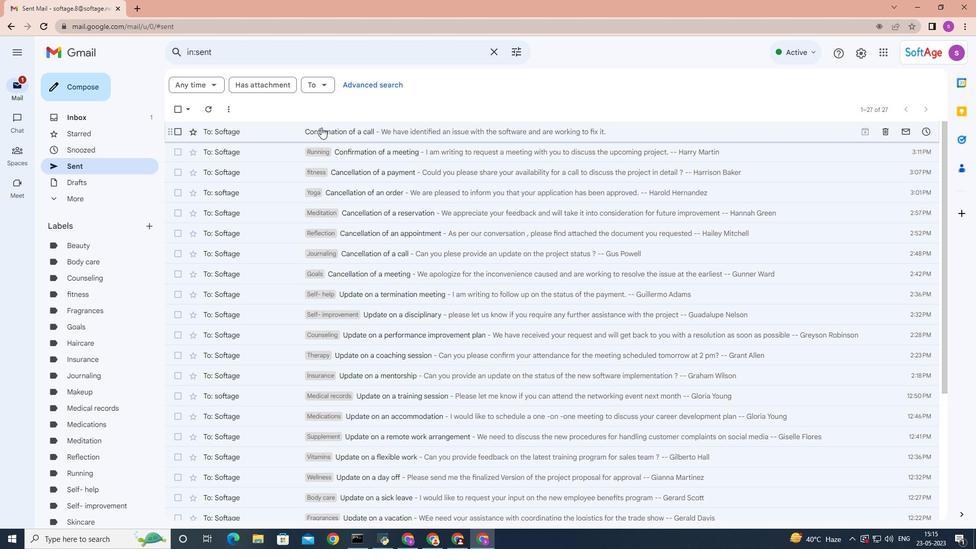 
Action: Mouse moved to (485, 335)
Screenshot: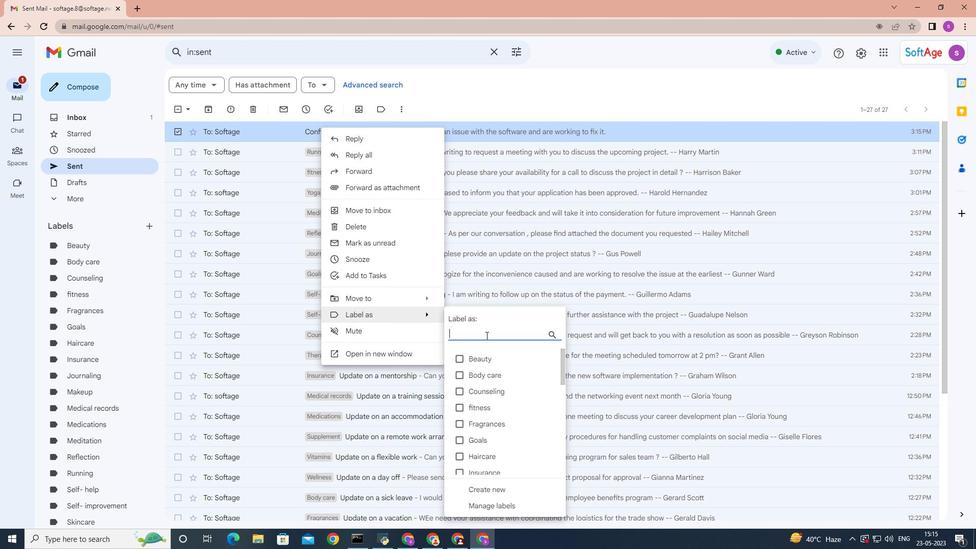 
Action: Key pressed <Key.shift>Cycling
Screenshot: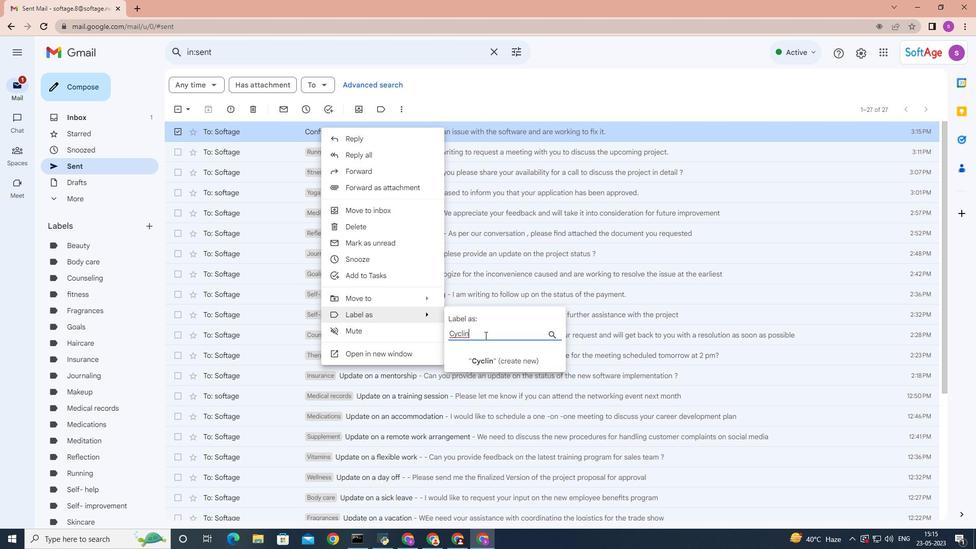 
Action: Mouse moved to (520, 361)
Screenshot: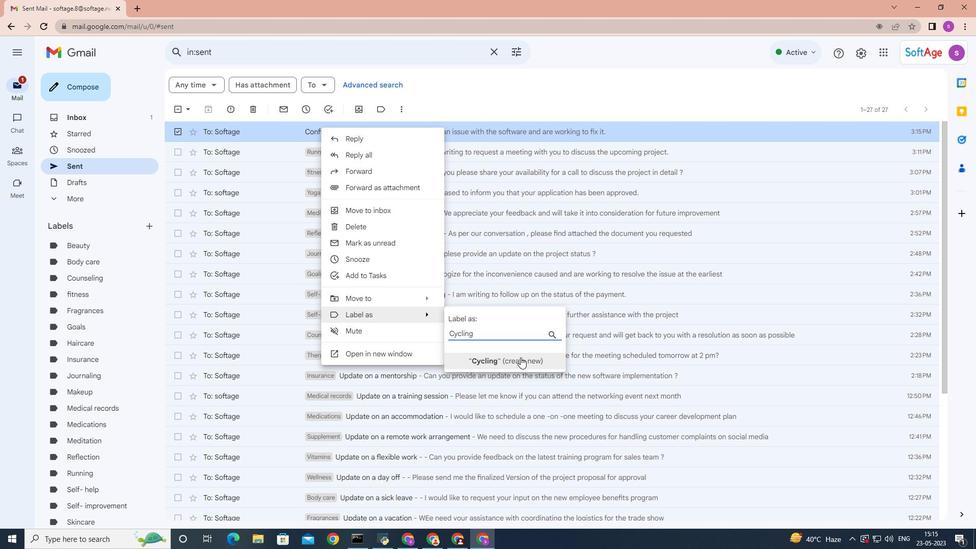 
Action: Mouse pressed left at (520, 361)
Screenshot: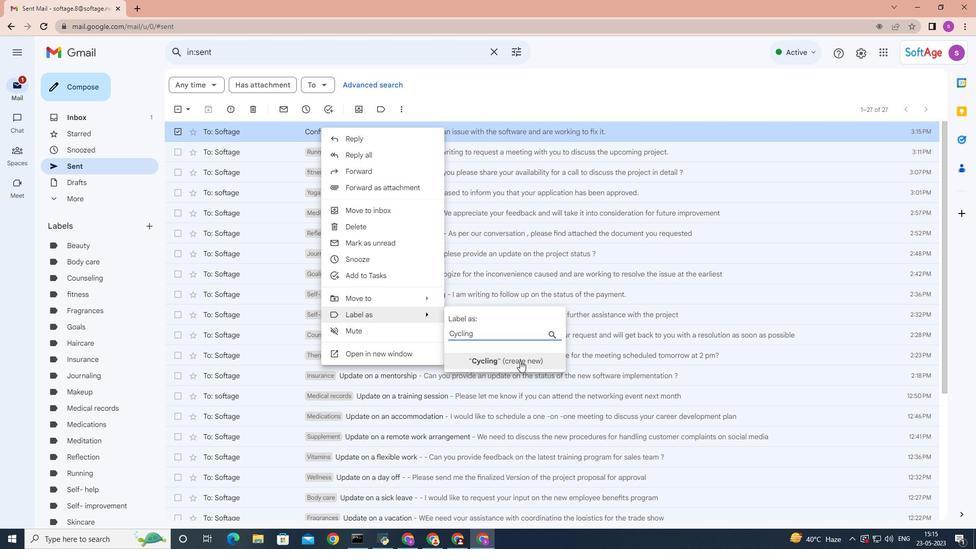 
Action: Mouse moved to (575, 325)
Screenshot: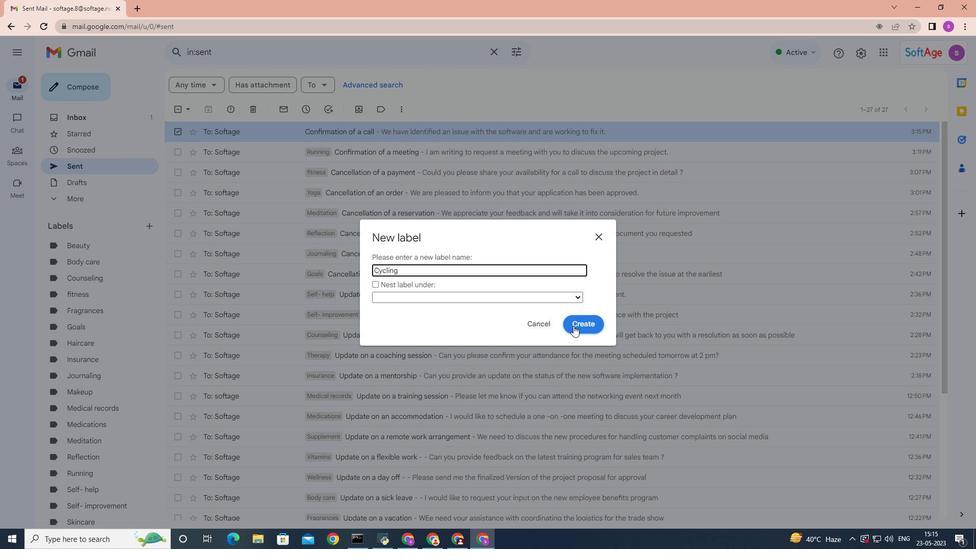 
Action: Mouse pressed left at (575, 325)
Screenshot: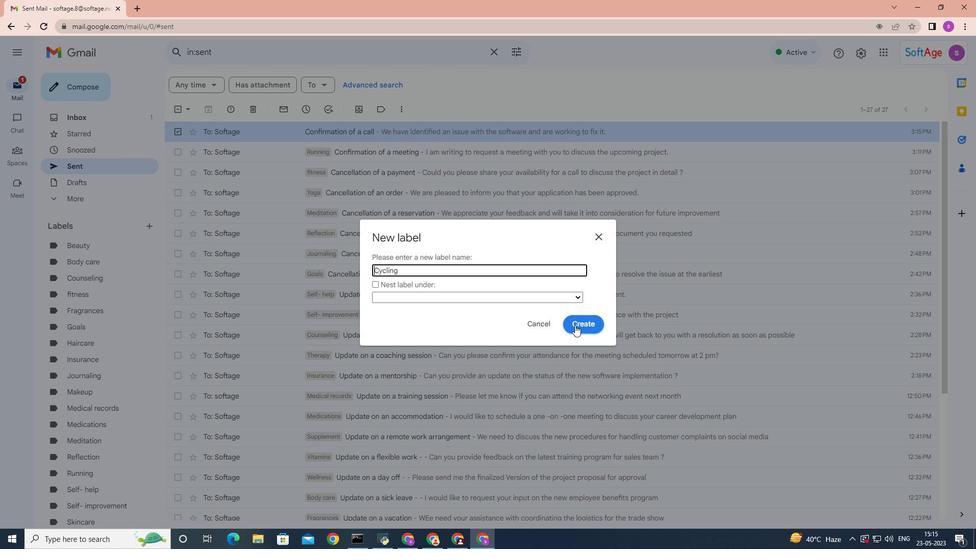 
